 Task: Open a new theme Ion template save the file as almanacsecond.pptxand insert 'date and time', and also insert  'slide no'and add the chart , lineselect the entire text, apply animation appear
Action: Mouse moved to (763, 165)
Screenshot: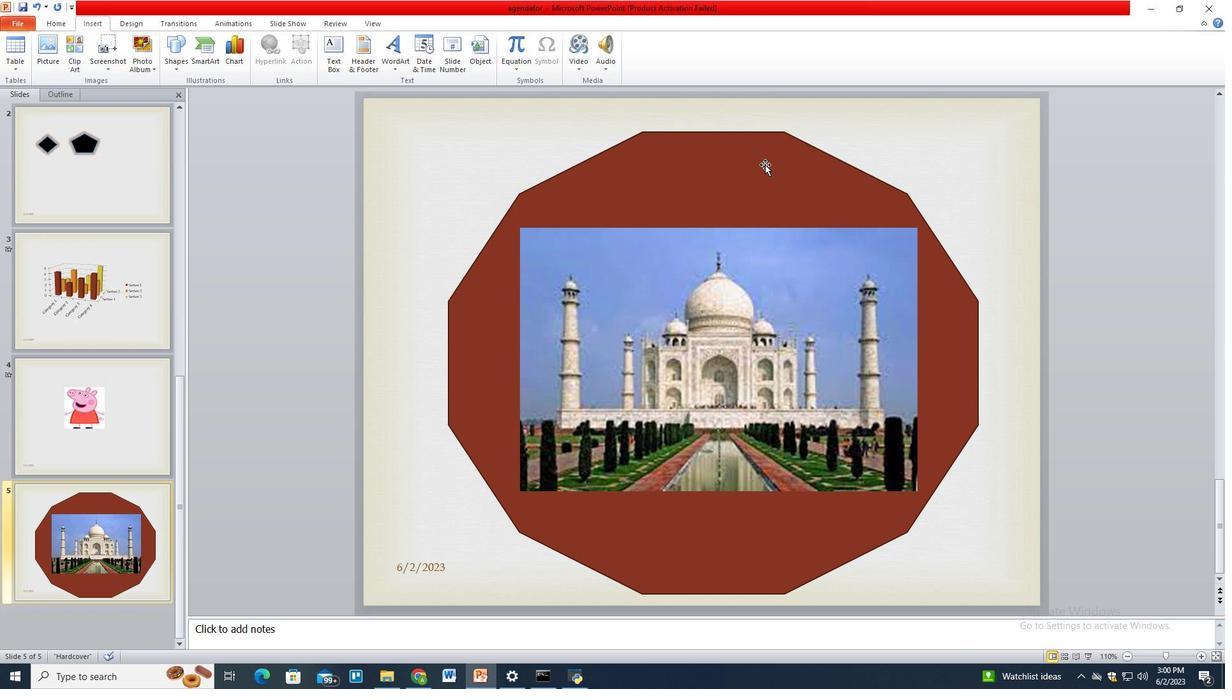 
Action: Key pressed ctrl+N
Screenshot: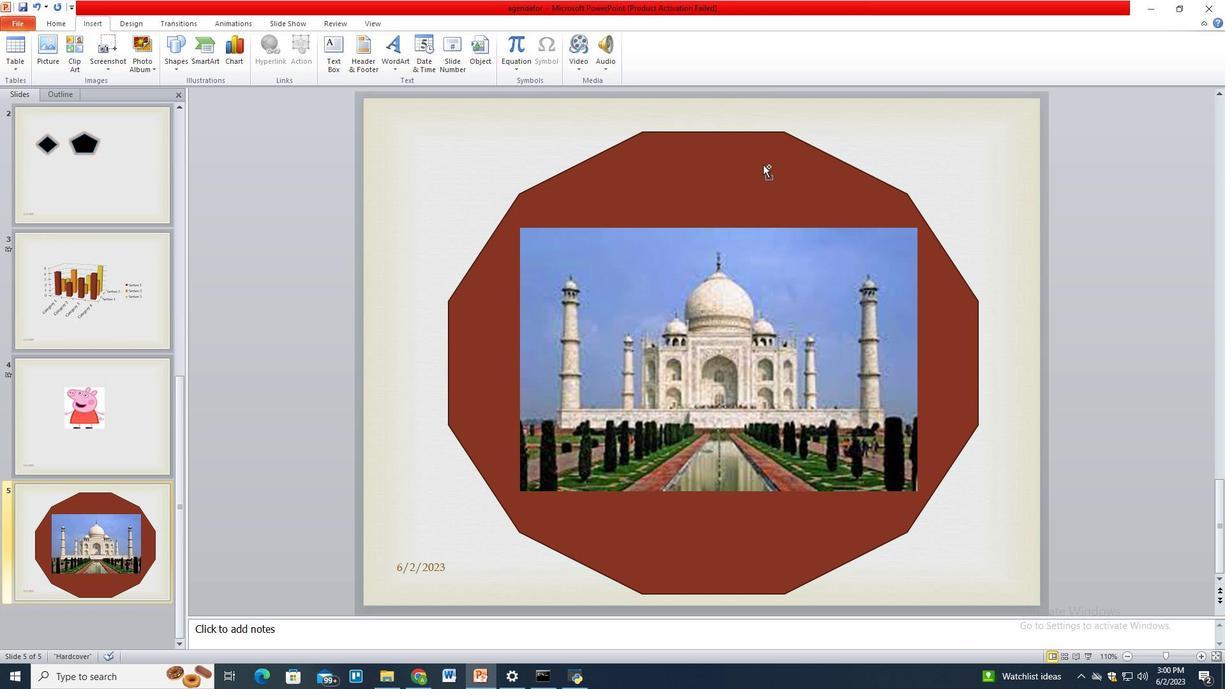 
Action: Mouse moved to (22, 21)
Screenshot: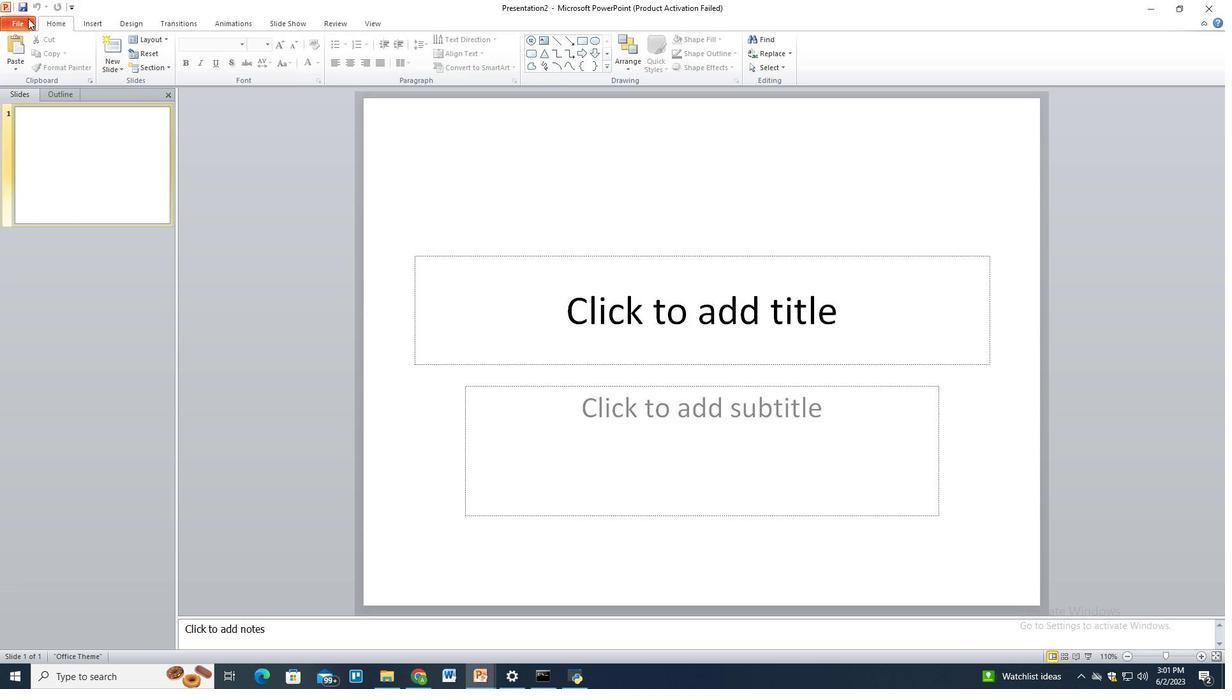 
Action: Mouse pressed left at (22, 21)
Screenshot: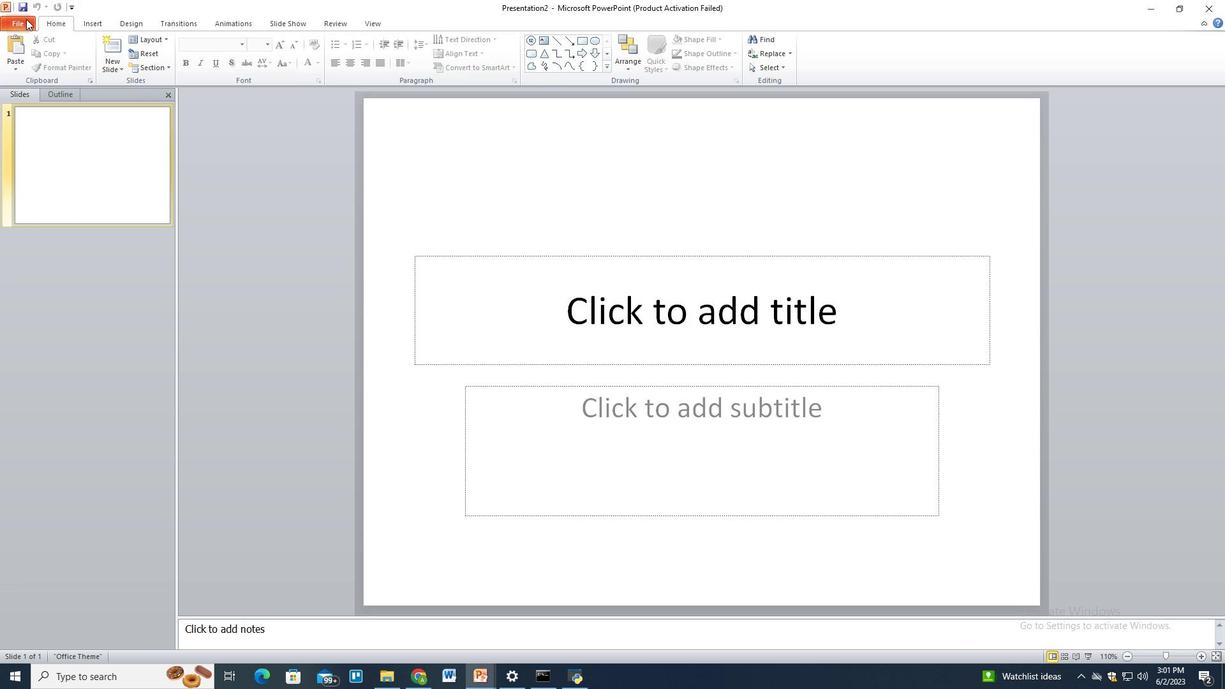 
Action: Mouse moved to (26, 164)
Screenshot: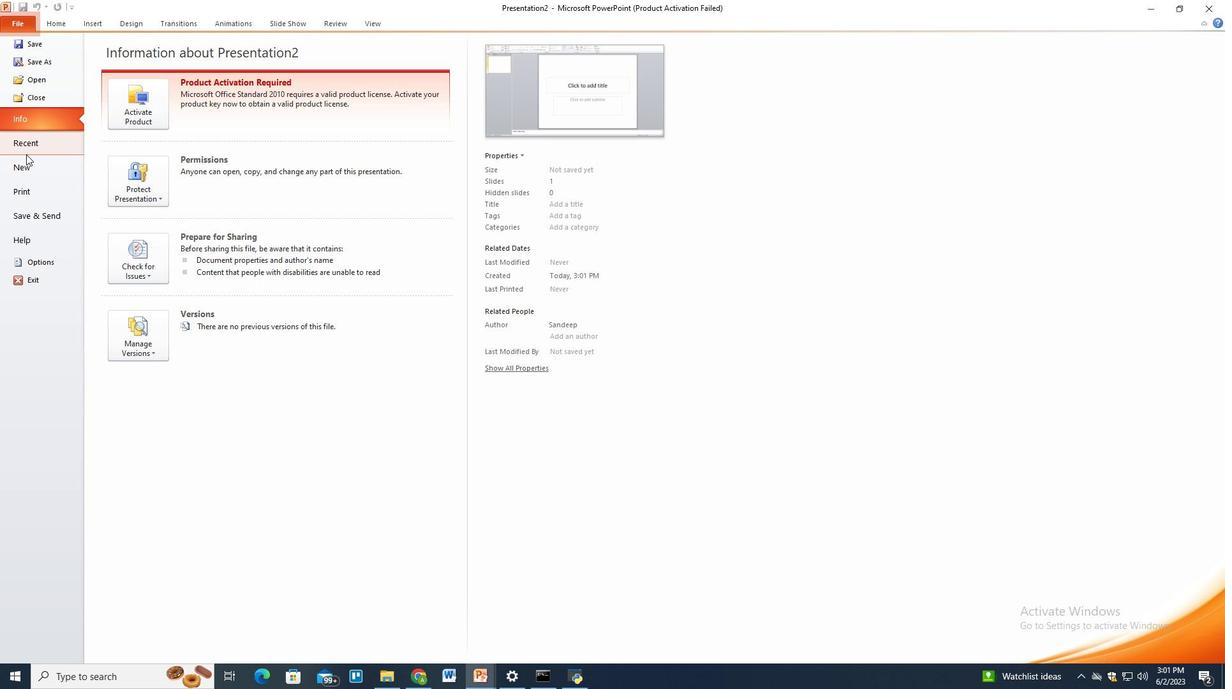 
Action: Mouse pressed left at (26, 164)
Screenshot: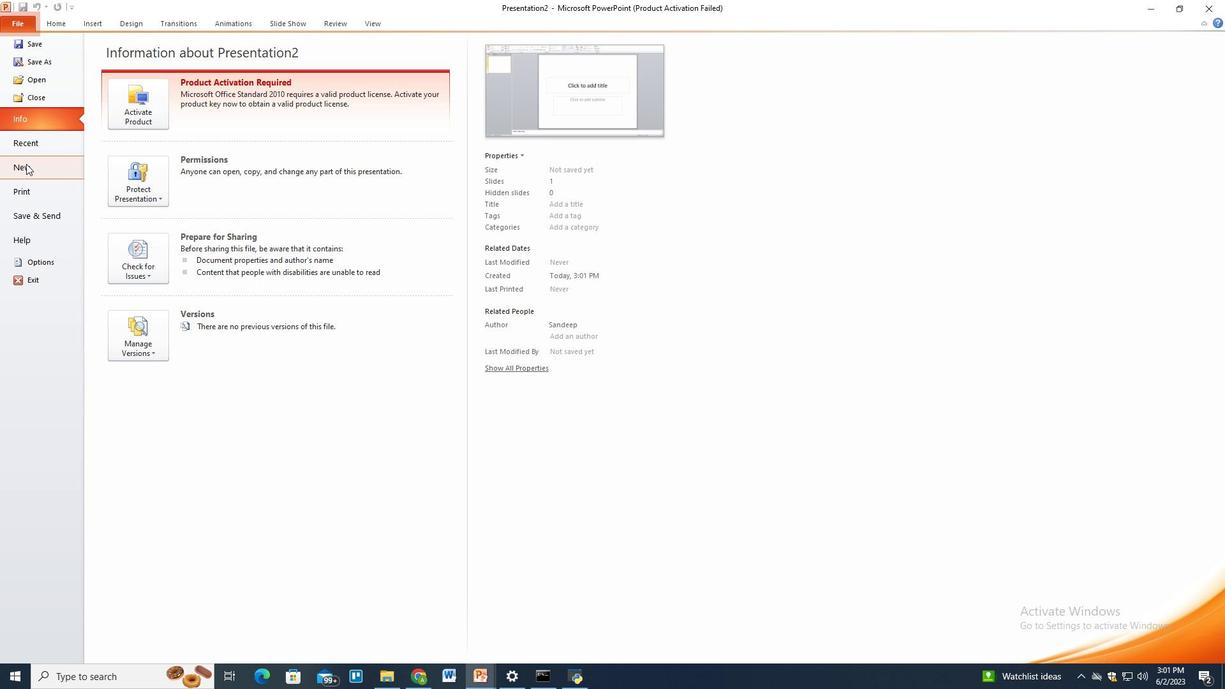 
Action: Mouse moved to (225, 141)
Screenshot: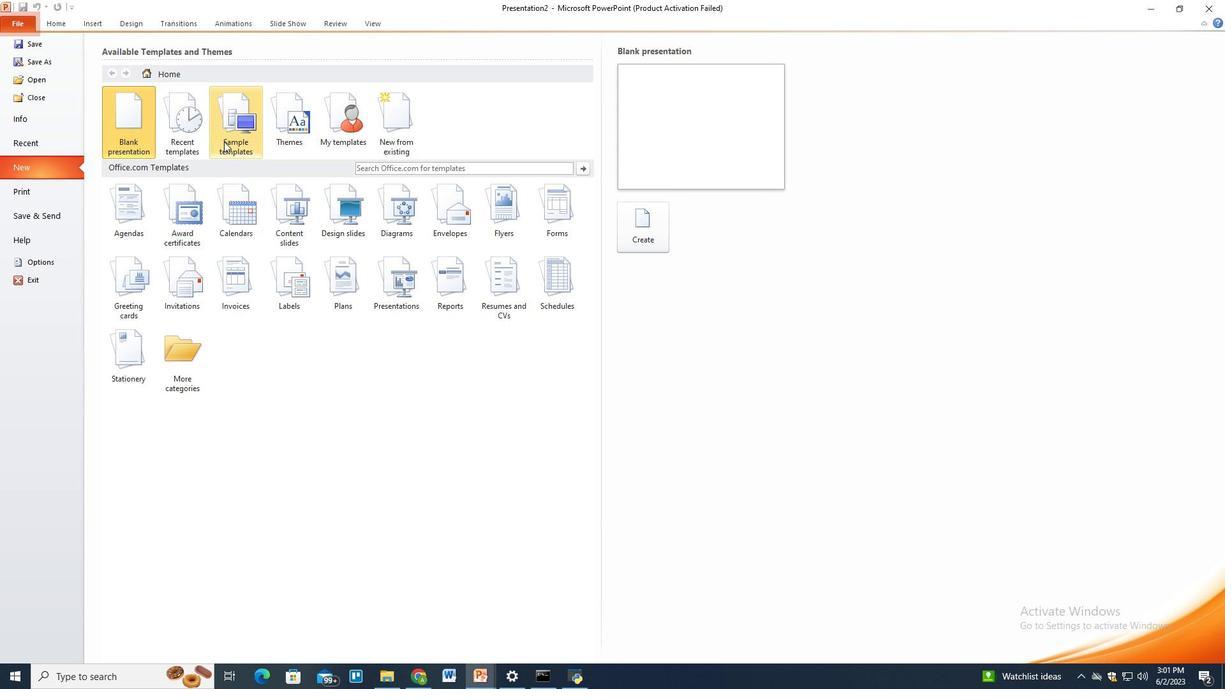 
Action: Mouse pressed left at (225, 141)
Screenshot: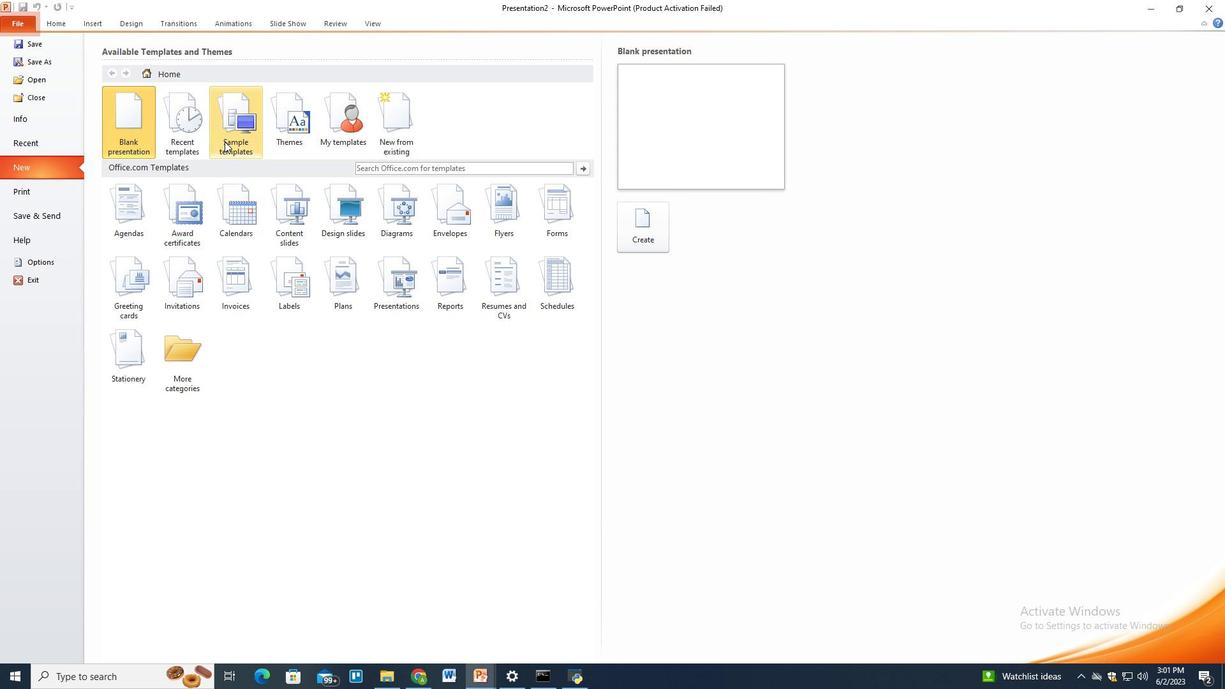 
Action: Mouse moved to (520, 180)
Screenshot: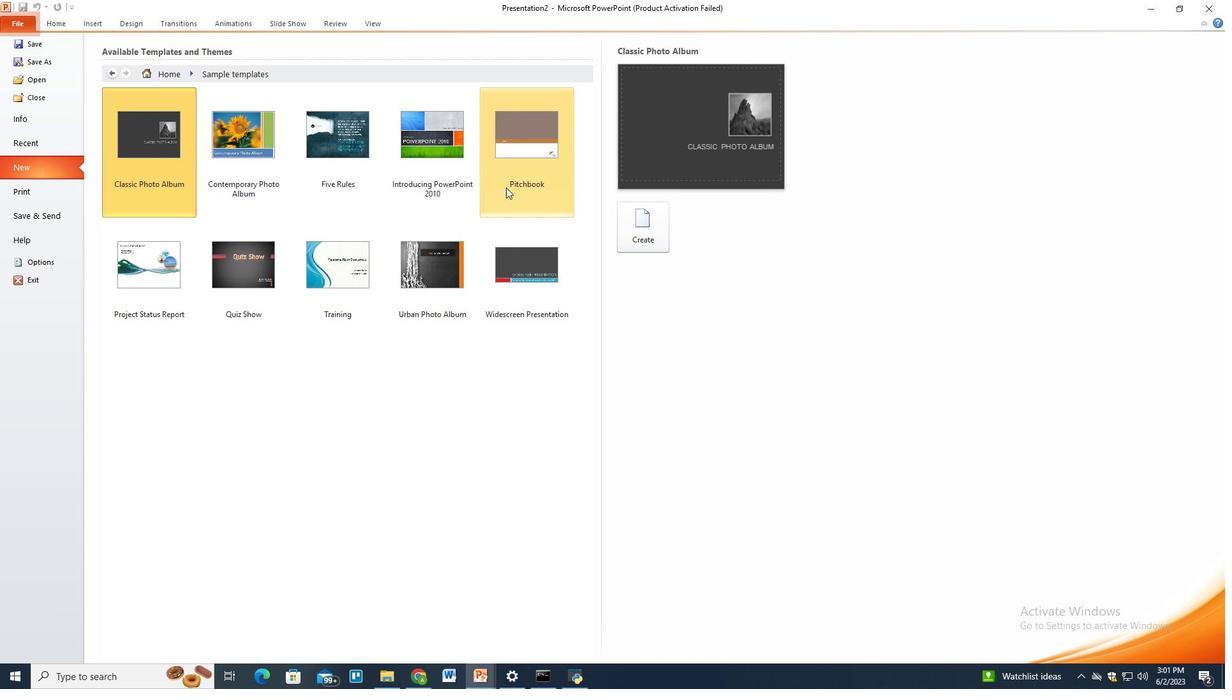 
Action: Mouse pressed left at (520, 180)
Screenshot: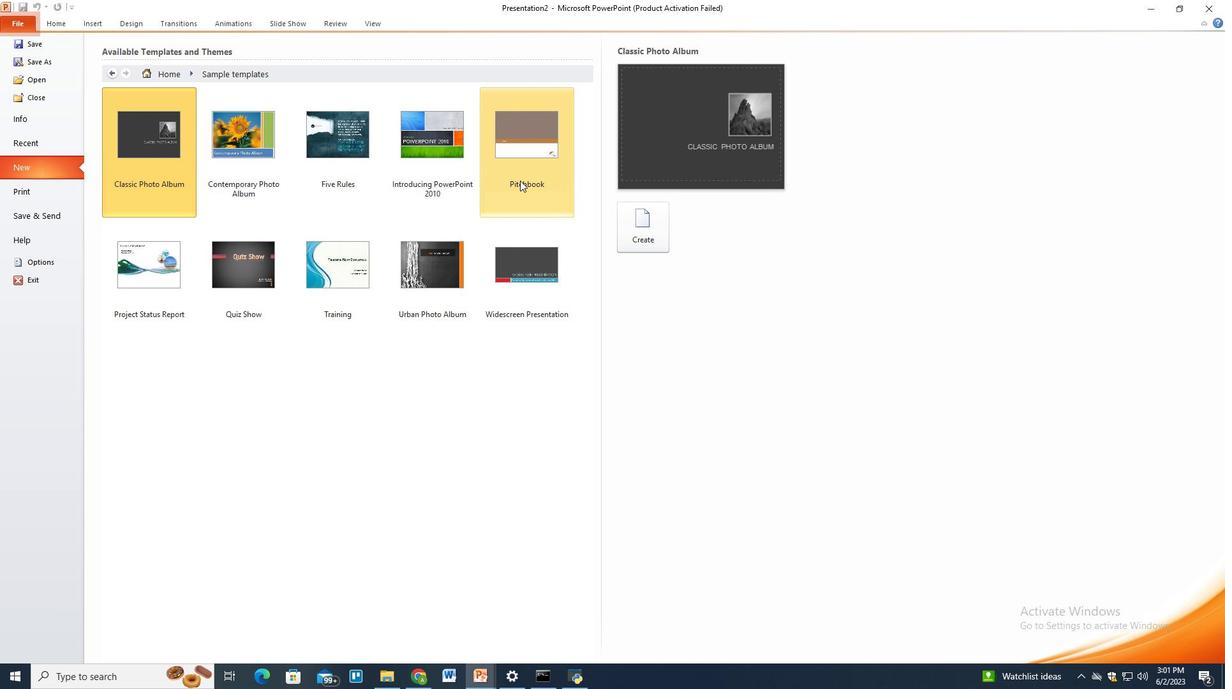 
Action: Mouse moved to (639, 225)
Screenshot: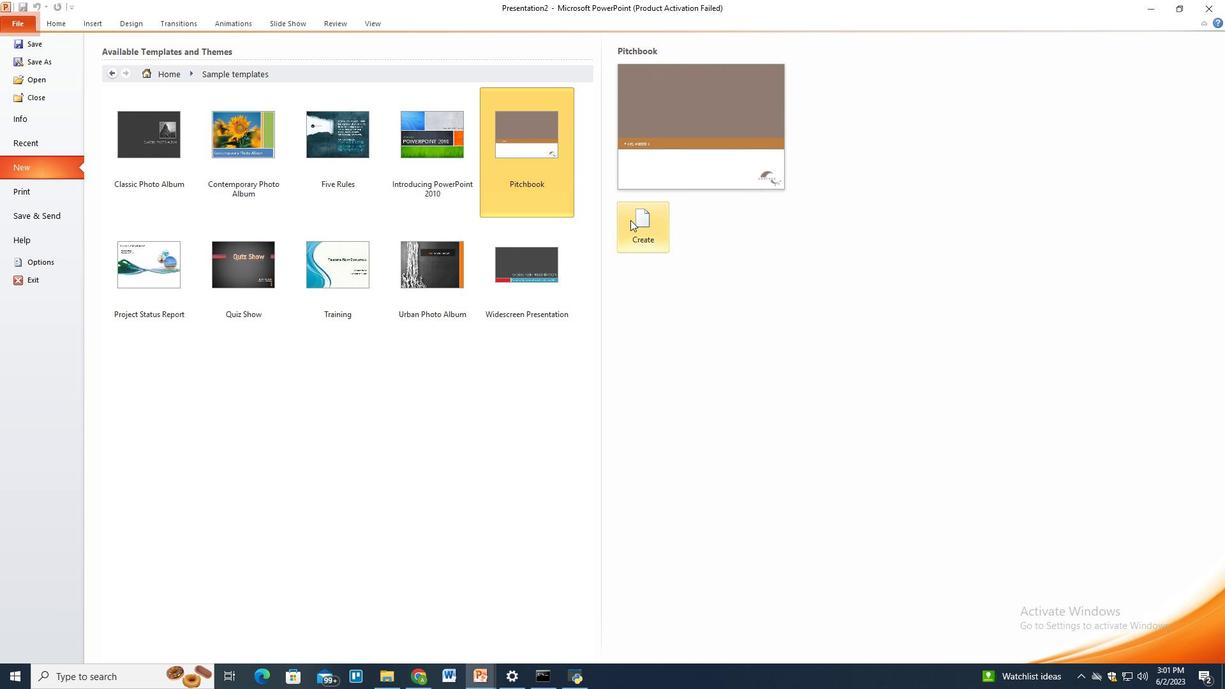 
Action: Mouse pressed left at (639, 225)
Screenshot: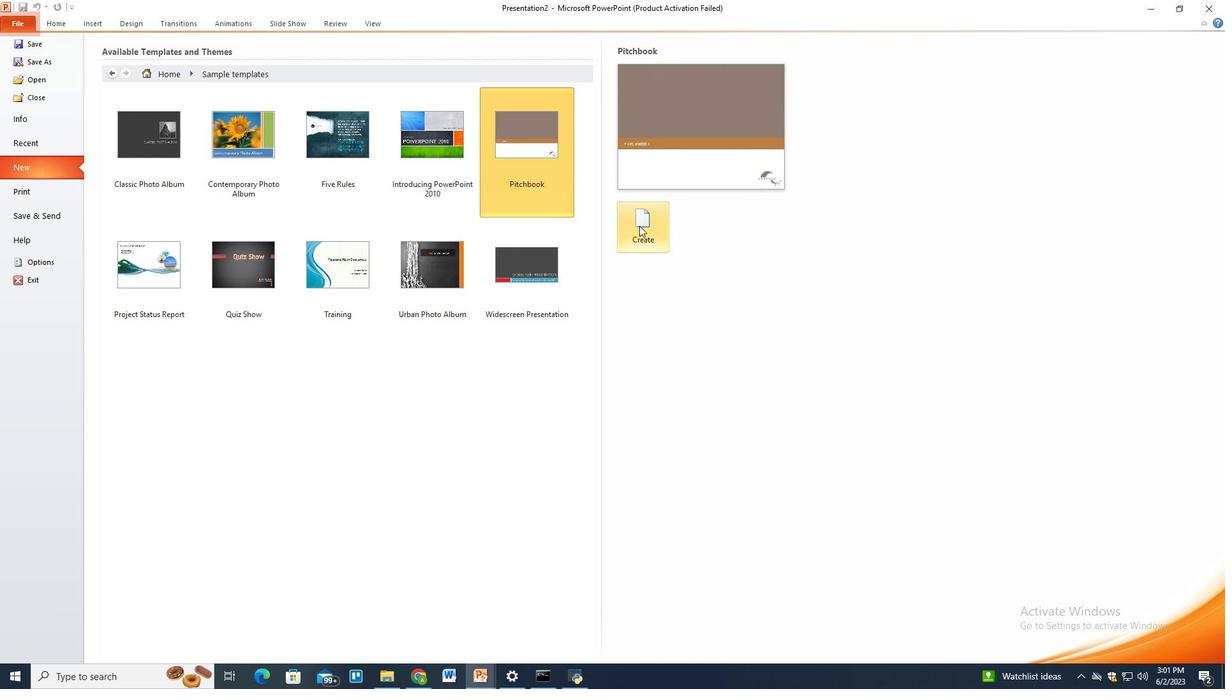 
Action: Mouse moved to (476, 245)
Screenshot: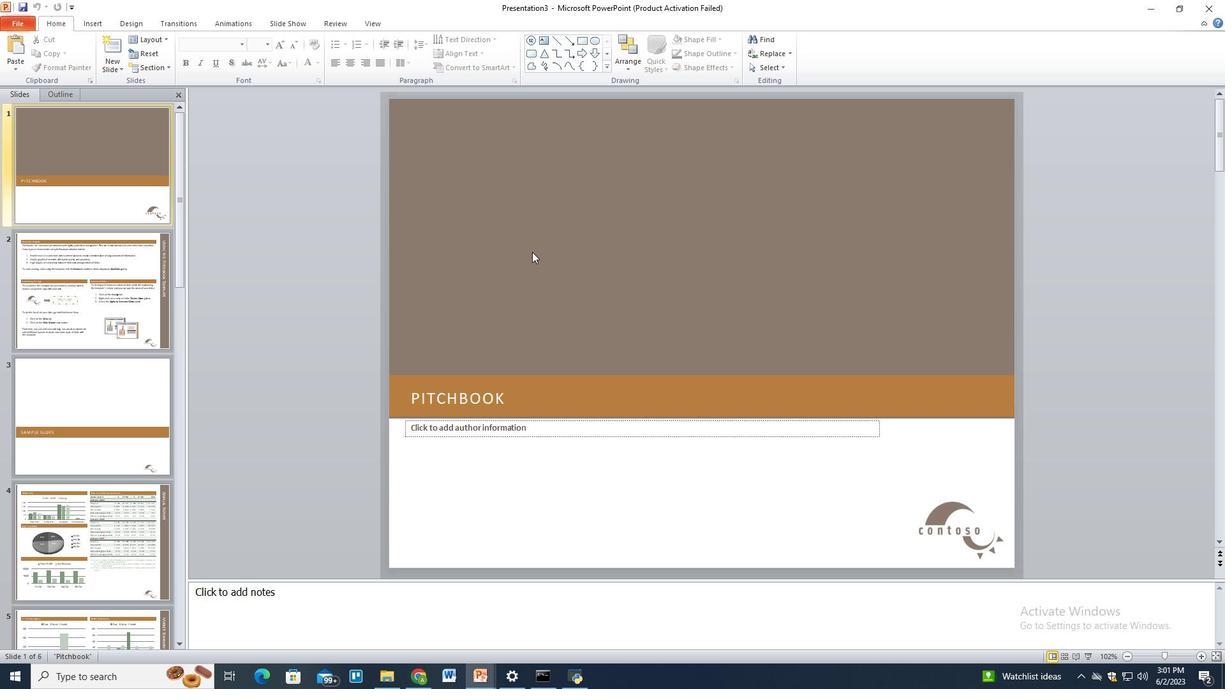 
Action: Key pressed ctrl+Salmanacsecond.ppts<Key.backspace>x<Key.enter>
Screenshot: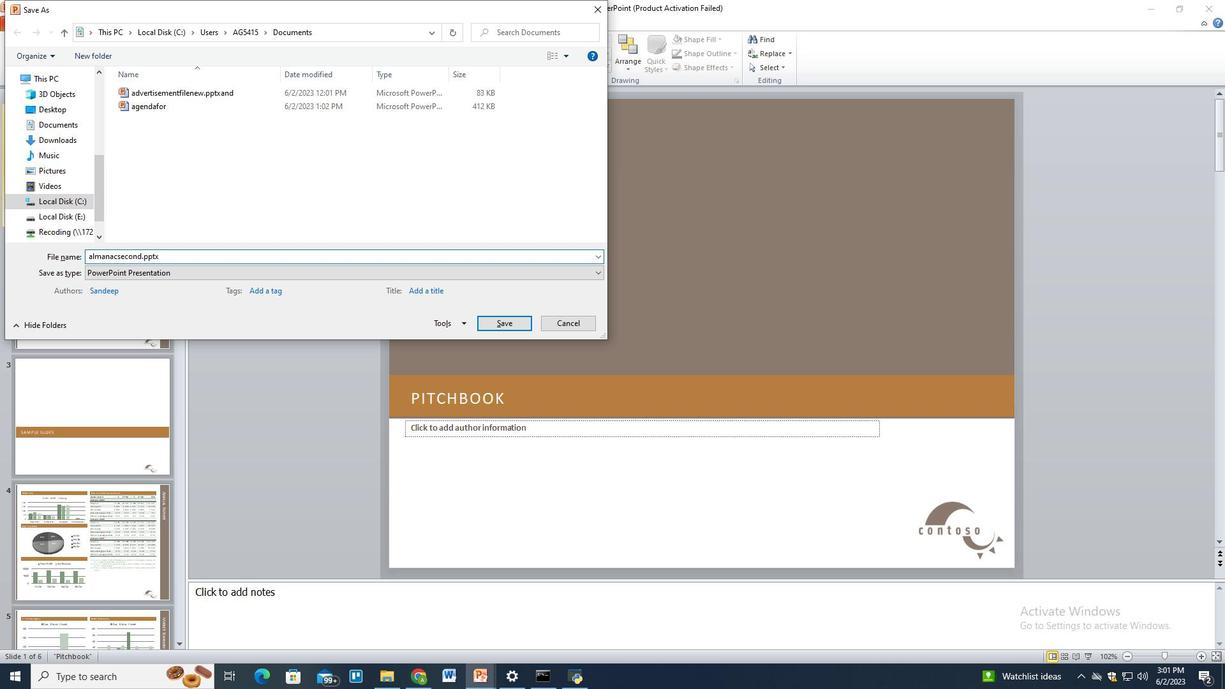 
Action: Mouse moved to (476, 231)
Screenshot: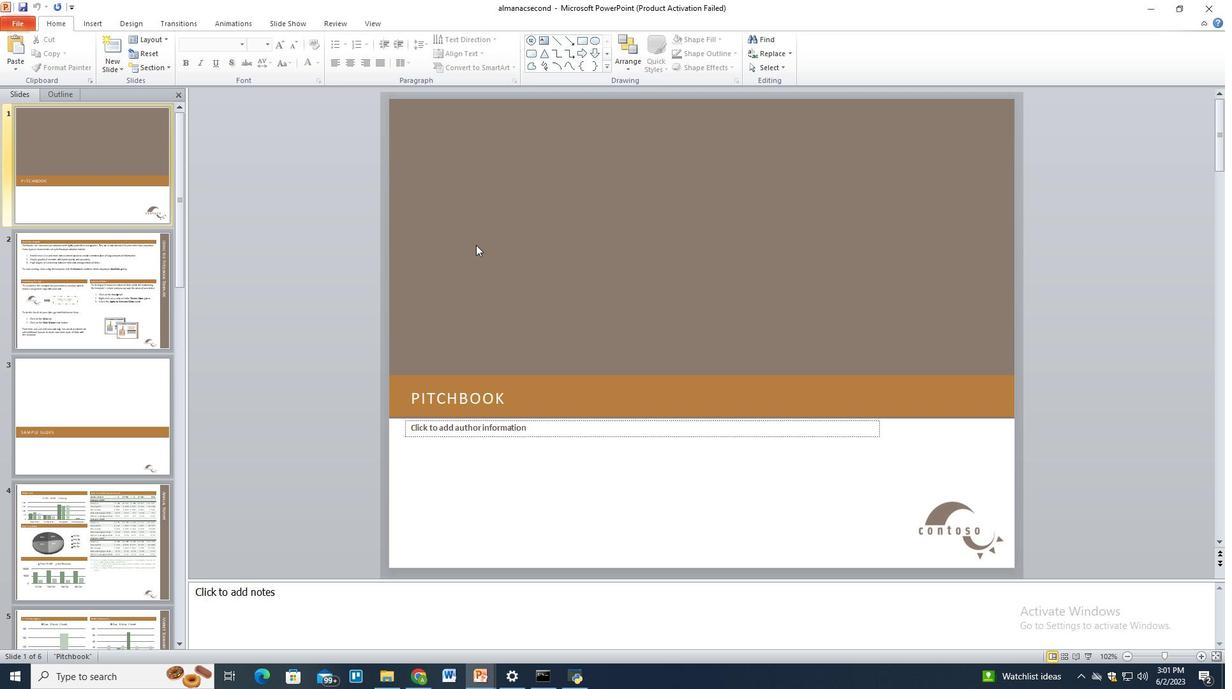 
Action: Mouse pressed left at (476, 231)
Screenshot: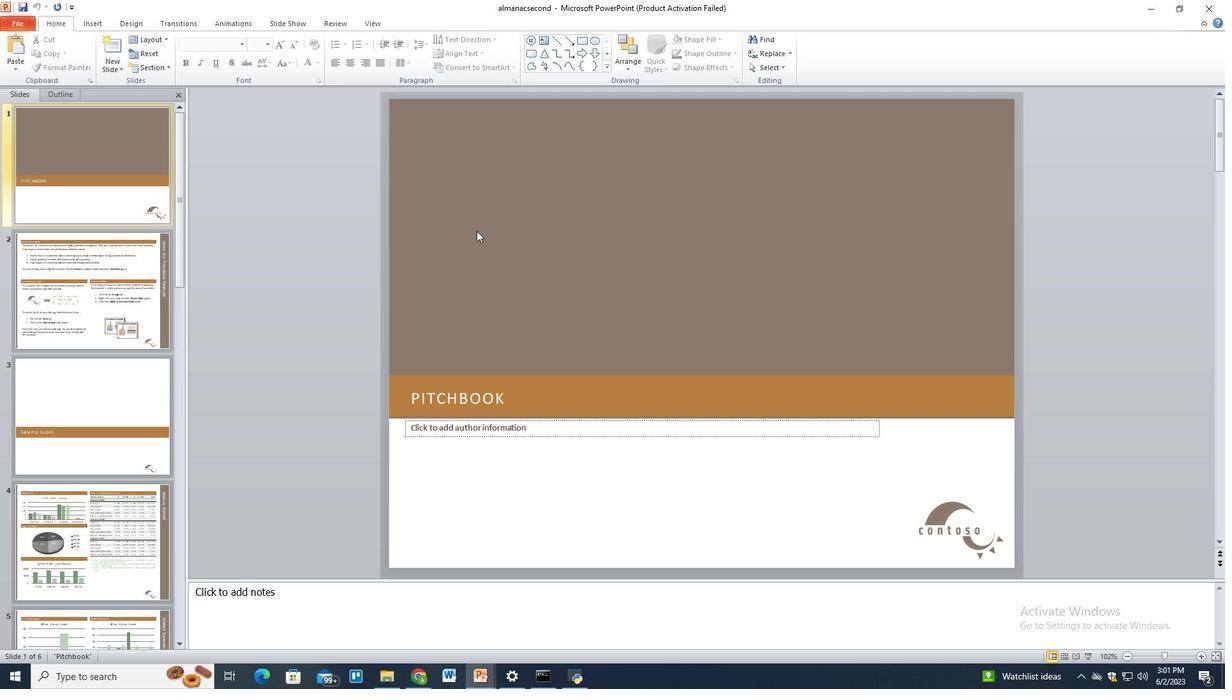
Action: Mouse moved to (100, 21)
Screenshot: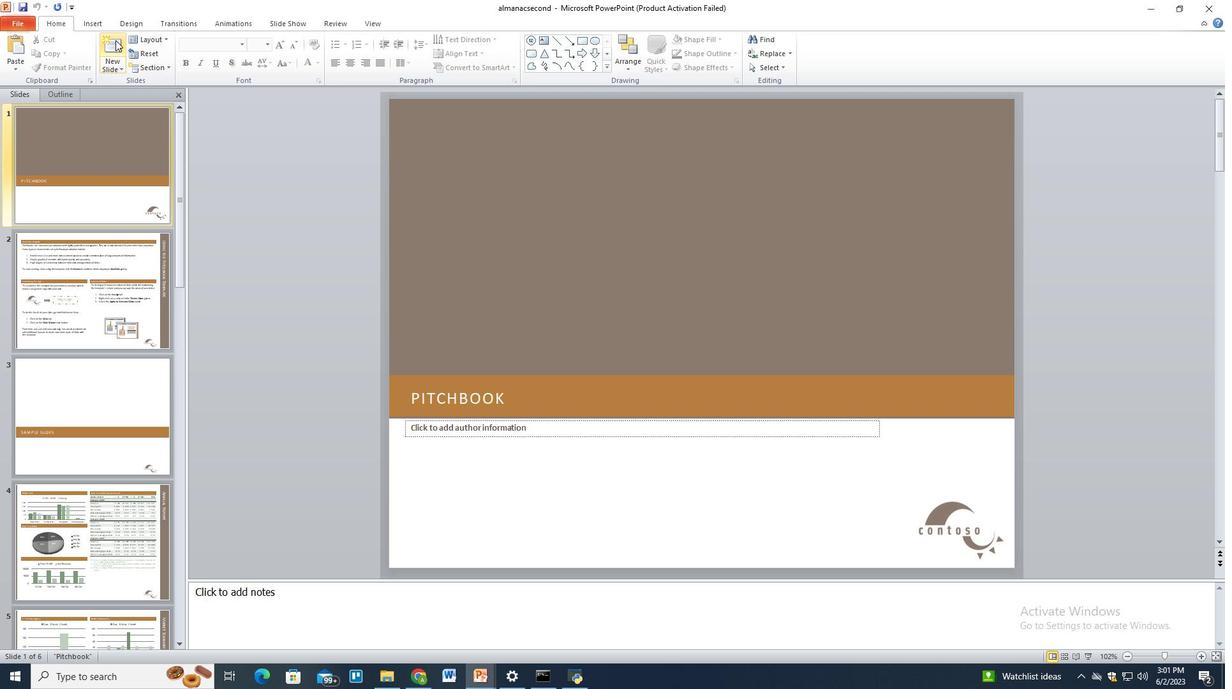 
Action: Mouse pressed left at (100, 21)
Screenshot: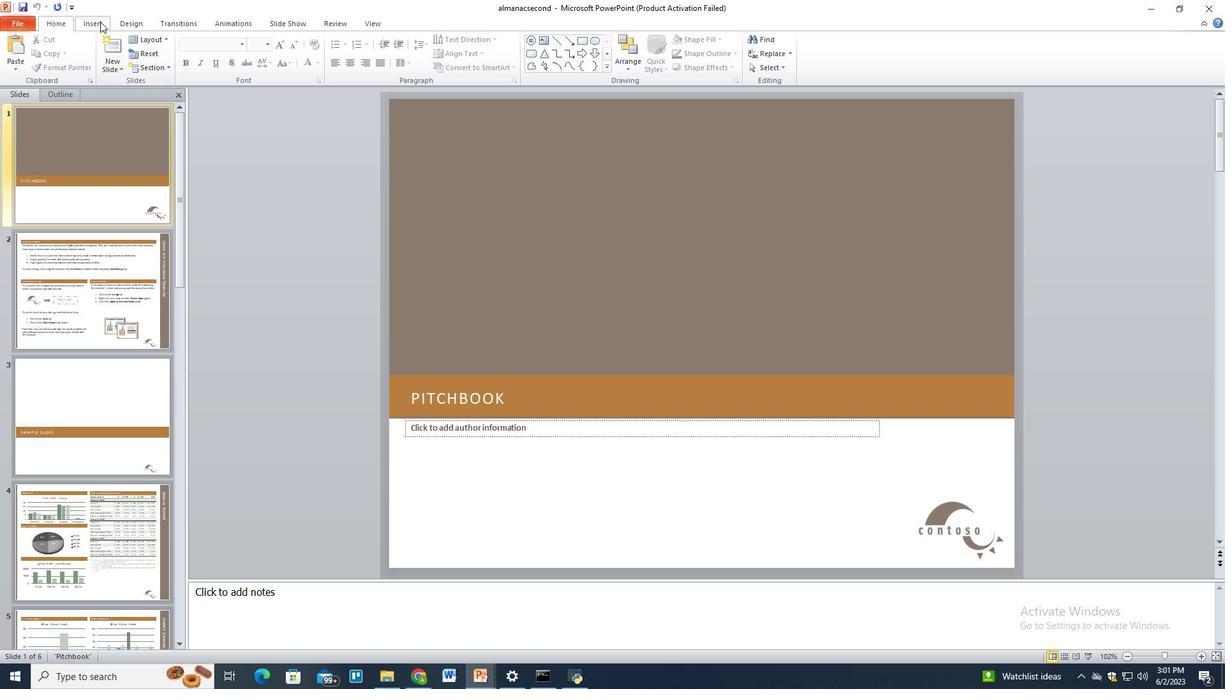 
Action: Mouse moved to (424, 55)
Screenshot: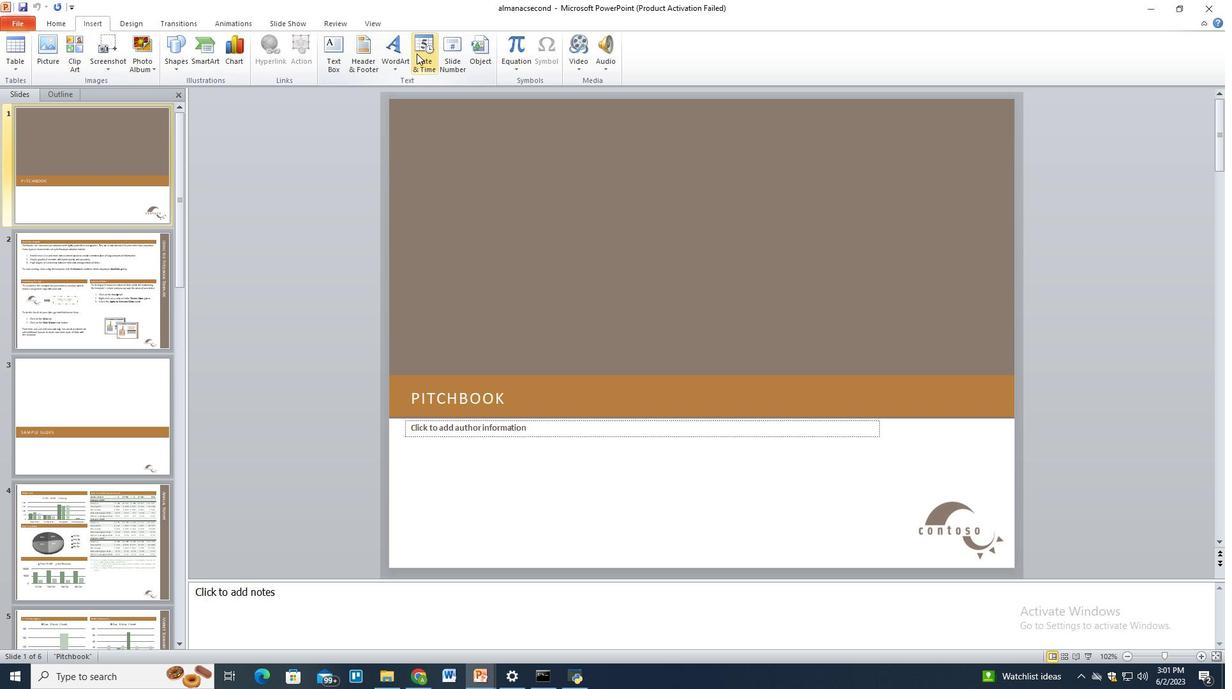 
Action: Mouse pressed left at (424, 55)
Screenshot: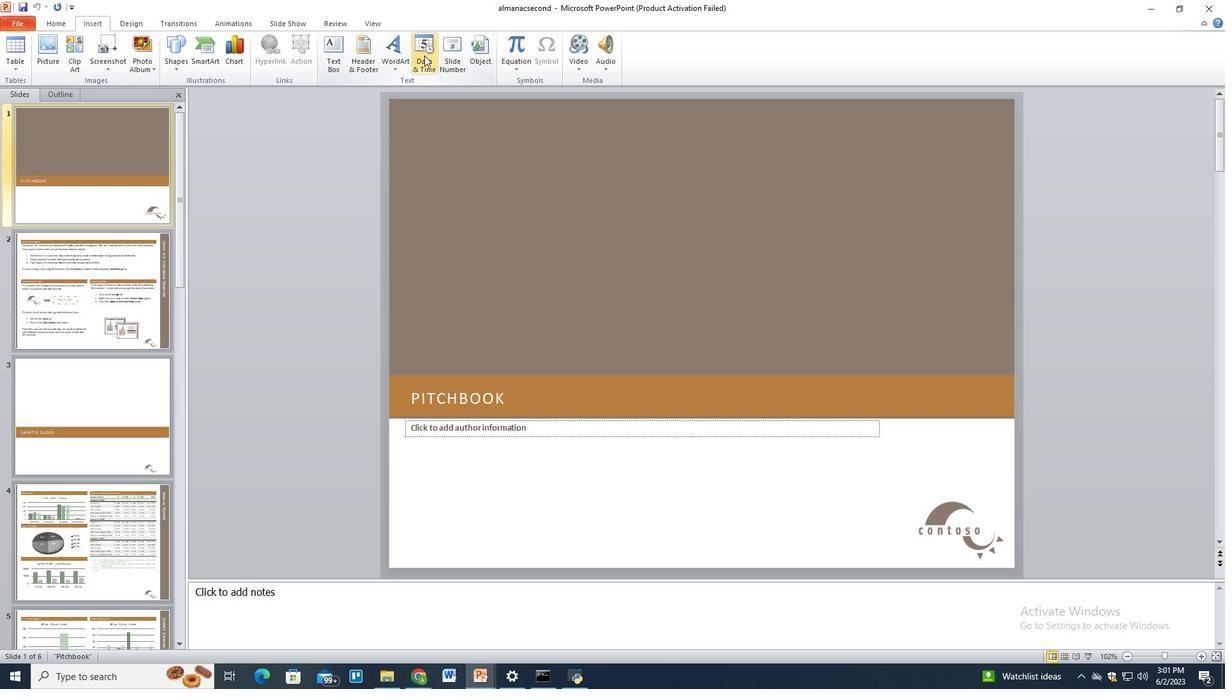 
Action: Mouse moved to (210, 262)
Screenshot: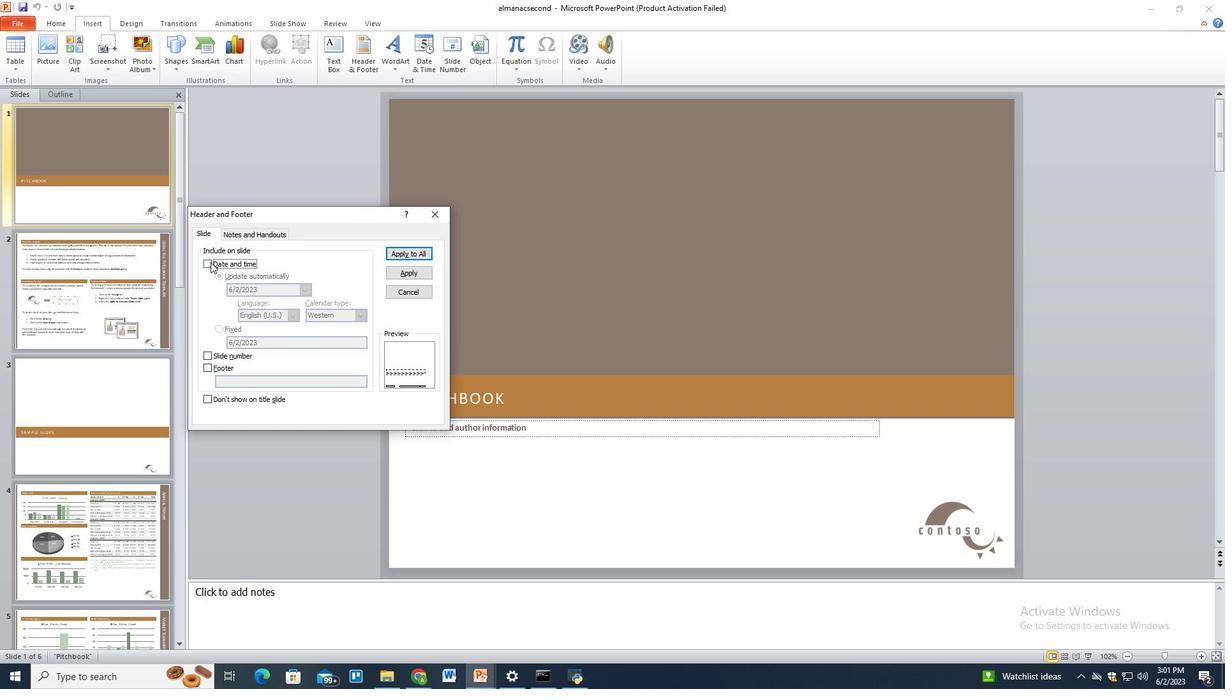 
Action: Mouse pressed left at (210, 262)
Screenshot: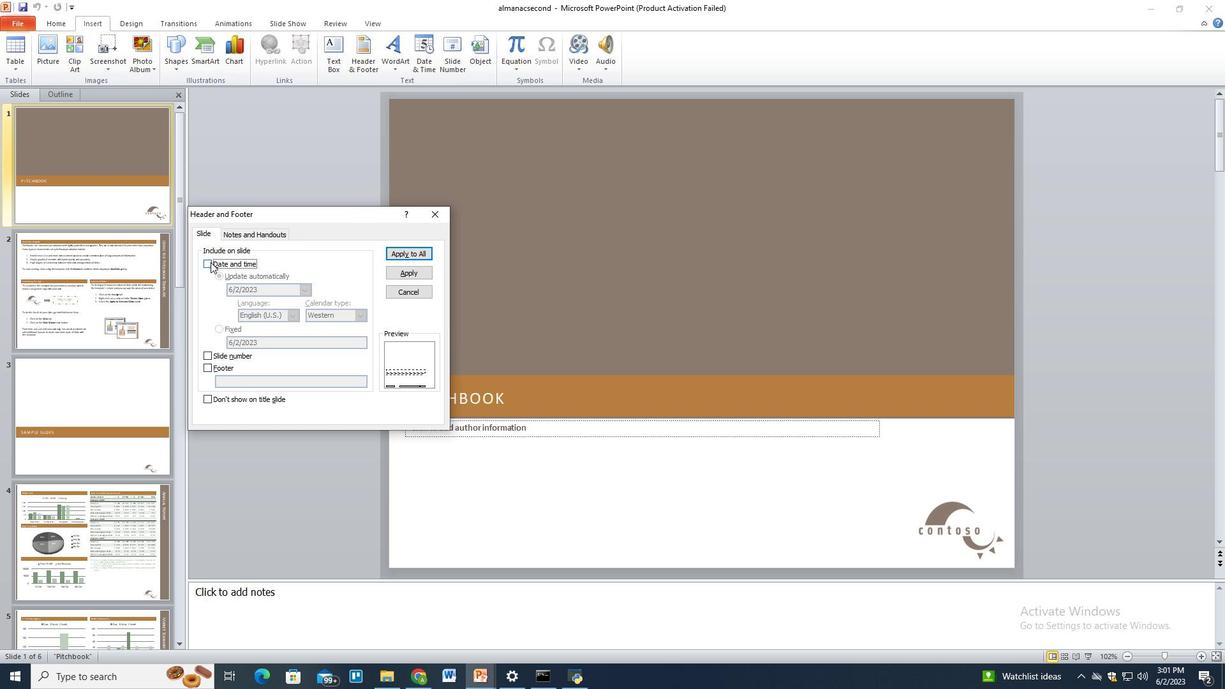 
Action: Mouse moved to (400, 250)
Screenshot: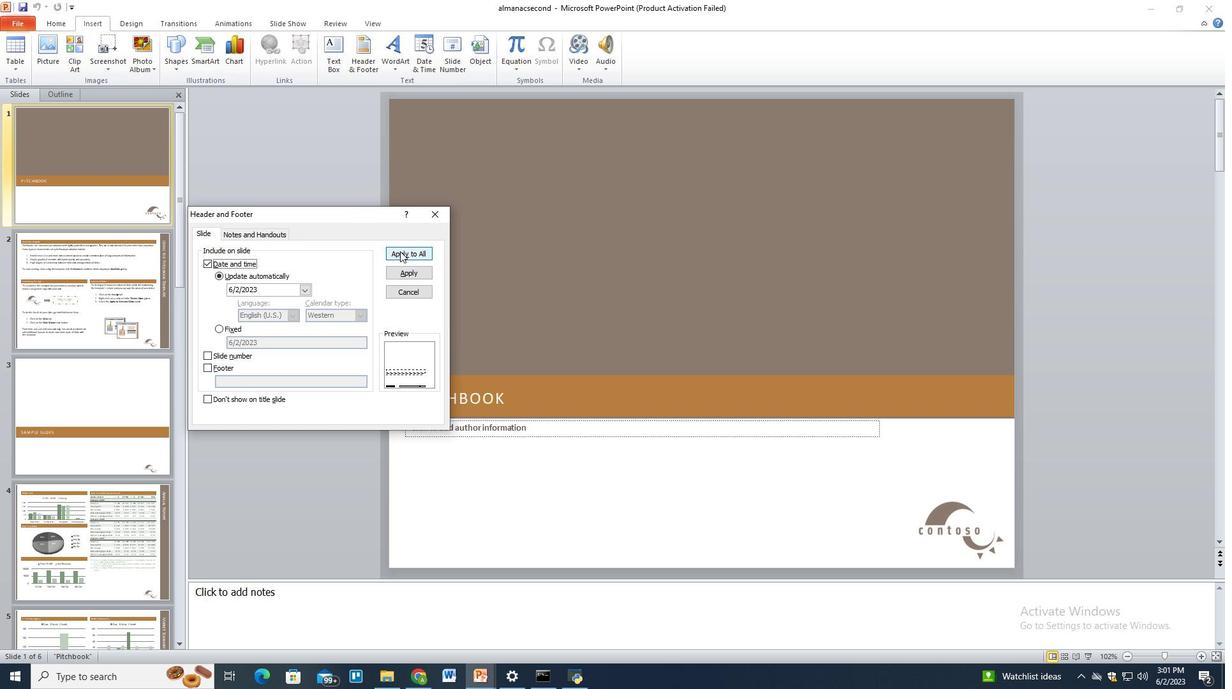 
Action: Mouse pressed left at (400, 250)
Screenshot: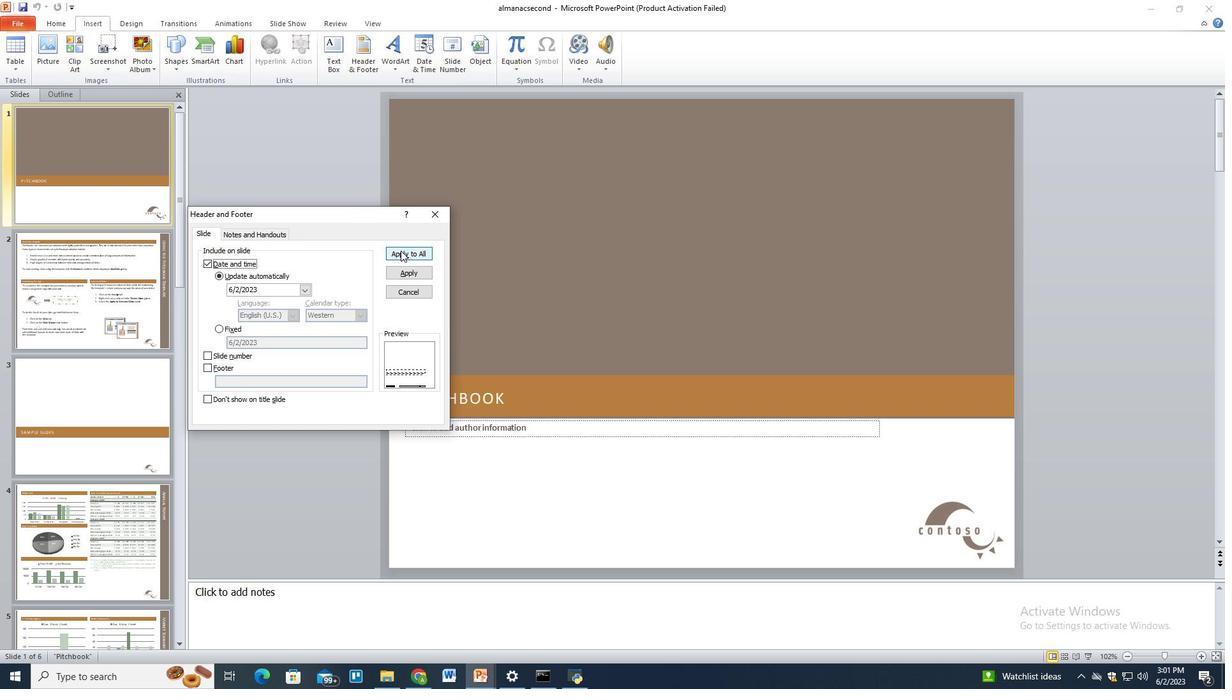 
Action: Mouse moved to (564, 312)
Screenshot: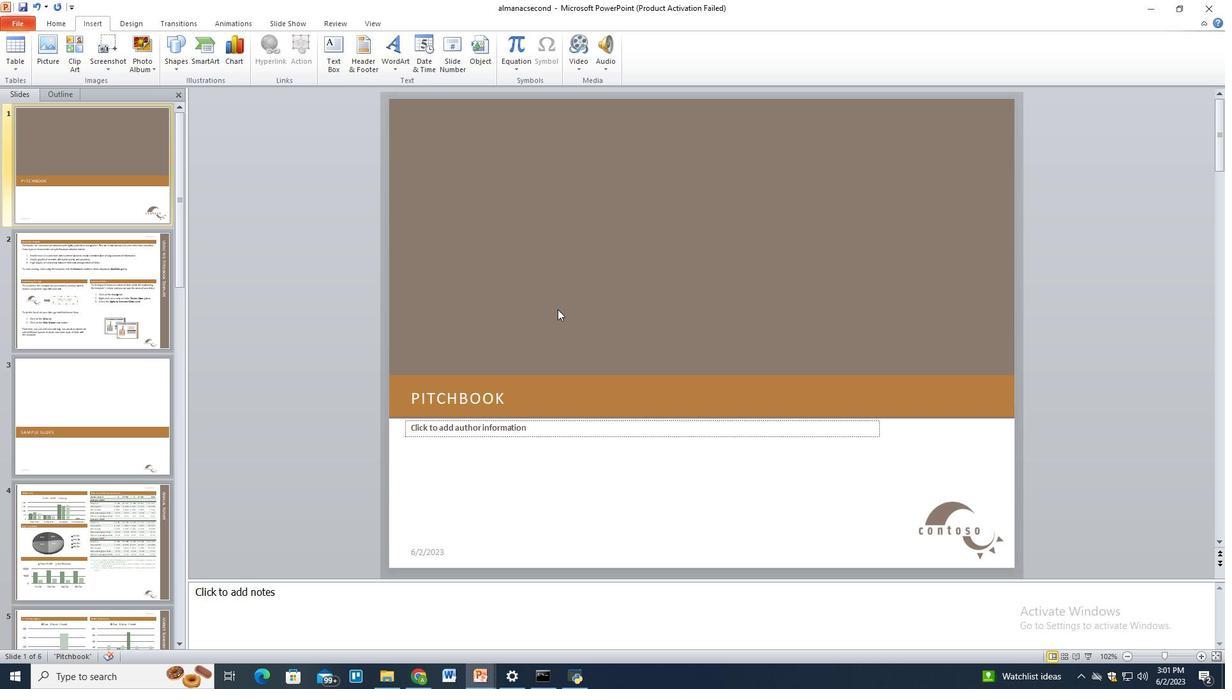 
Action: Mouse scrolled (564, 312) with delta (0, 0)
Screenshot: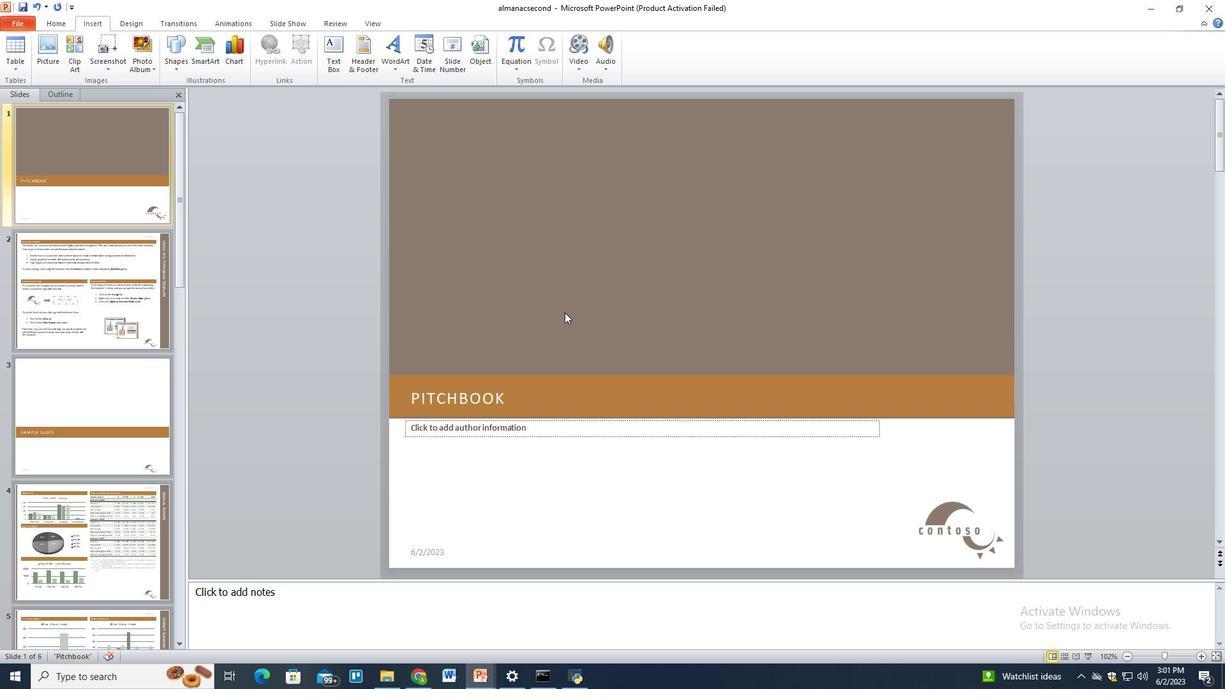 
Action: Mouse scrolled (564, 313) with delta (0, 0)
Screenshot: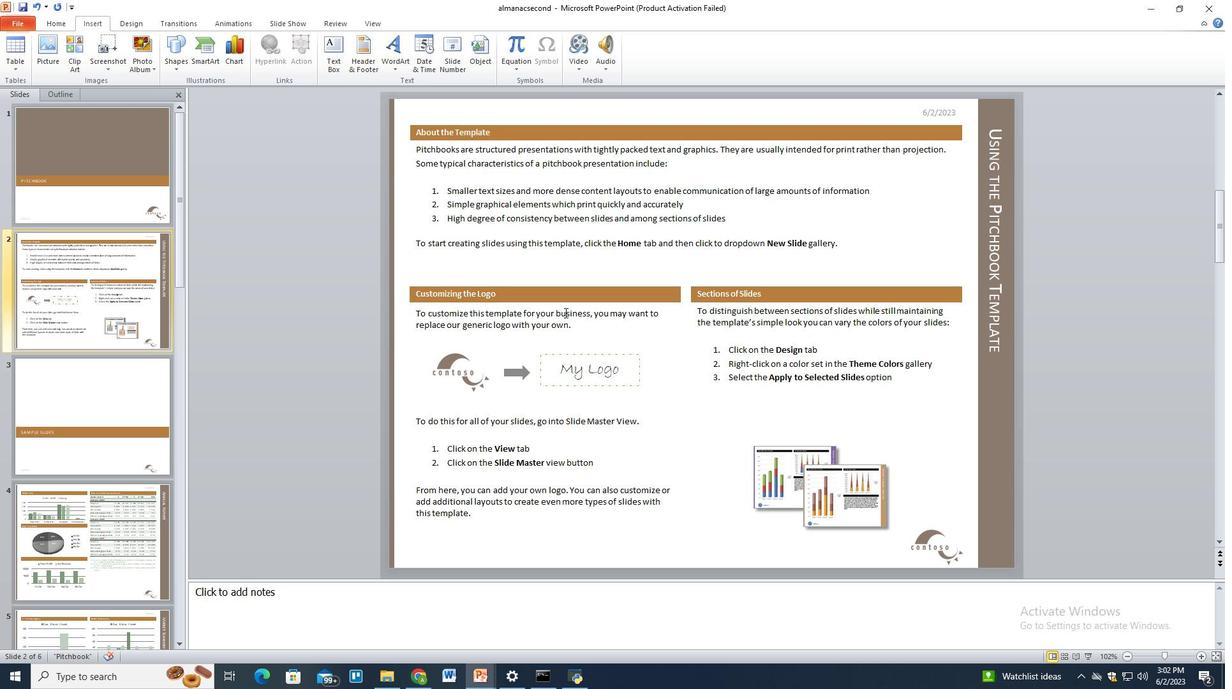 
Action: Mouse scrolled (564, 313) with delta (0, 0)
Screenshot: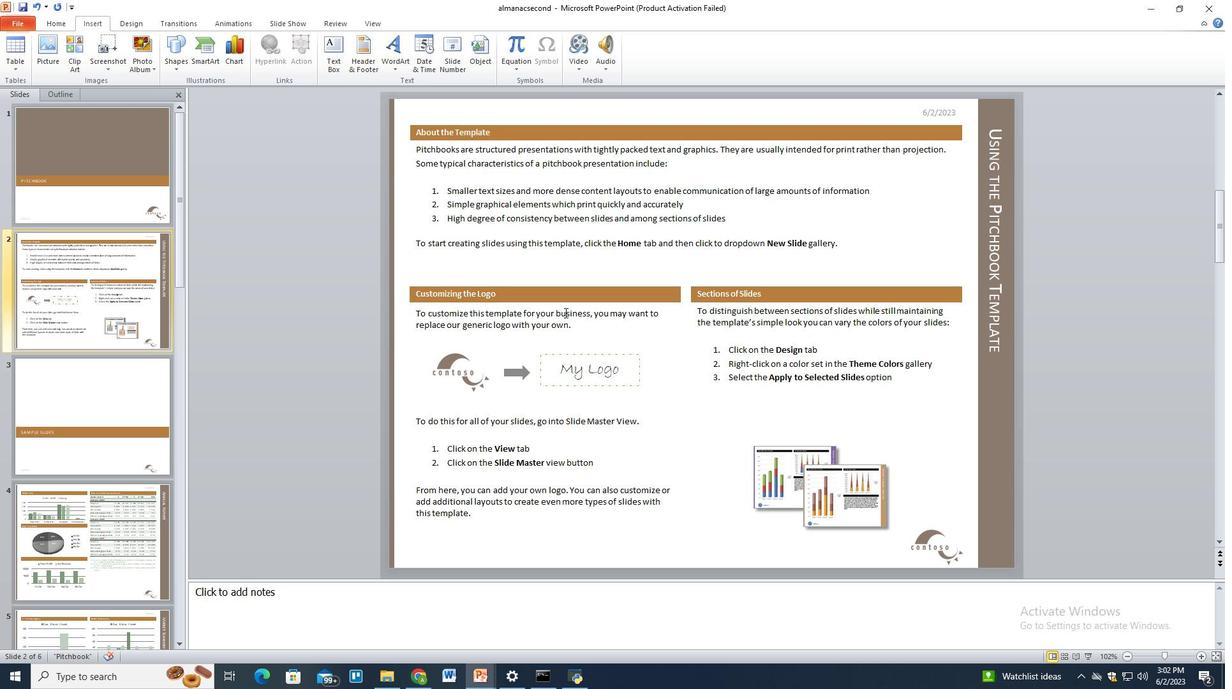 
Action: Mouse scrolled (564, 313) with delta (0, 0)
Screenshot: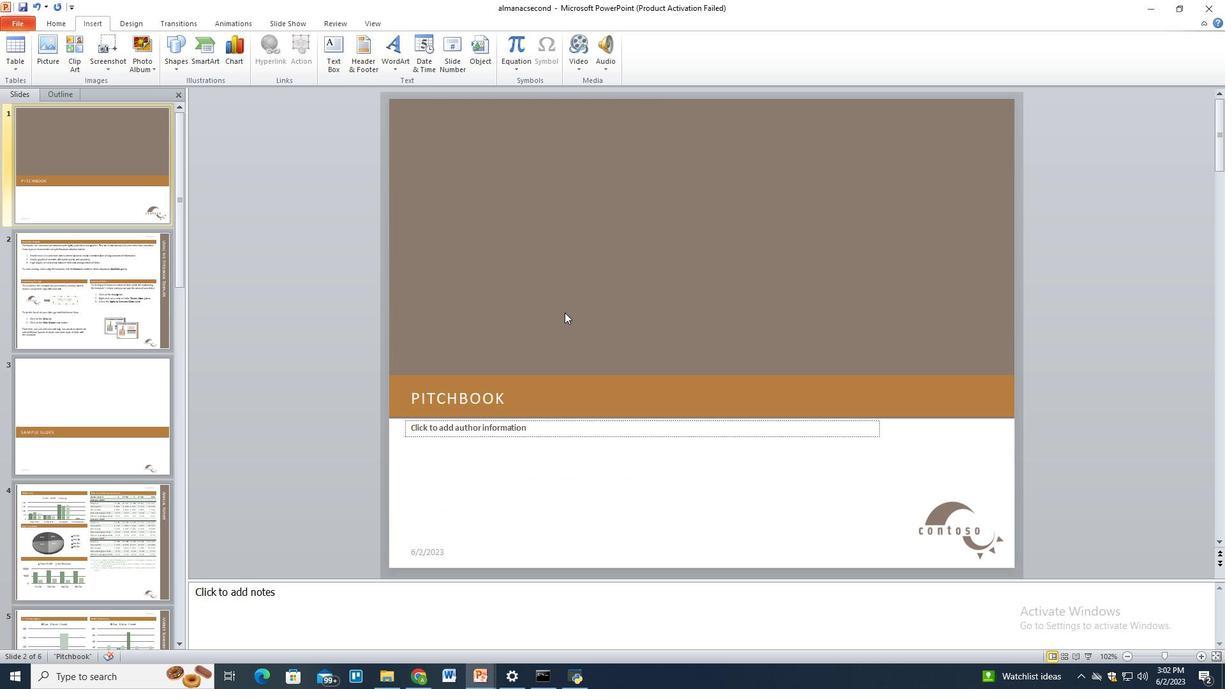
Action: Mouse scrolled (564, 313) with delta (0, 0)
Screenshot: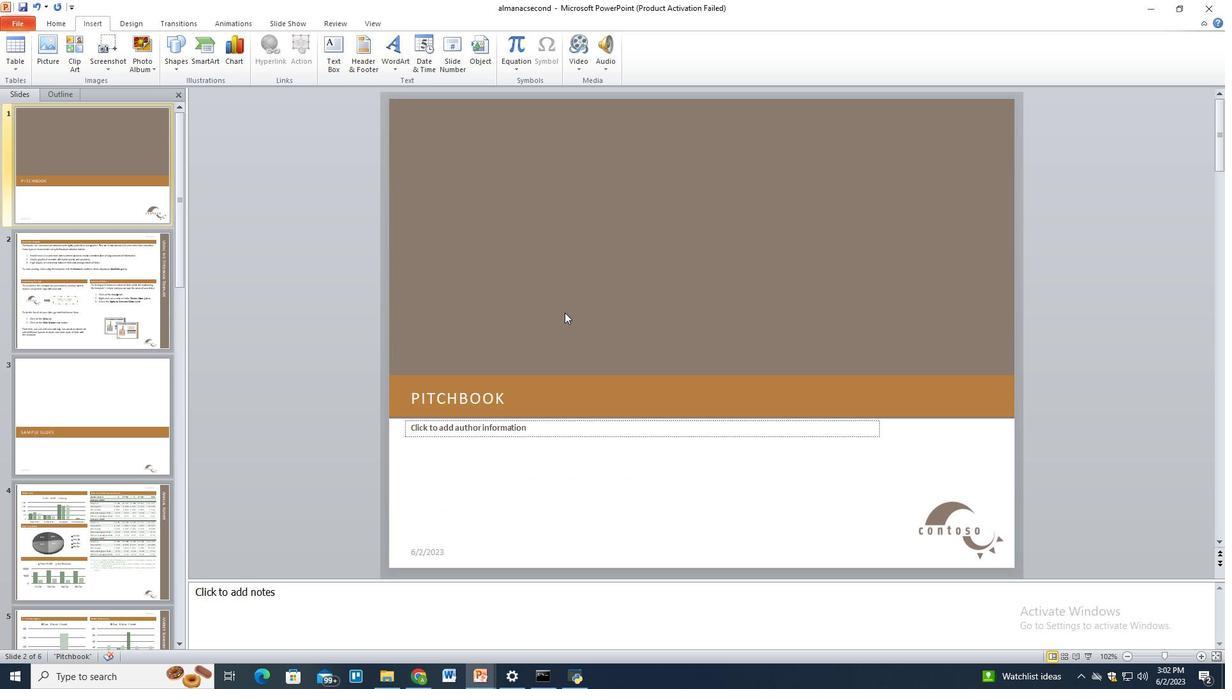 
Action: Mouse moved to (550, 361)
Screenshot: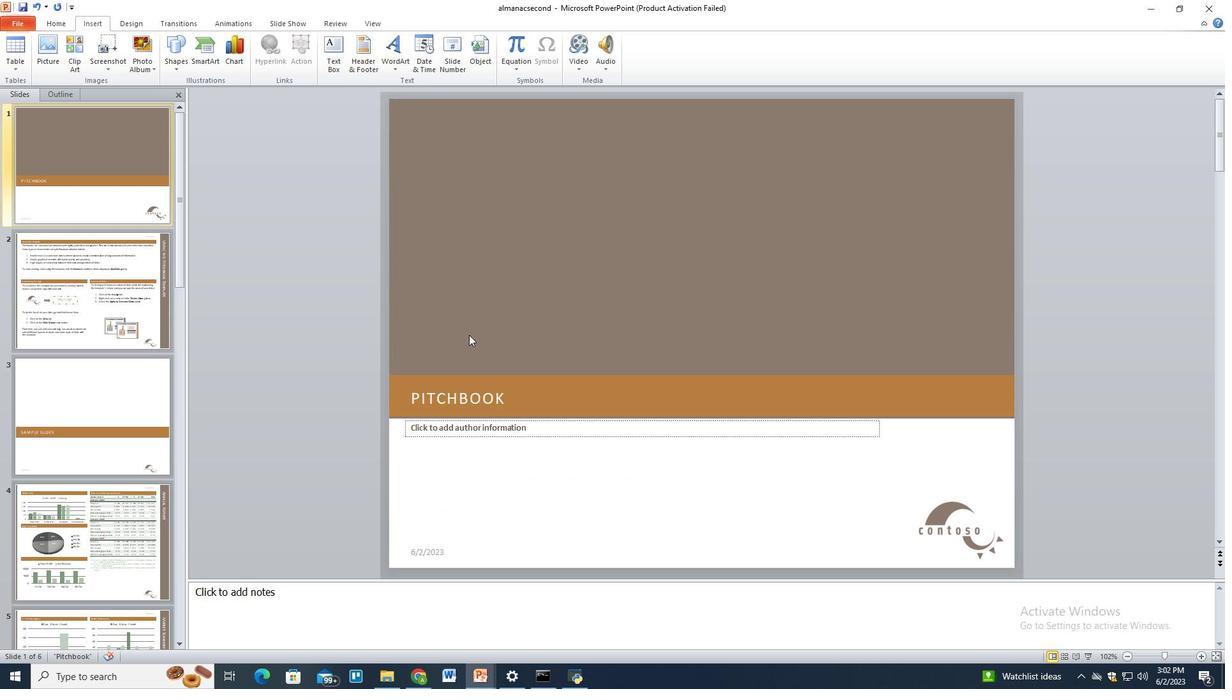 
Action: Mouse scrolled (550, 360) with delta (0, 0)
Screenshot: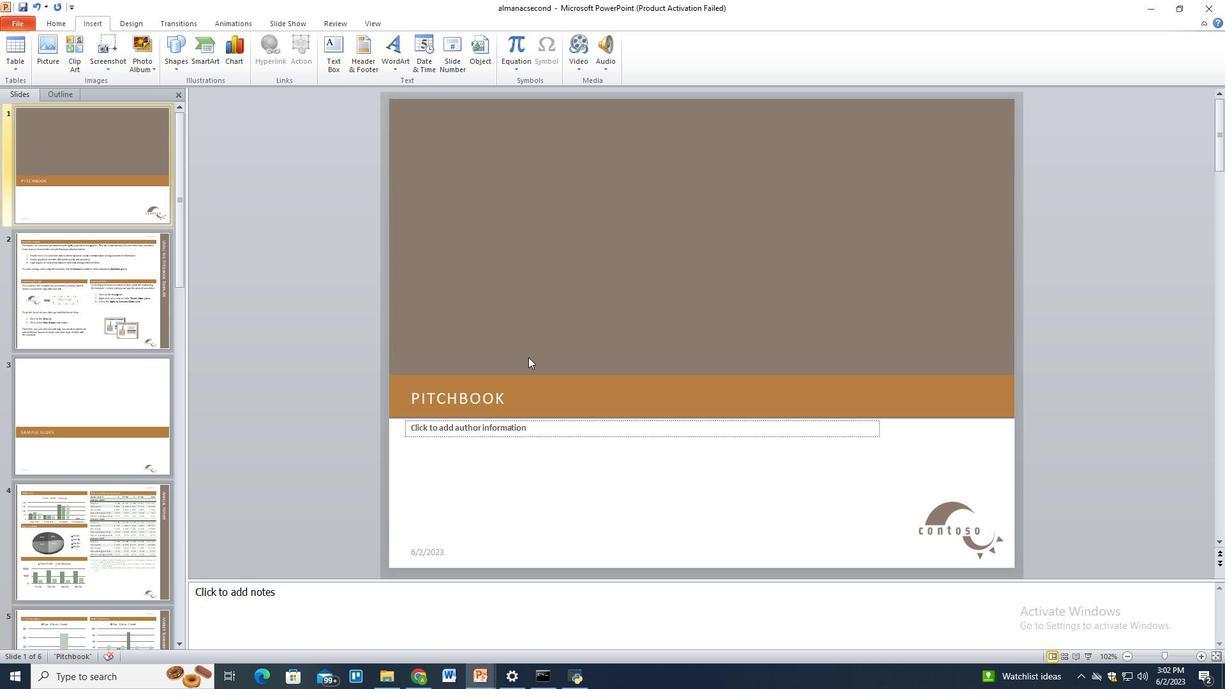 
Action: Mouse scrolled (550, 360) with delta (0, 0)
Screenshot: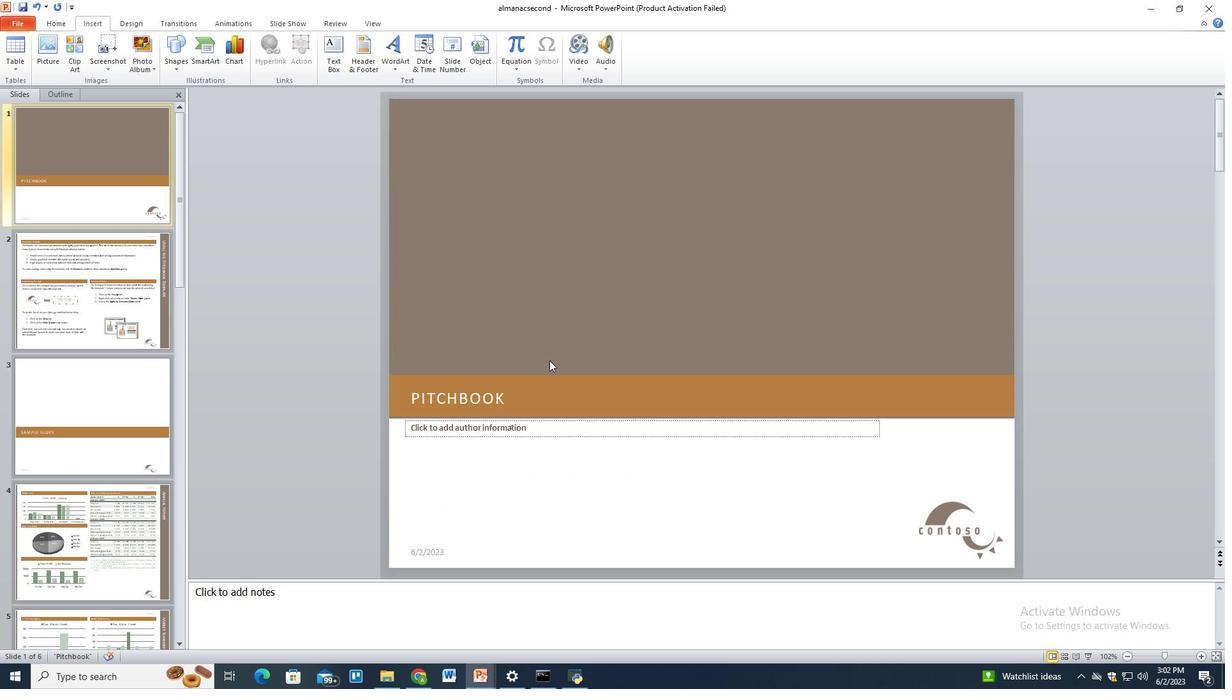 
Action: Mouse scrolled (550, 360) with delta (0, 0)
Screenshot: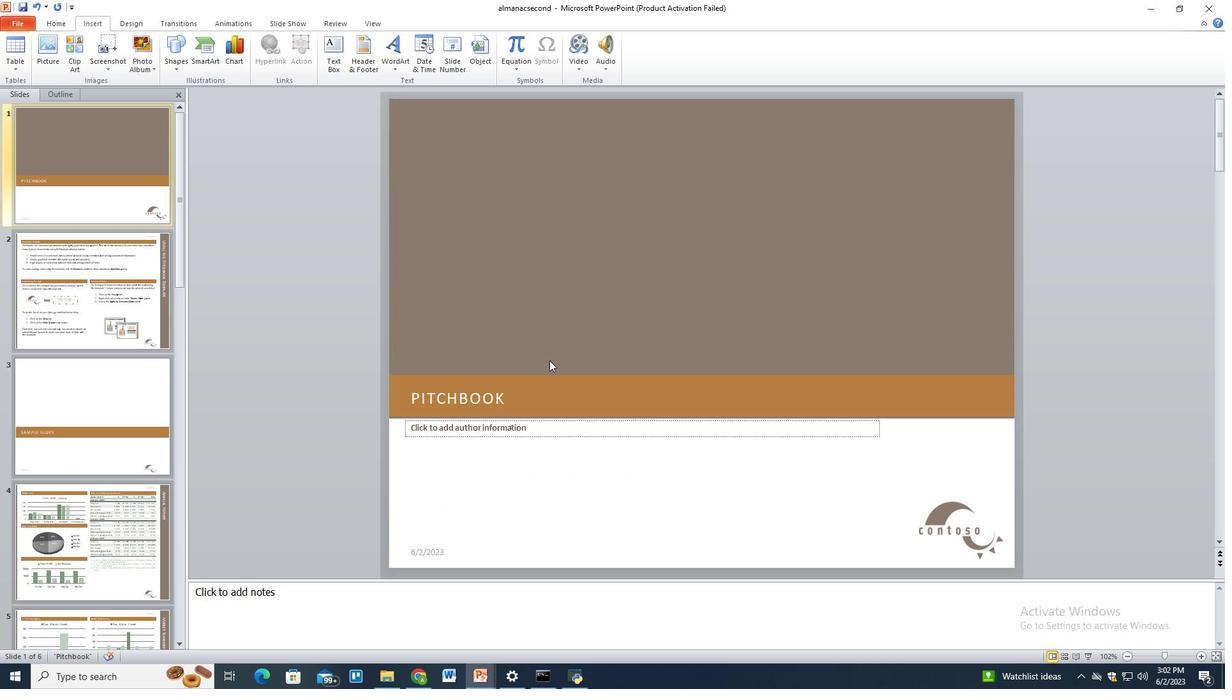
Action: Mouse scrolled (550, 360) with delta (0, 0)
Screenshot: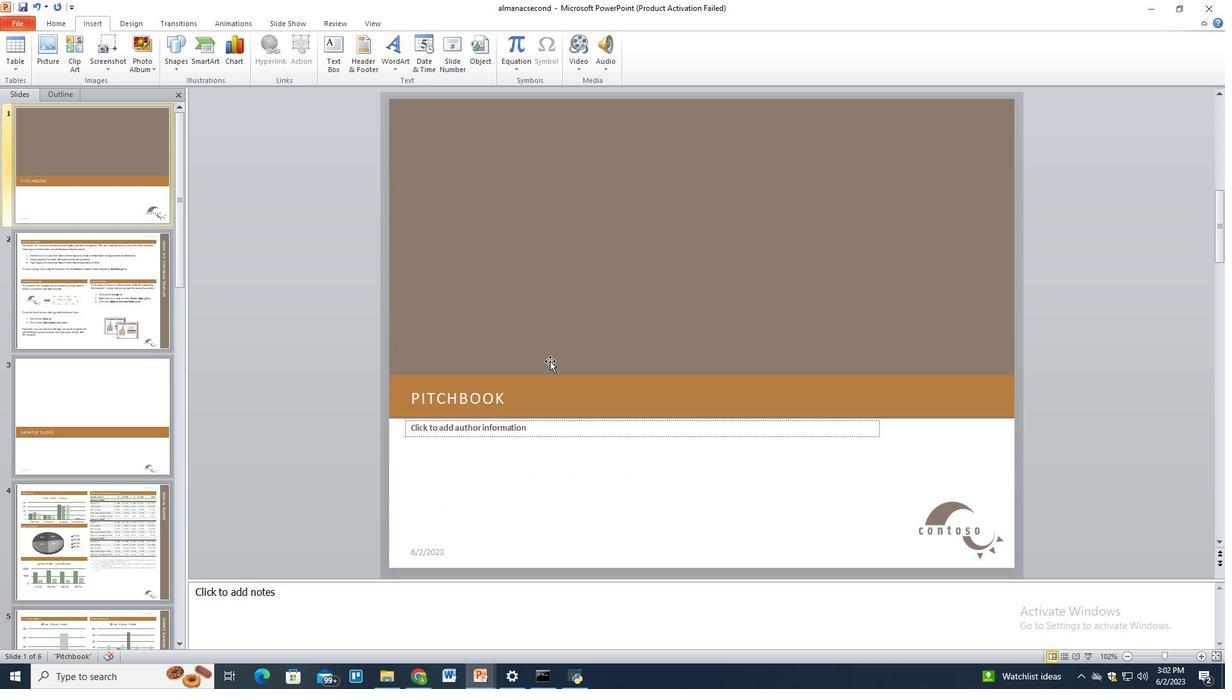 
Action: Mouse scrolled (550, 361) with delta (0, 0)
Screenshot: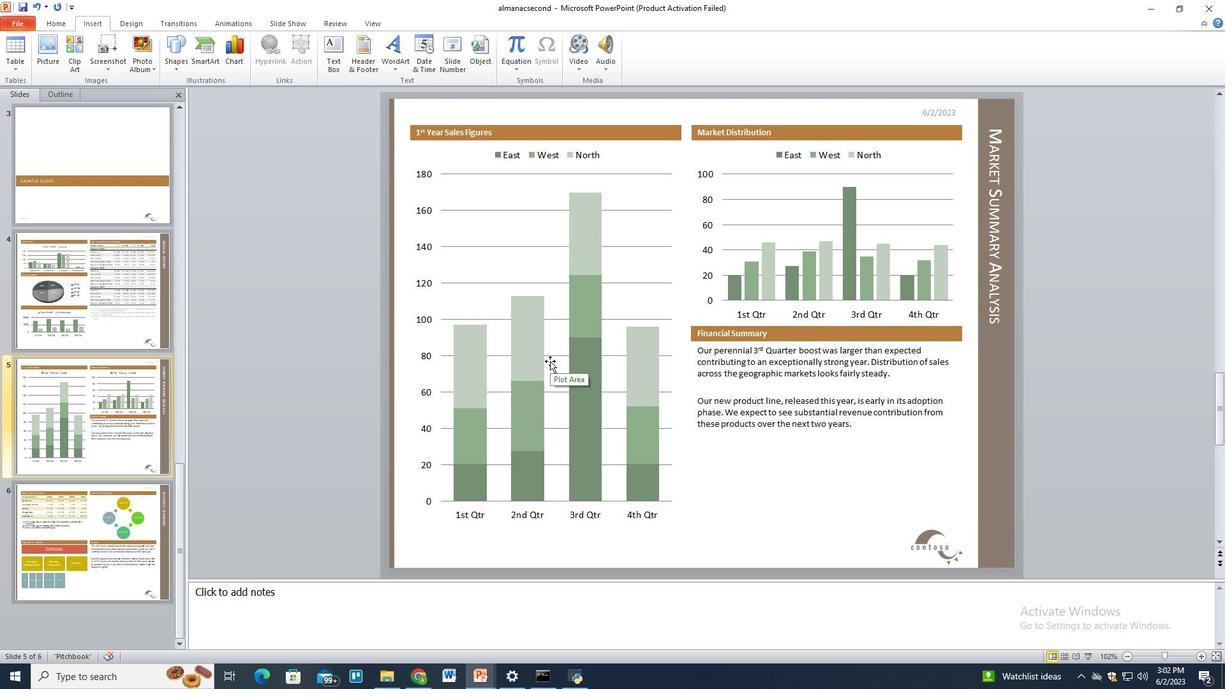 
Action: Mouse scrolled (550, 361) with delta (0, 0)
Screenshot: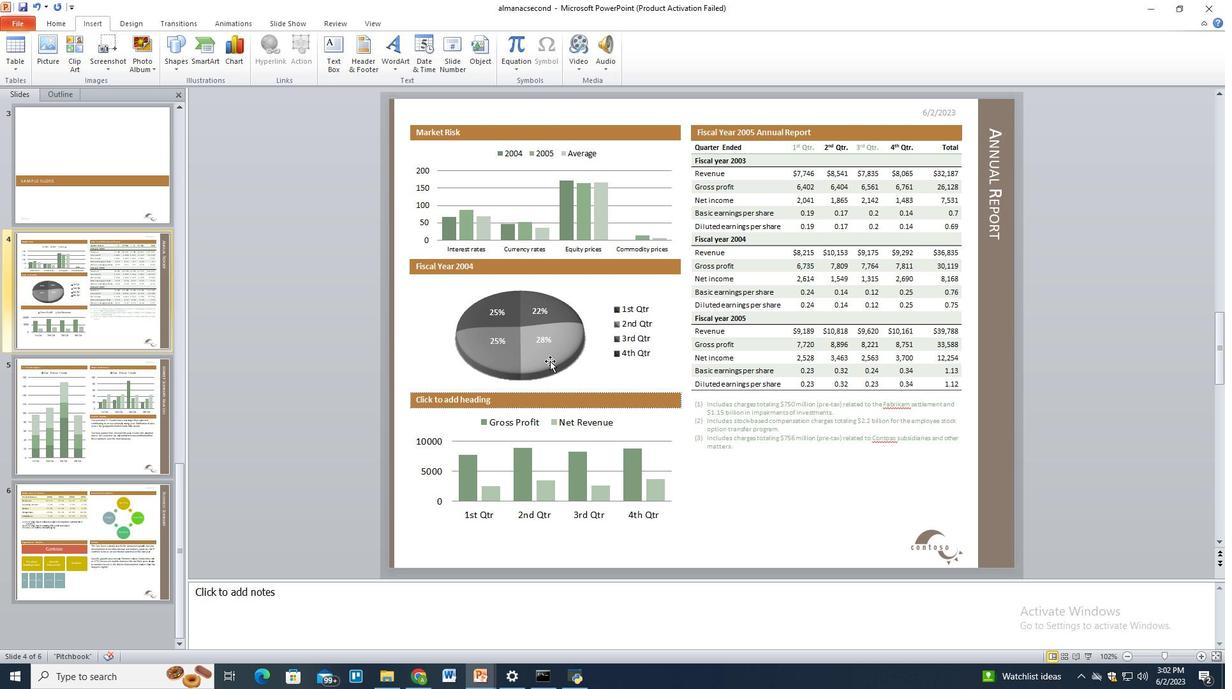 
Action: Mouse moved to (564, 340)
Screenshot: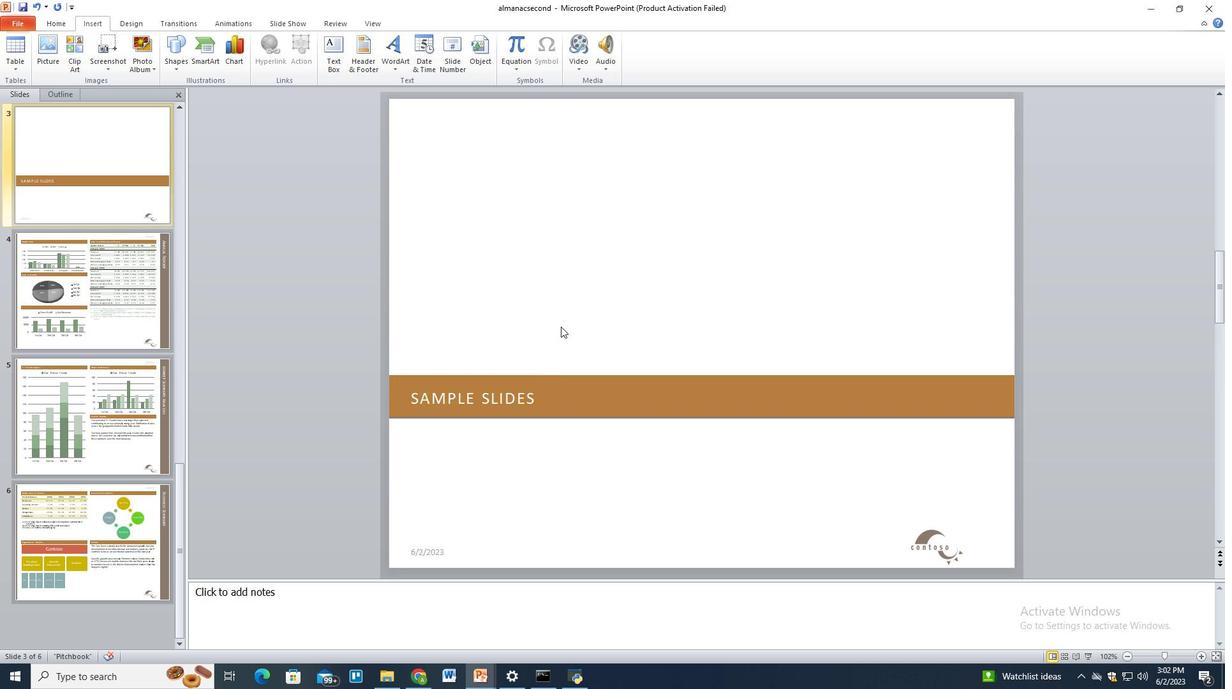 
Action: Mouse scrolled (564, 341) with delta (0, 0)
Screenshot: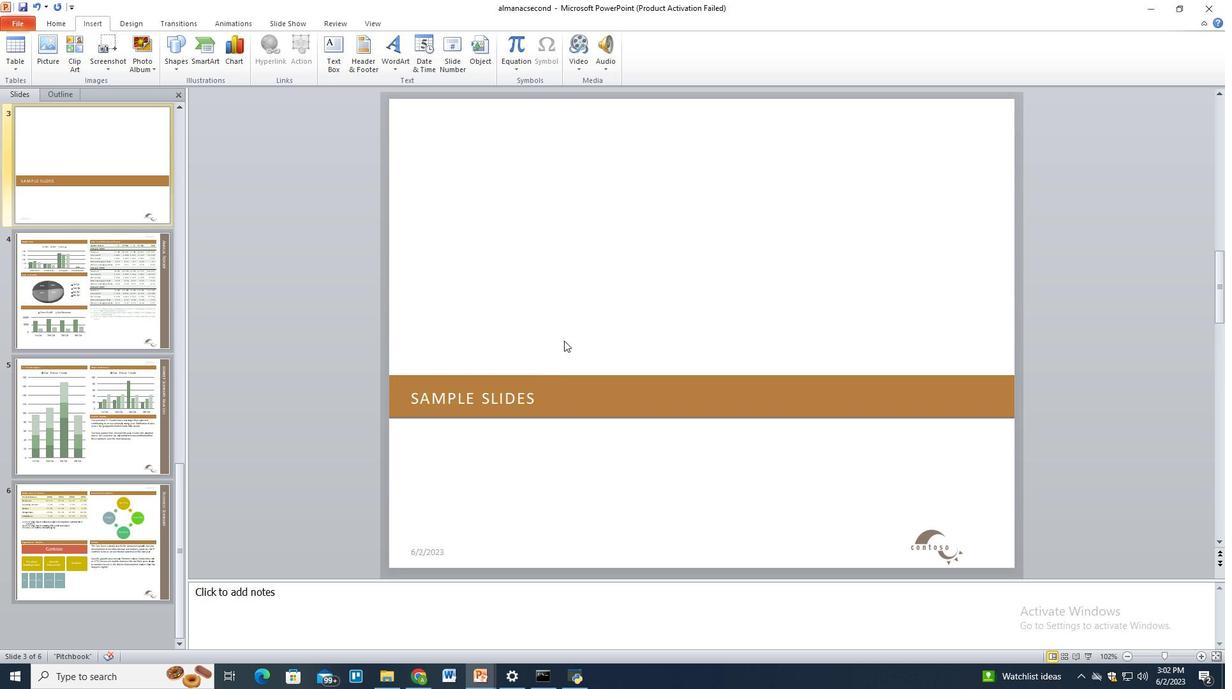 
Action: Mouse scrolled (564, 340) with delta (0, 0)
Screenshot: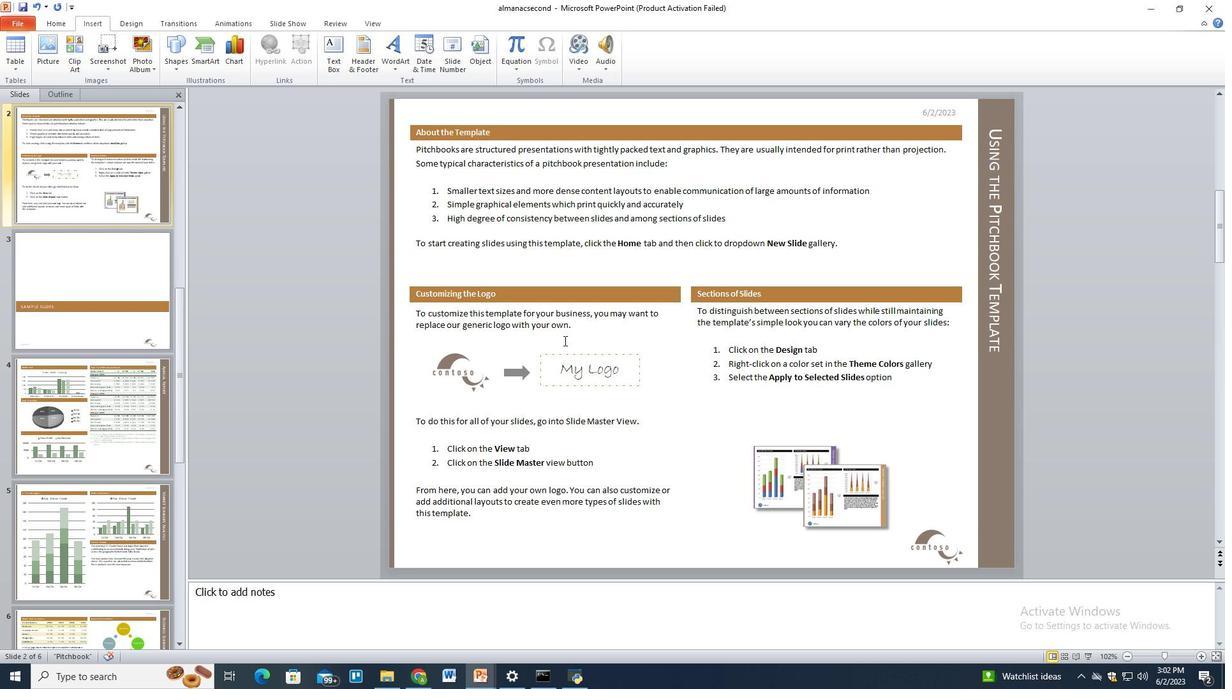 
Action: Mouse moved to (554, 290)
Screenshot: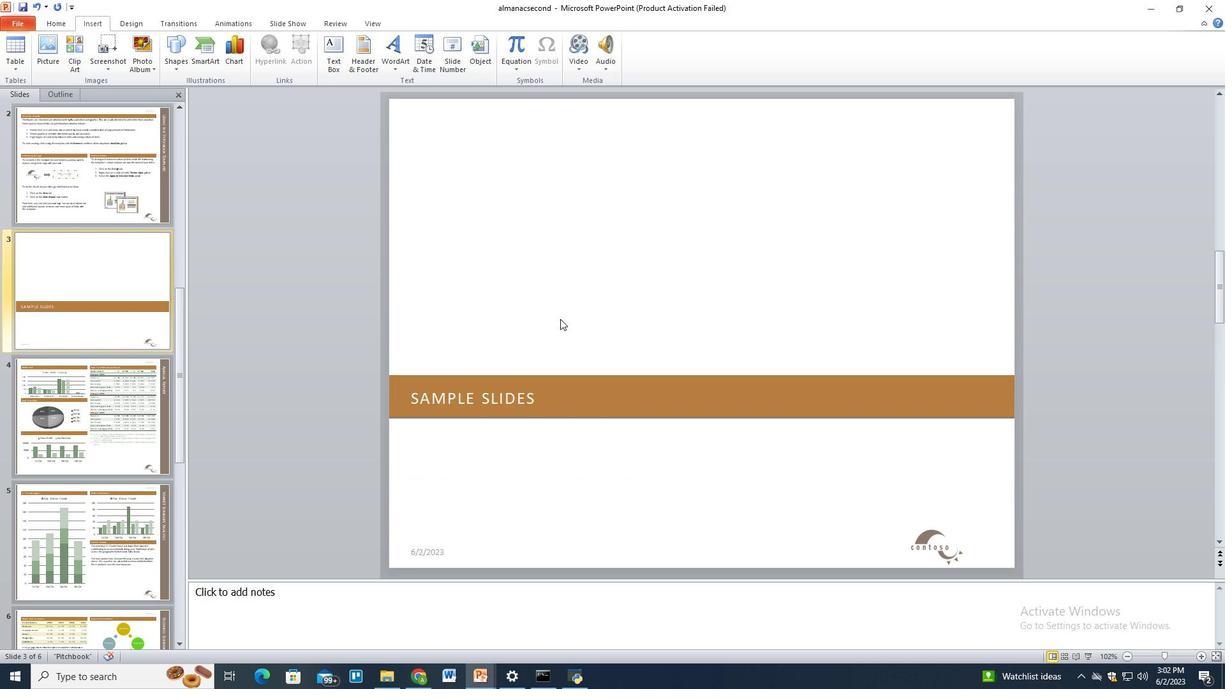 
Action: Mouse pressed left at (554, 290)
Screenshot: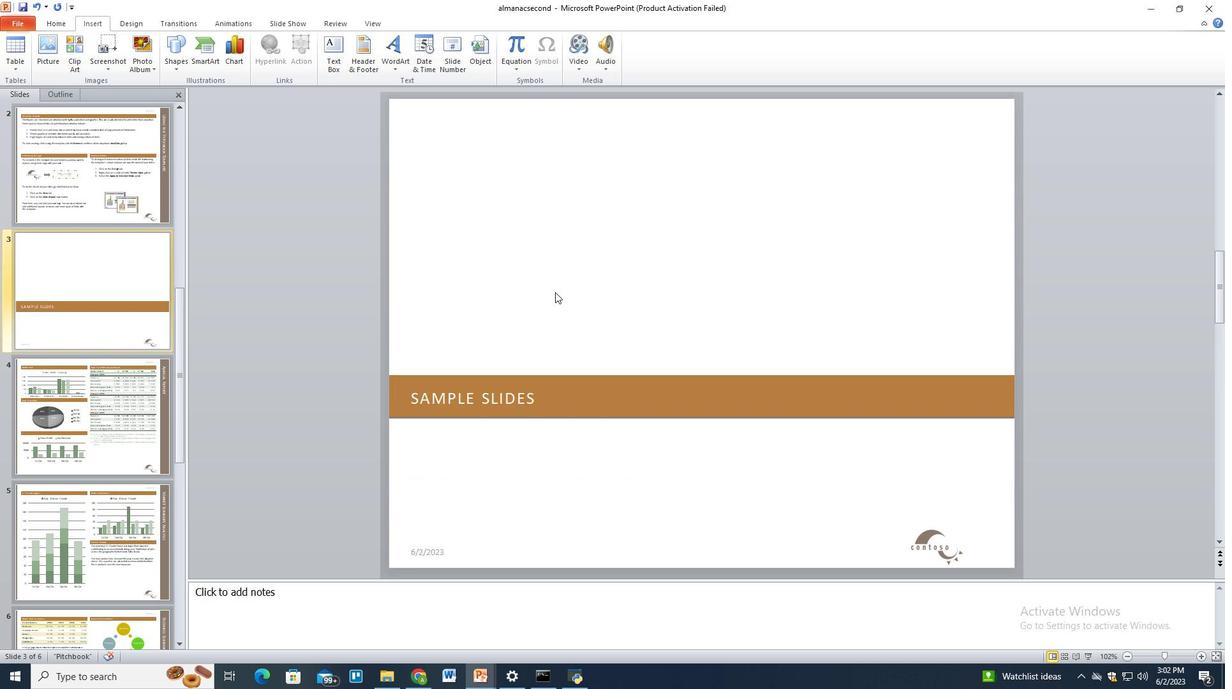 
Action: Mouse moved to (236, 62)
Screenshot: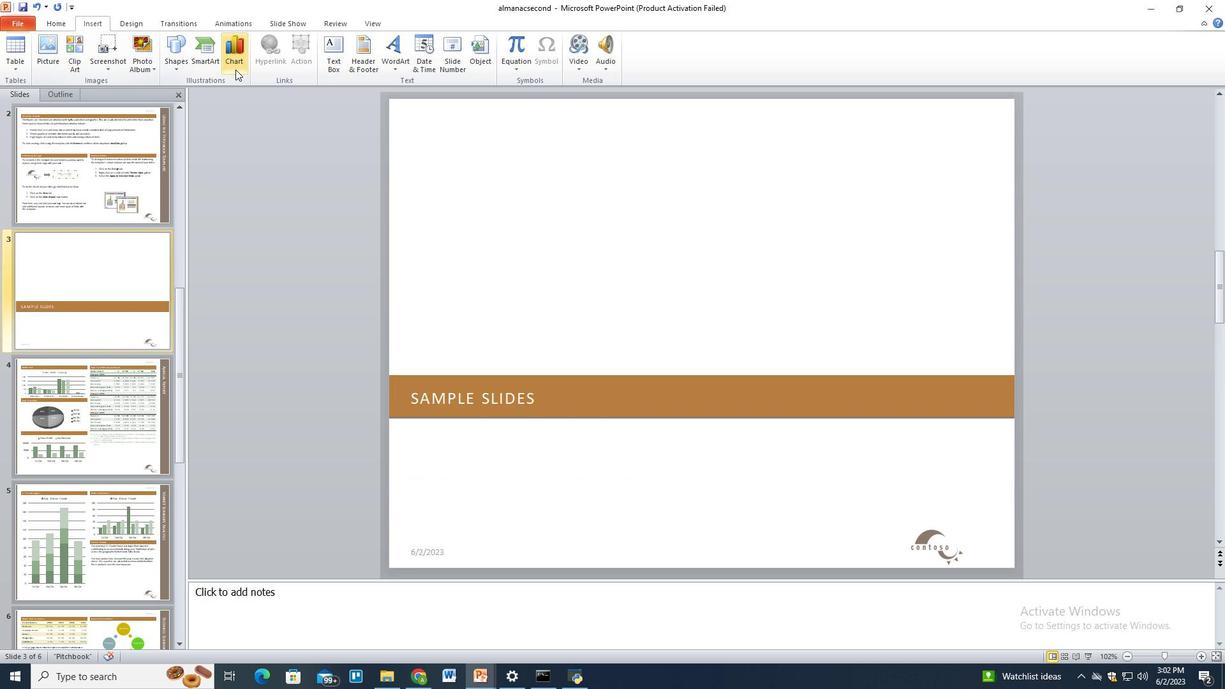 
Action: Mouse pressed left at (236, 62)
Screenshot: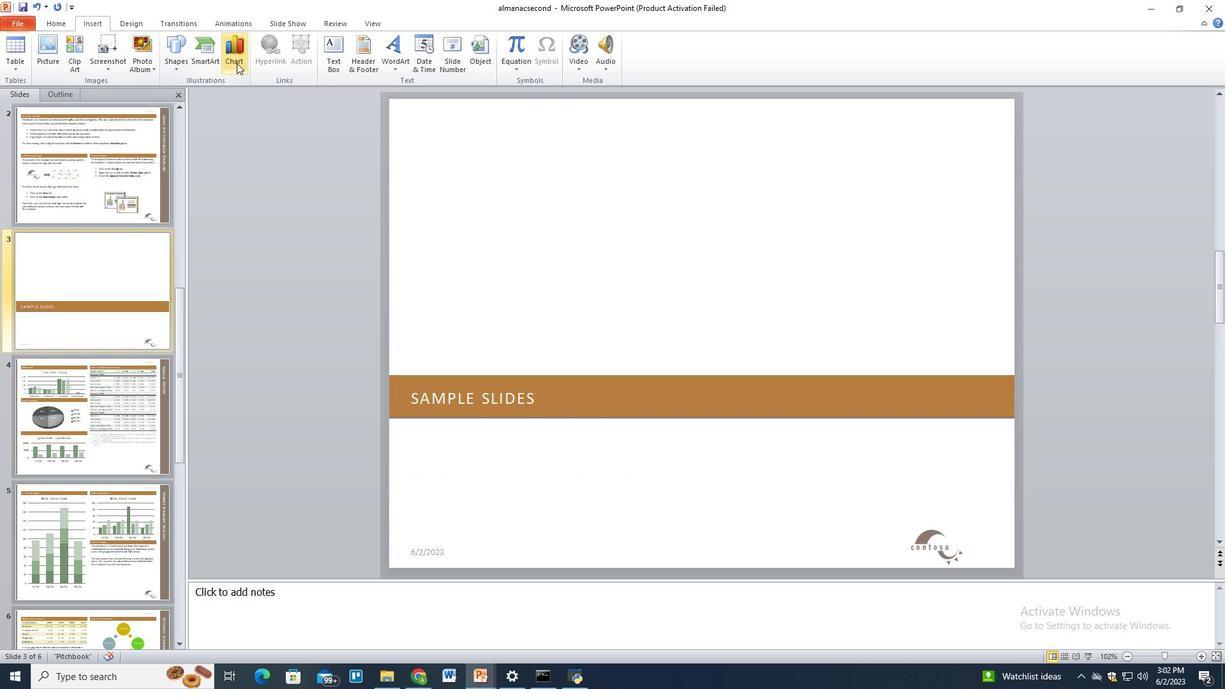 
Action: Mouse moved to (693, 437)
Screenshot: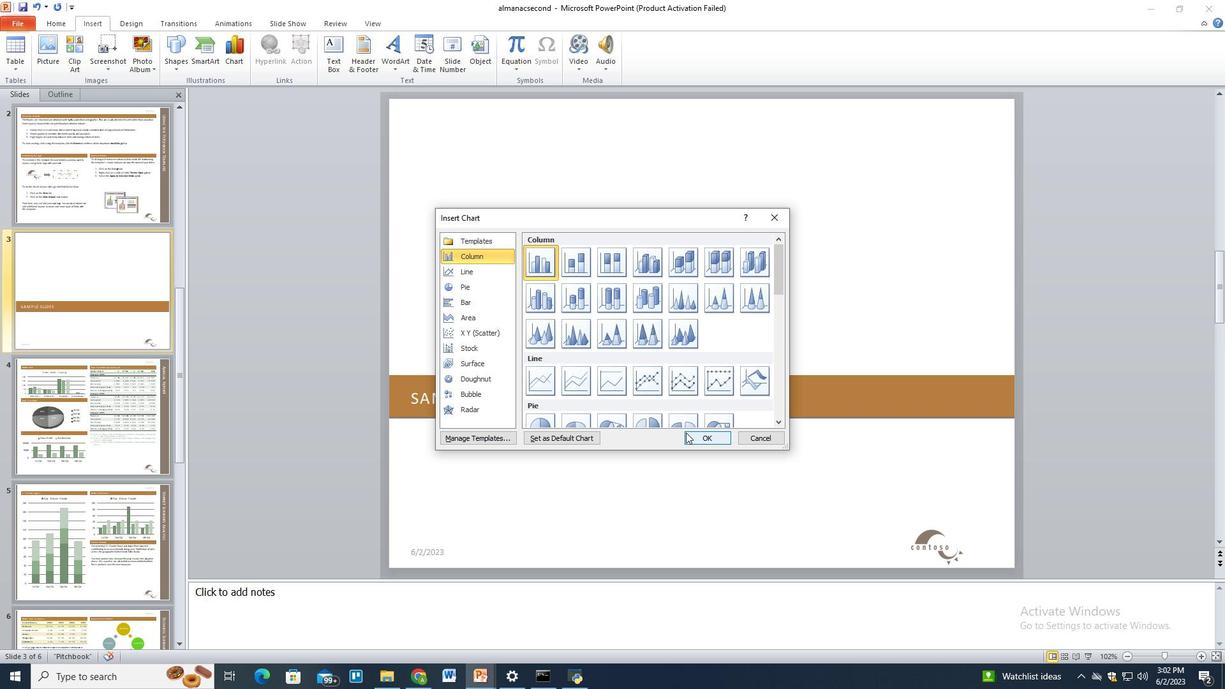 
Action: Mouse pressed left at (693, 437)
Screenshot: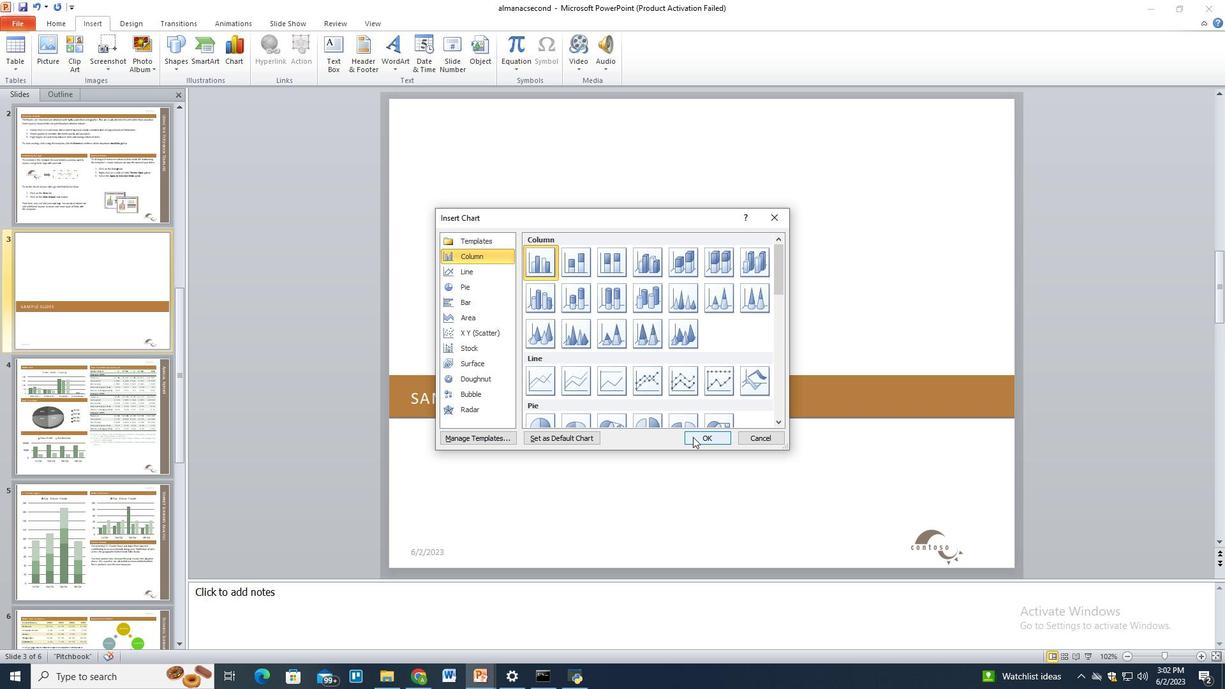 
Action: Mouse moved to (951, 3)
Screenshot: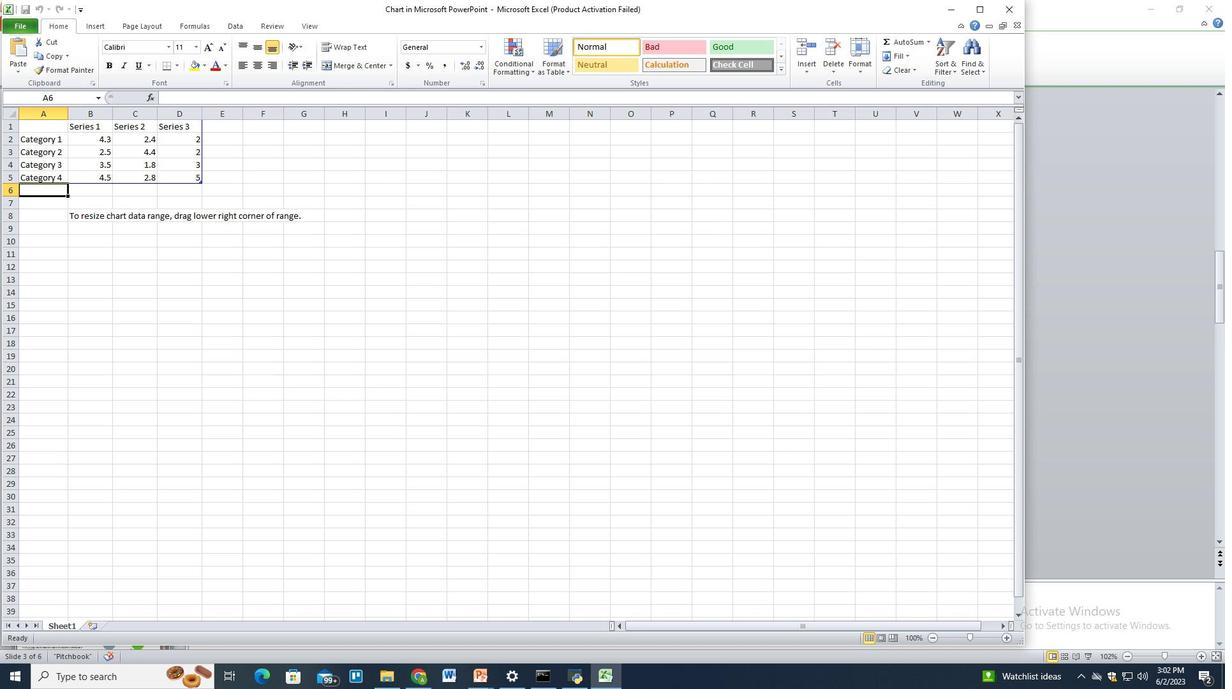 
Action: Mouse pressed left at (951, 3)
Screenshot: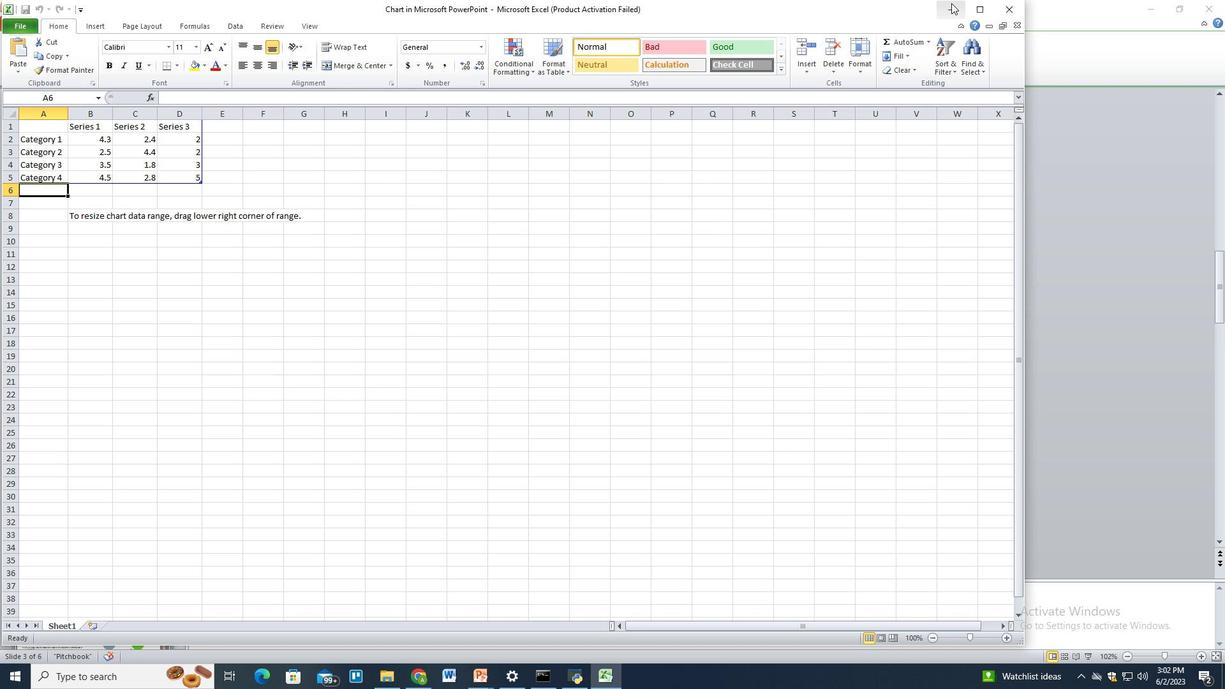 
Action: Mouse moved to (709, 215)
Screenshot: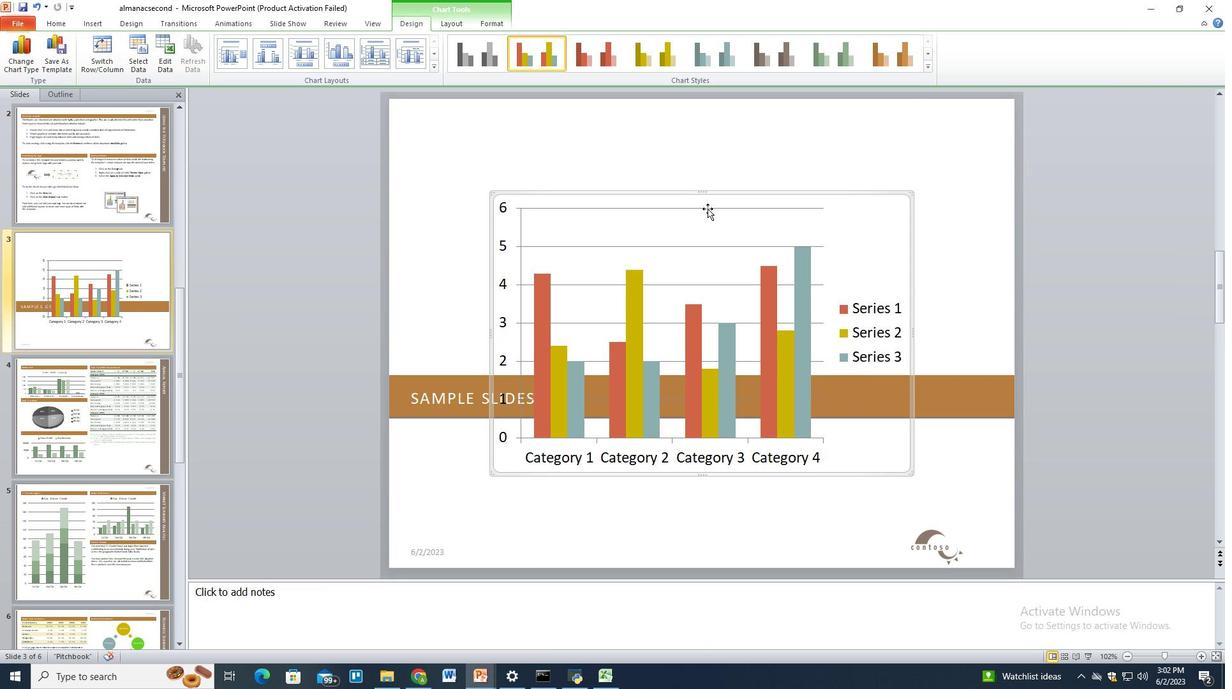 
Action: Mouse pressed left at (709, 215)
Screenshot: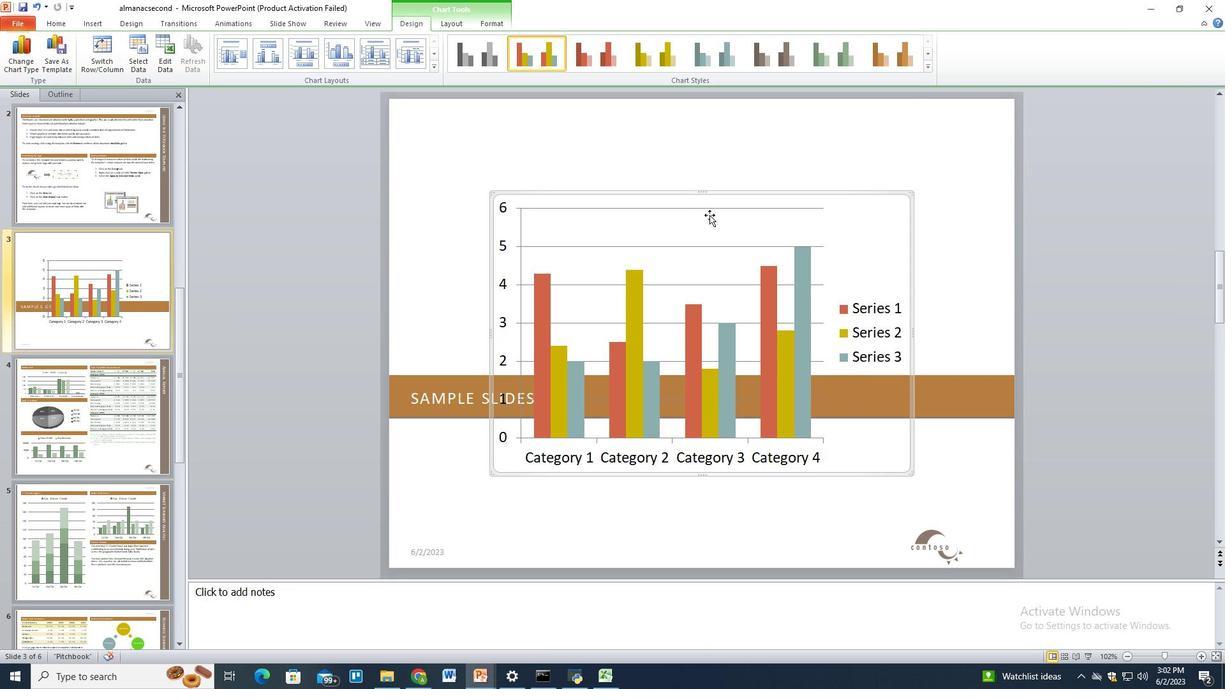 
Action: Mouse moved to (626, 243)
Screenshot: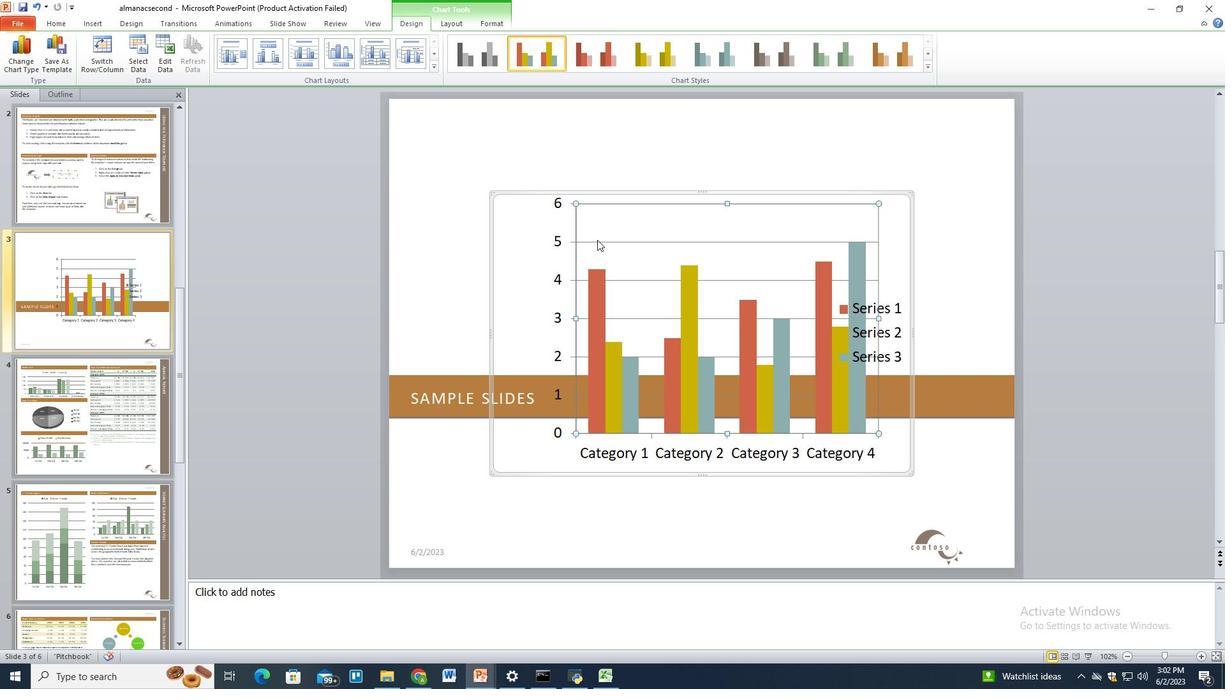 
Action: Mouse pressed left at (626, 243)
Screenshot: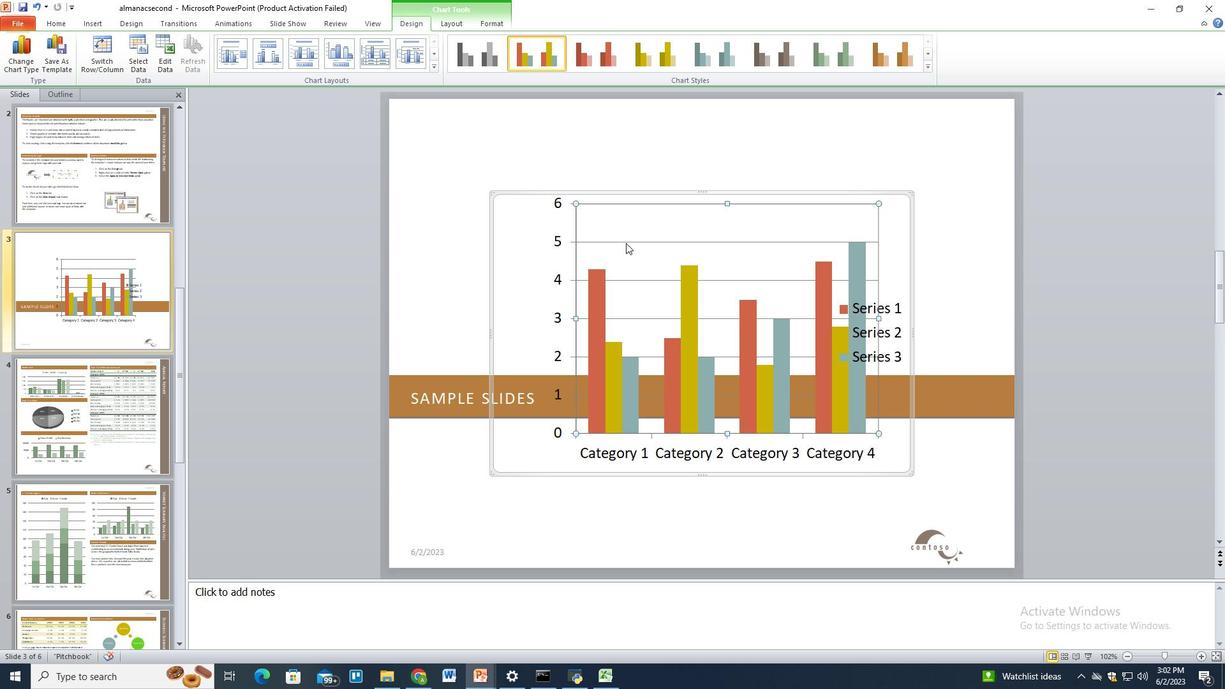 
Action: Mouse moved to (647, 270)
Screenshot: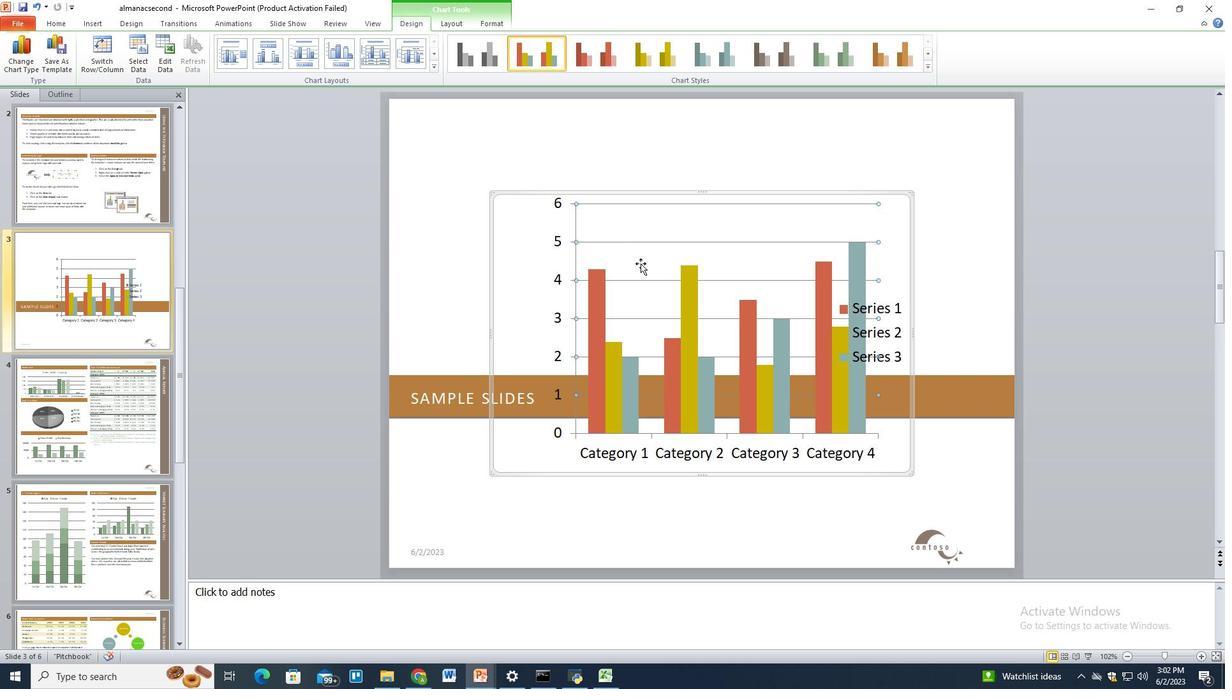 
Action: Mouse pressed left at (647, 270)
Screenshot: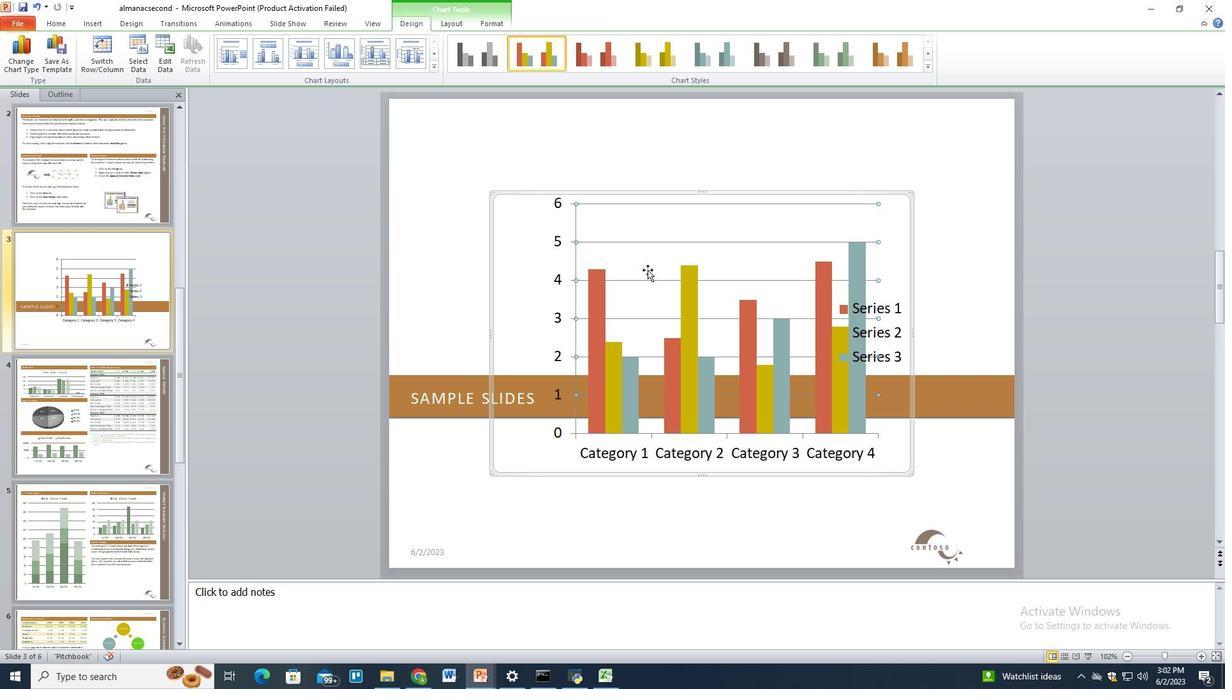 
Action: Mouse moved to (660, 282)
Screenshot: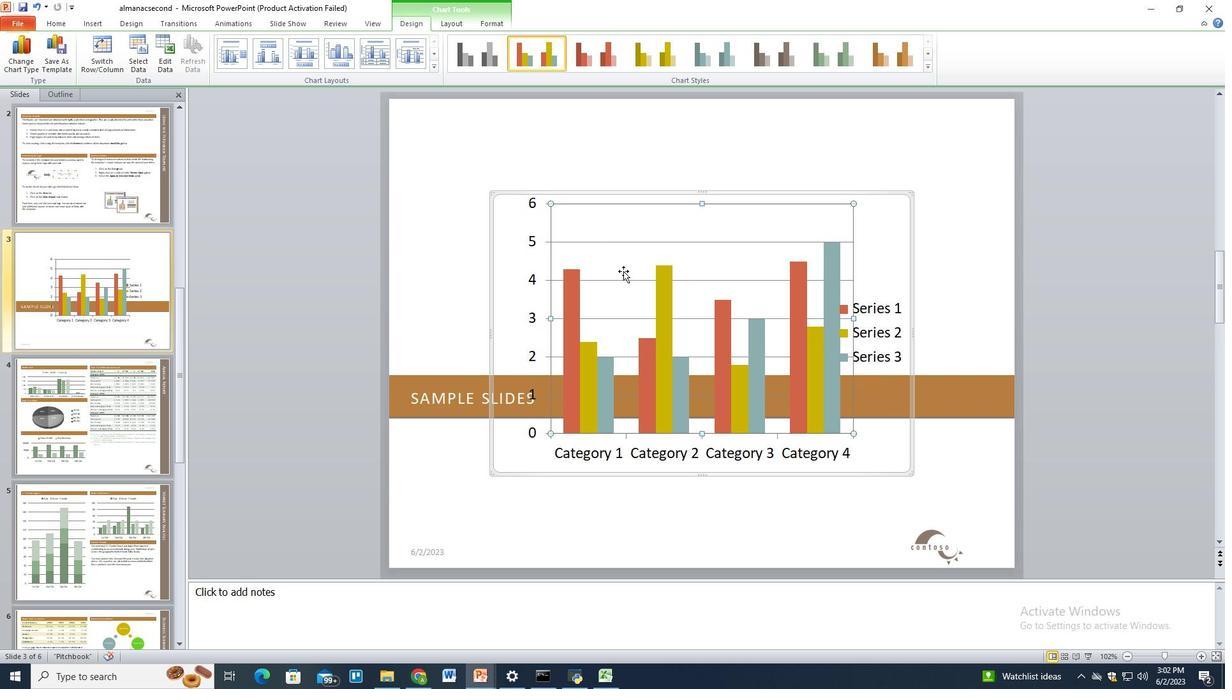 
Action: Mouse pressed left at (660, 282)
Screenshot: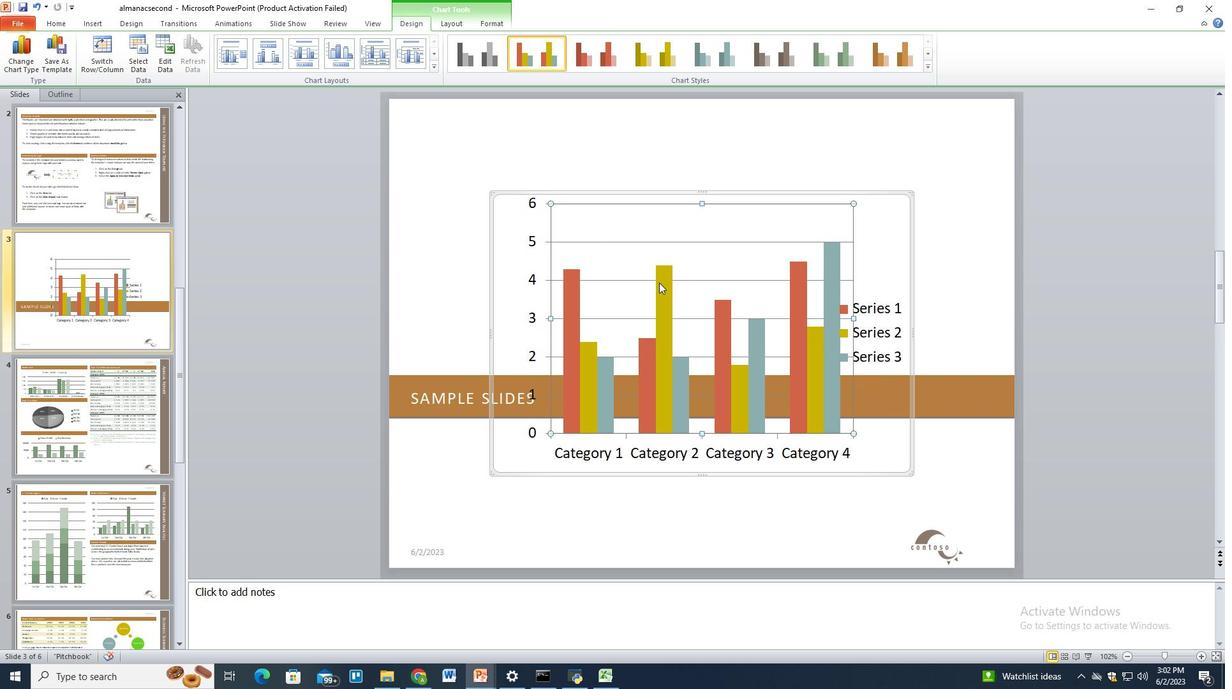 
Action: Mouse moved to (575, 144)
Screenshot: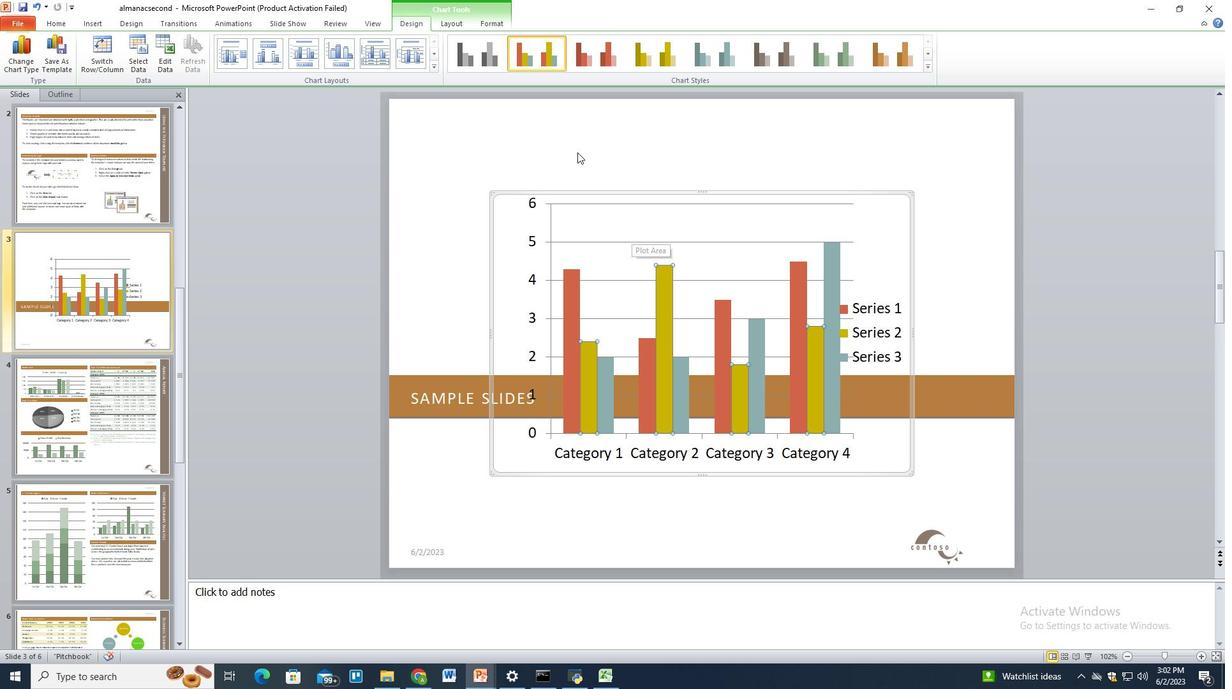 
Action: Mouse pressed left at (575, 144)
Screenshot: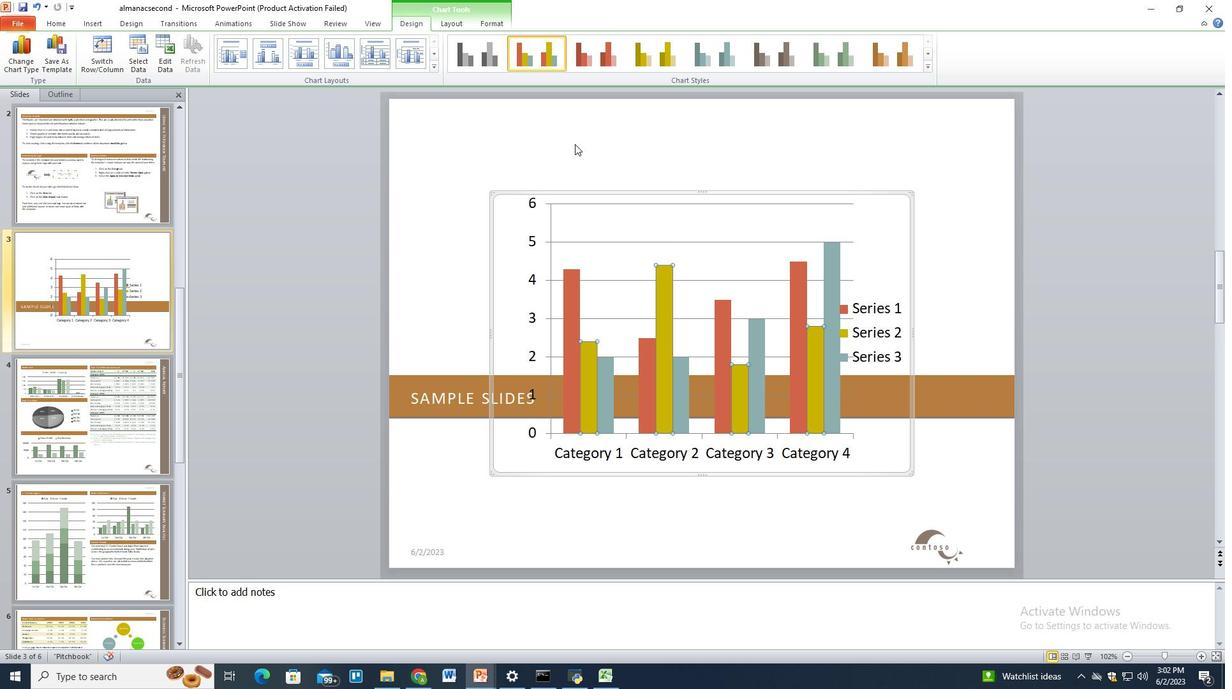 
Action: Mouse moved to (598, 322)
Screenshot: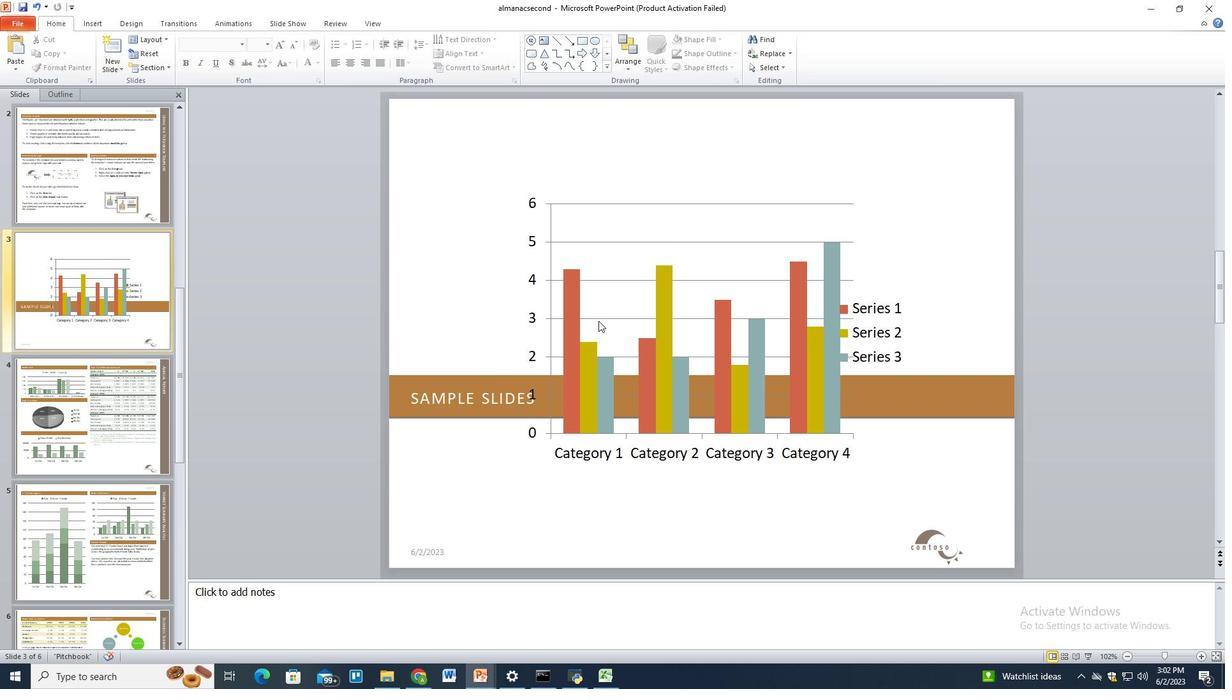 
Action: Key pressed ctrl+A
Screenshot: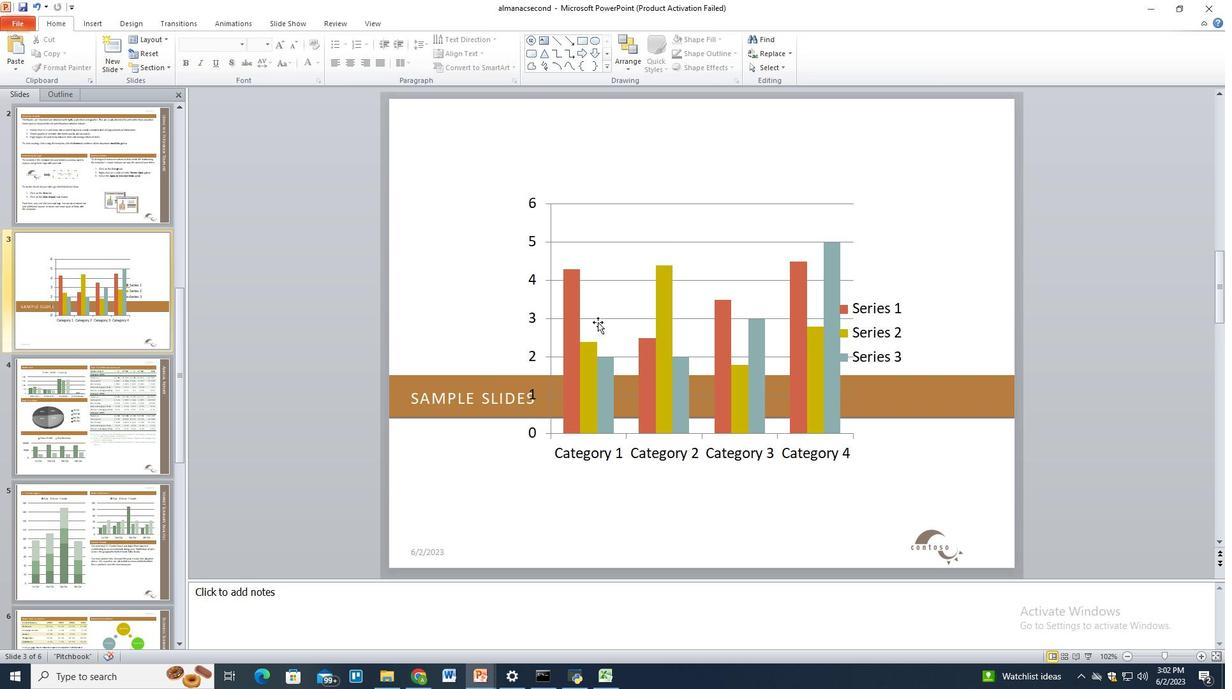 
Action: Mouse moved to (633, 520)
Screenshot: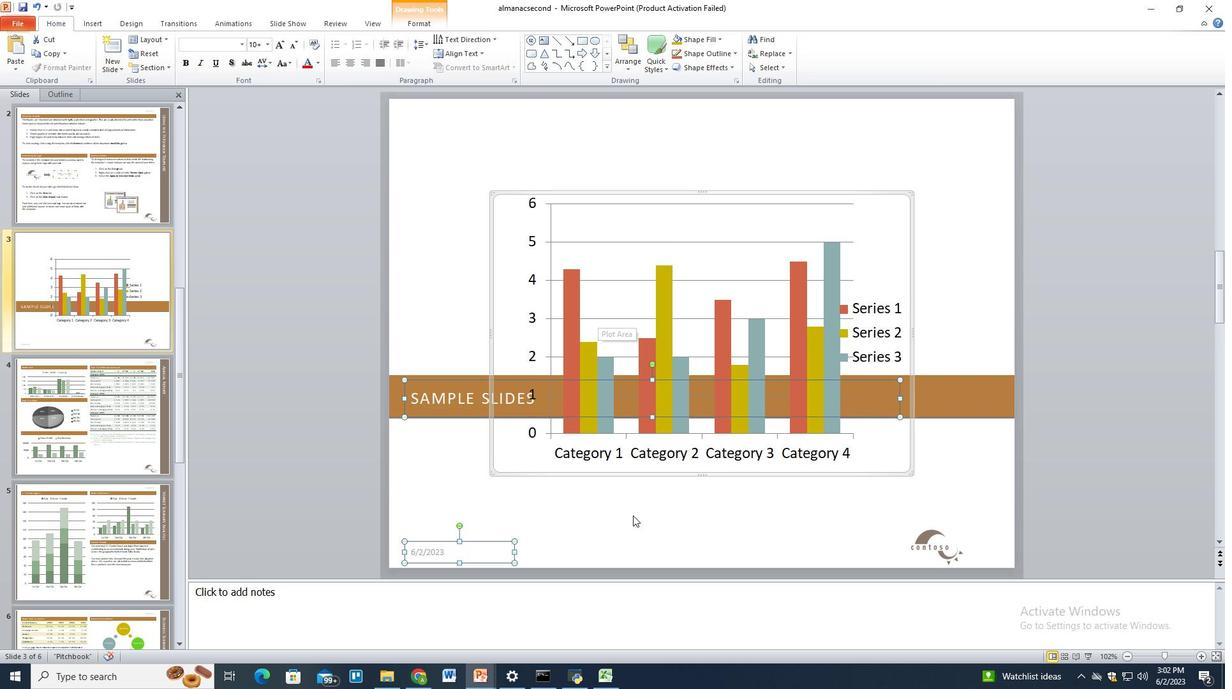 
Action: Mouse pressed left at (633, 520)
Screenshot: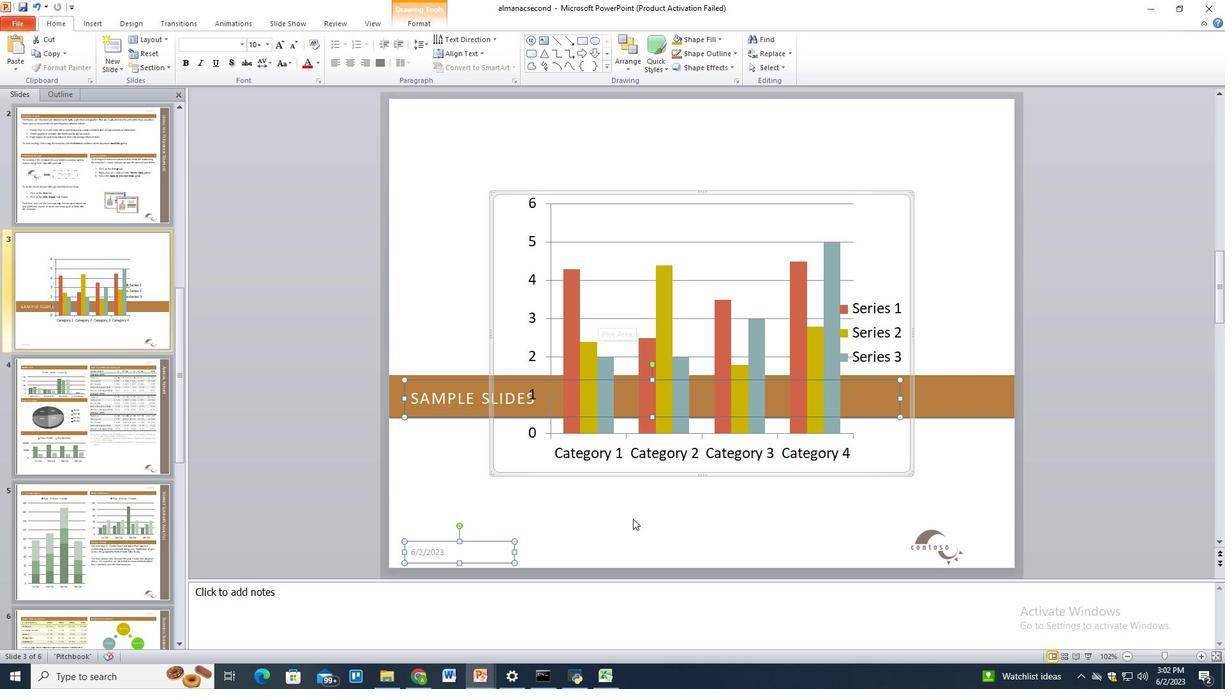 
Action: Mouse moved to (633, 500)
Screenshot: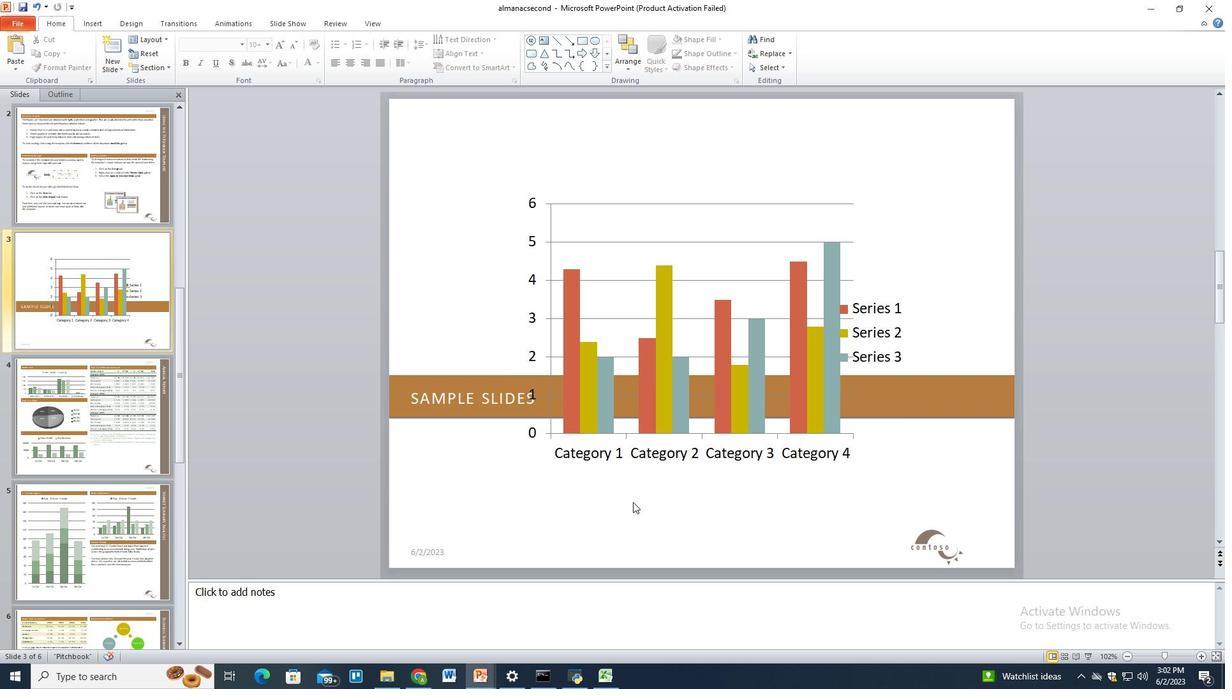 
Action: Mouse scrolled (633, 501) with delta (0, 0)
Screenshot: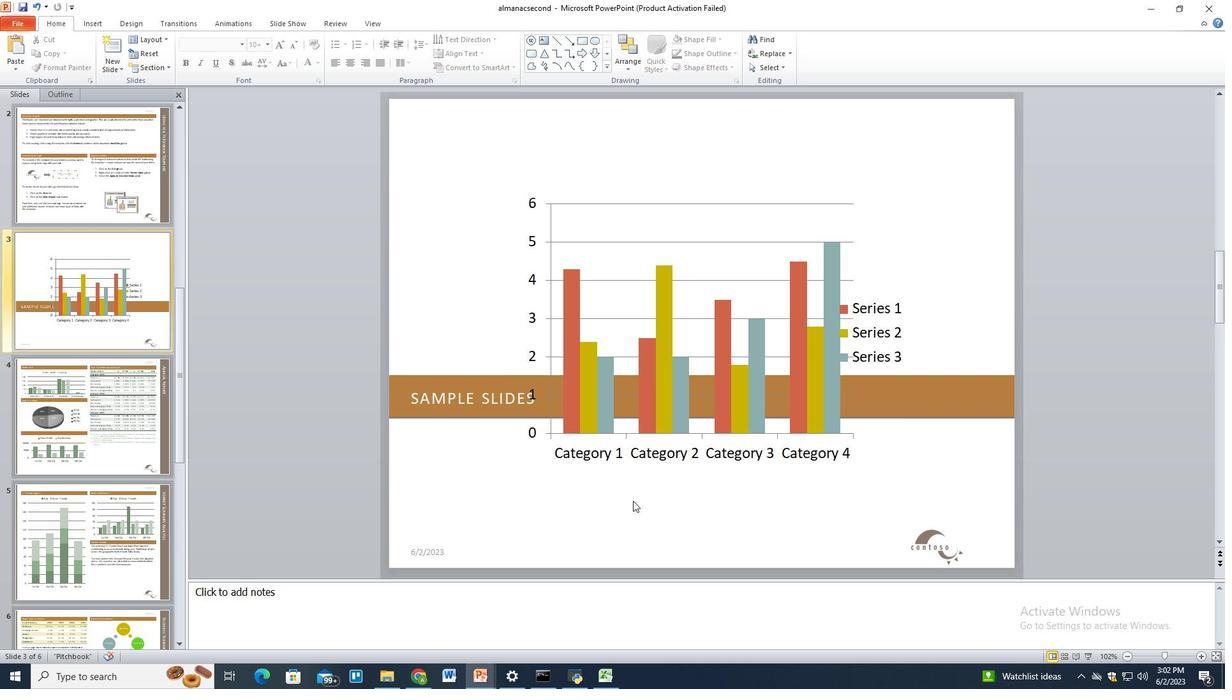 
Action: Mouse scrolled (633, 501) with delta (0, 0)
Screenshot: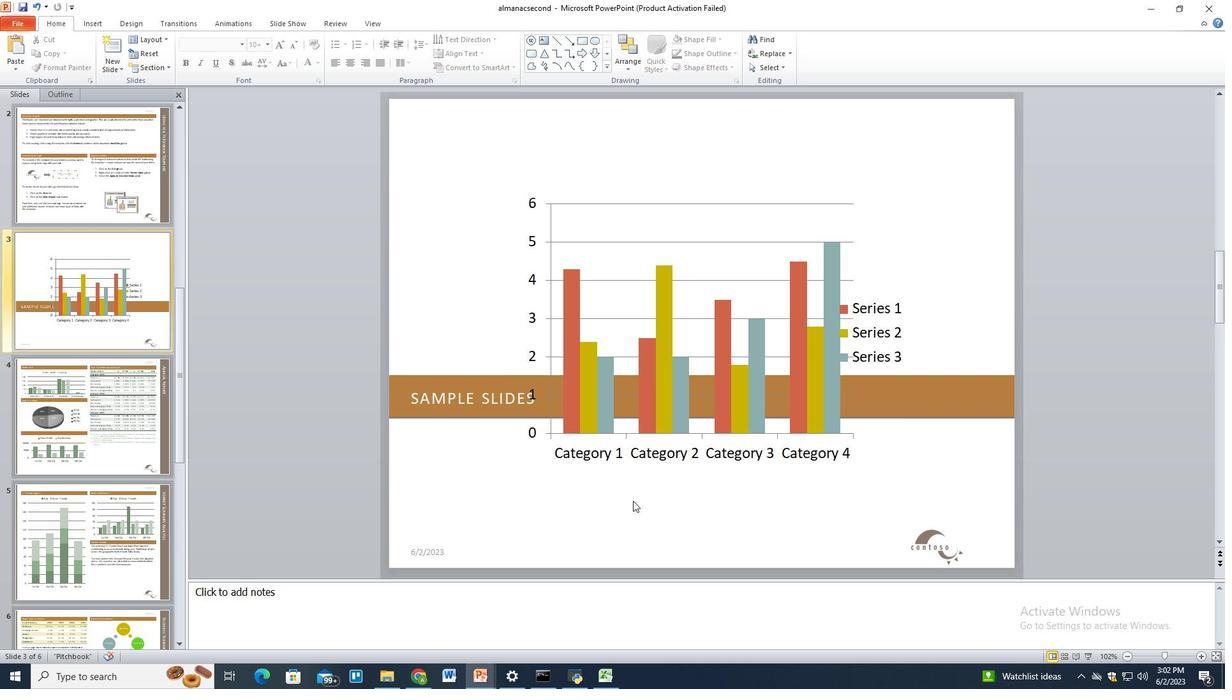 
Action: Mouse scrolled (633, 501) with delta (0, 0)
Screenshot: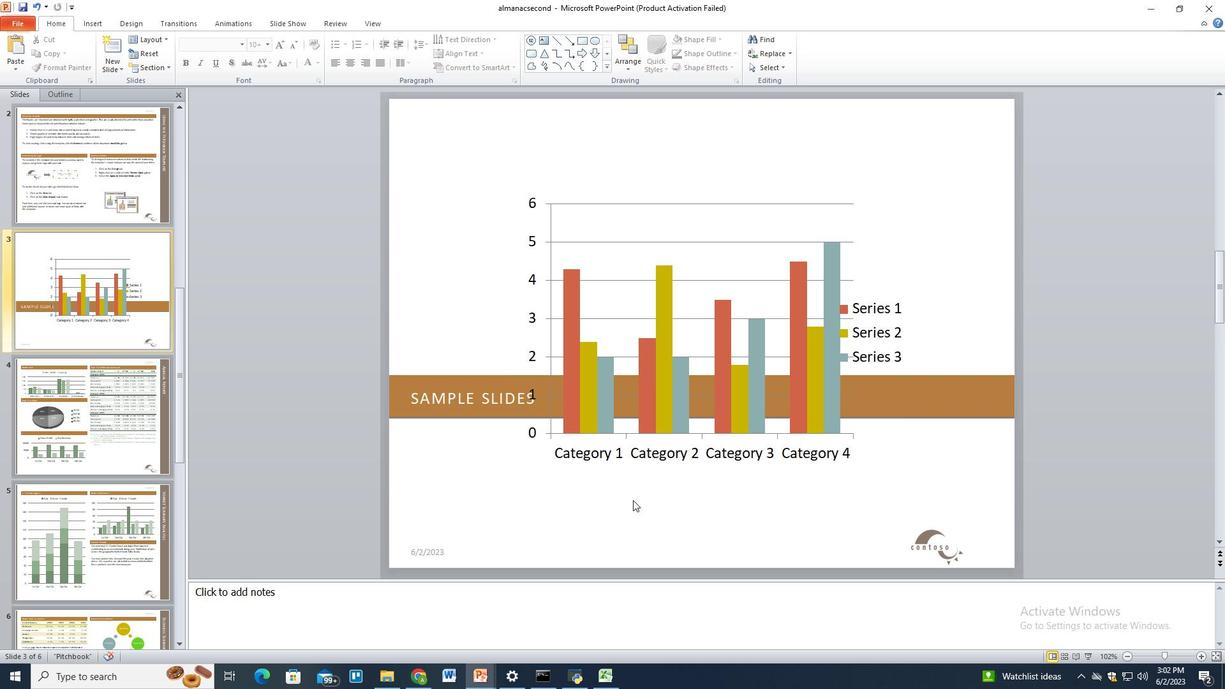 
Action: Mouse scrolled (633, 501) with delta (0, 0)
Screenshot: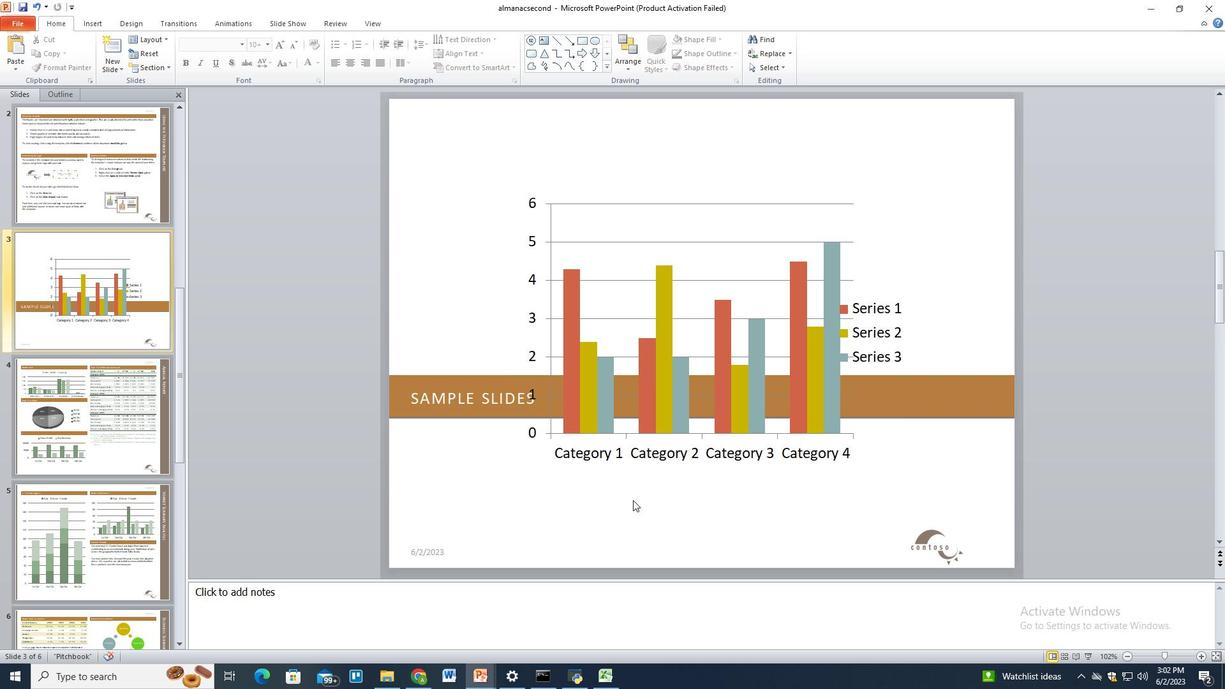 
Action: Mouse scrolled (633, 501) with delta (0, 0)
Screenshot: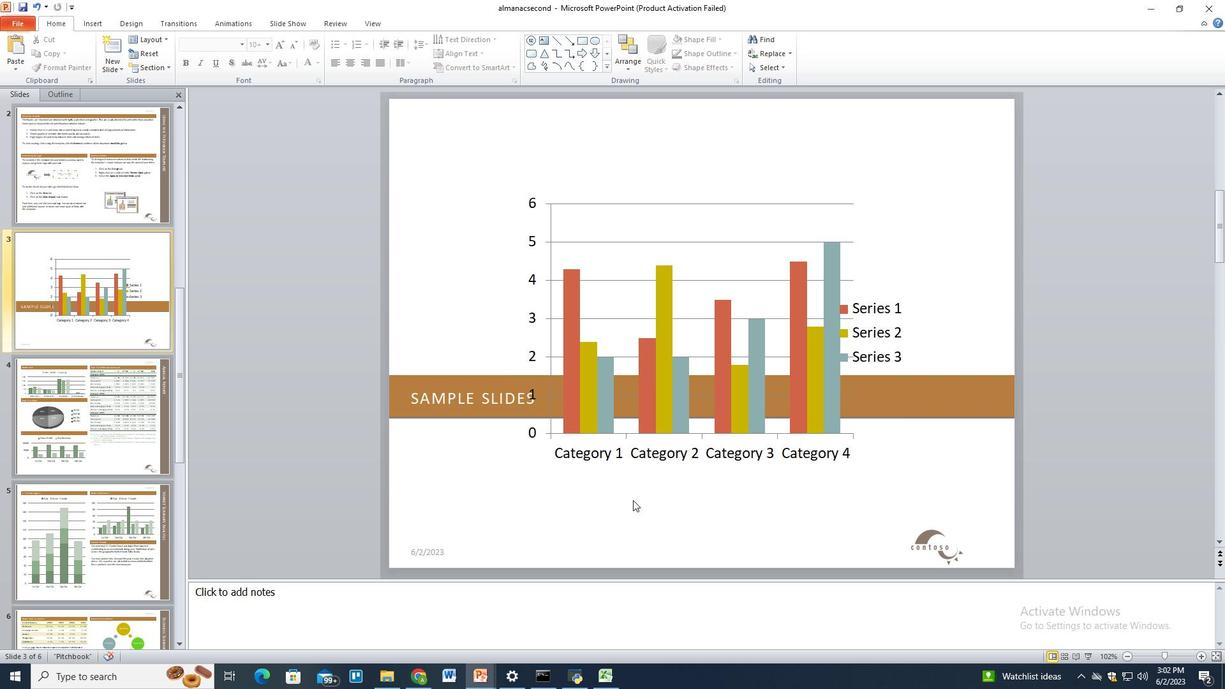 
Action: Mouse scrolled (633, 499) with delta (0, 0)
Screenshot: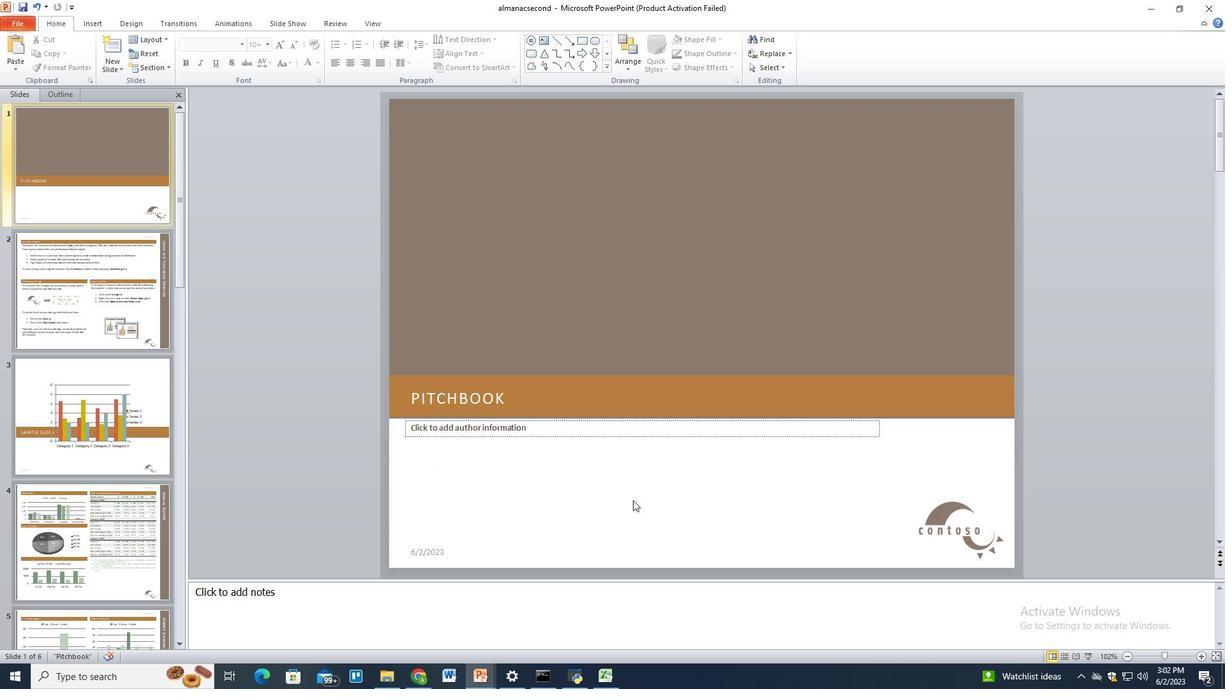 
Action: Mouse scrolled (633, 499) with delta (0, 0)
Screenshot: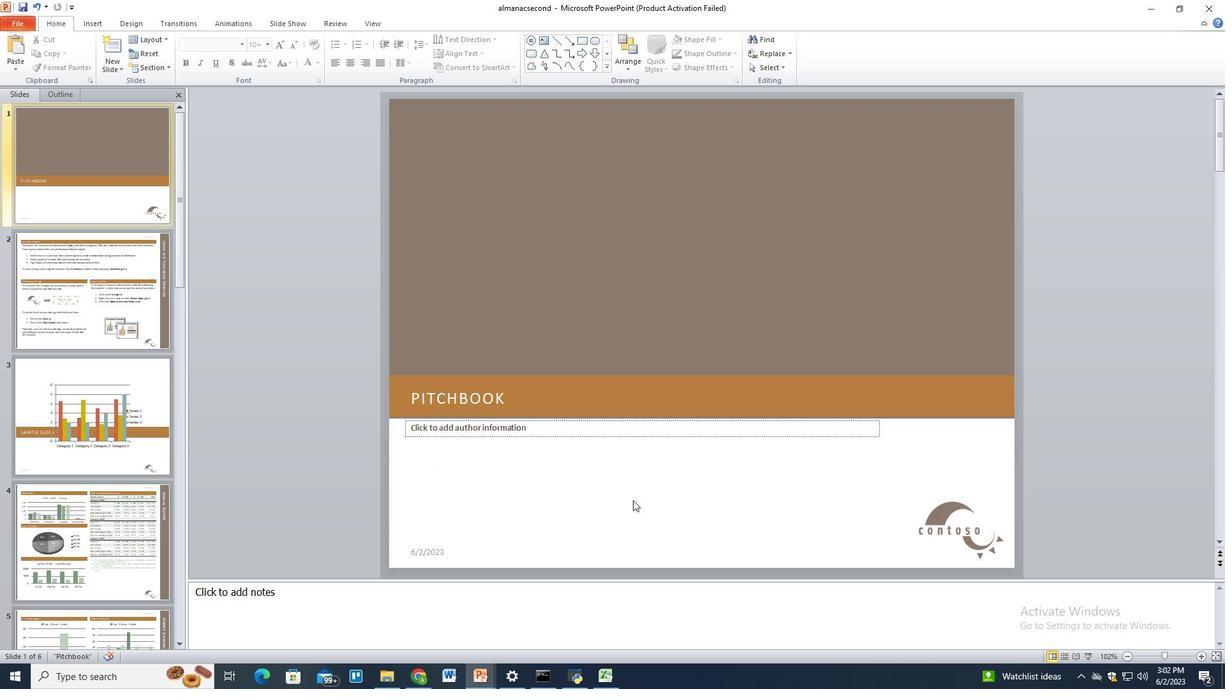 
Action: Mouse scrolled (633, 499) with delta (0, 0)
Screenshot: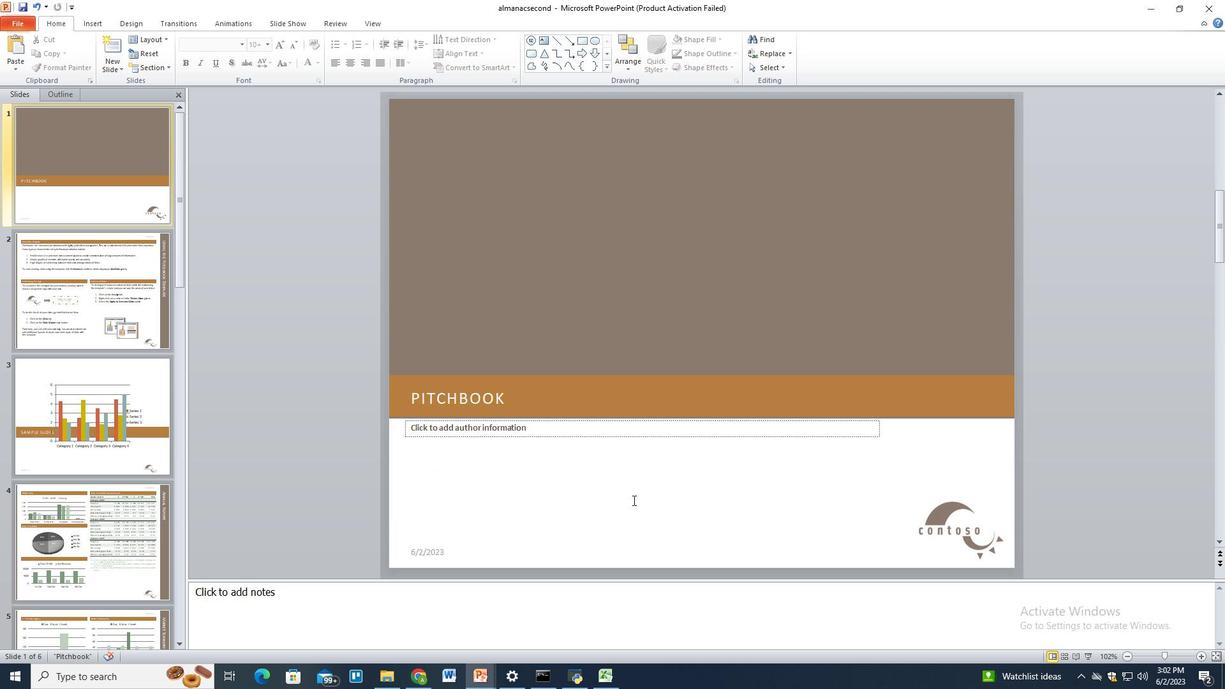 
Action: Mouse scrolled (633, 499) with delta (0, 0)
Screenshot: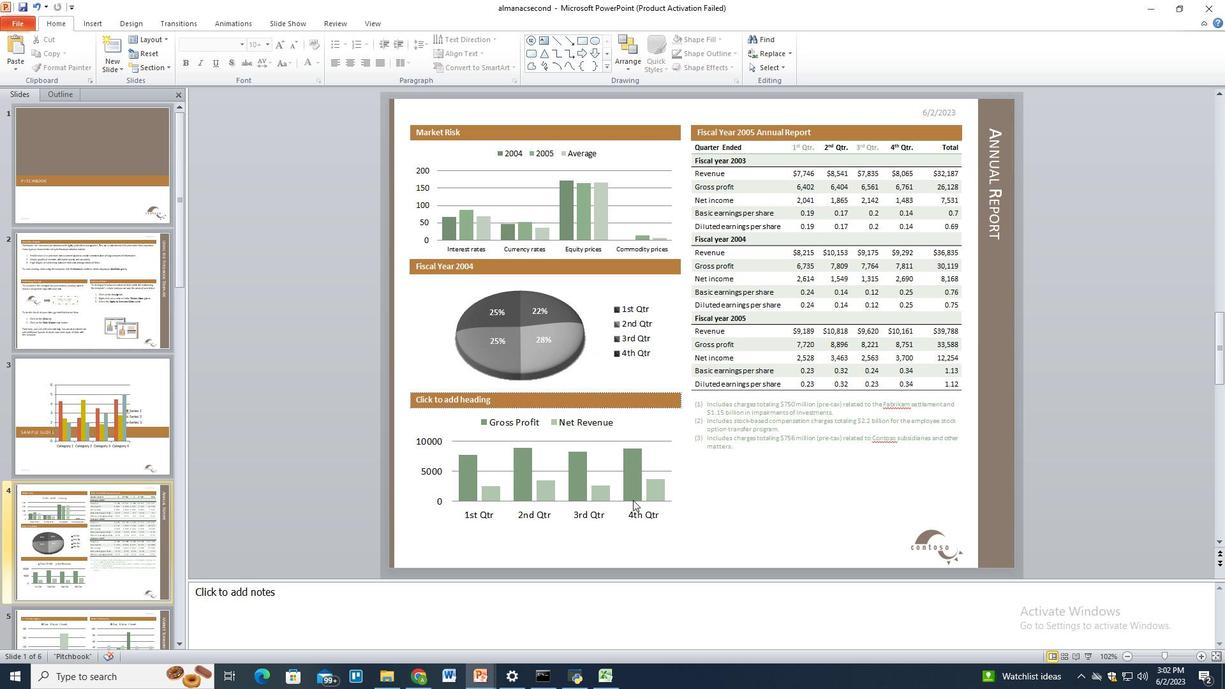 
Action: Mouse scrolled (633, 499) with delta (0, 0)
Screenshot: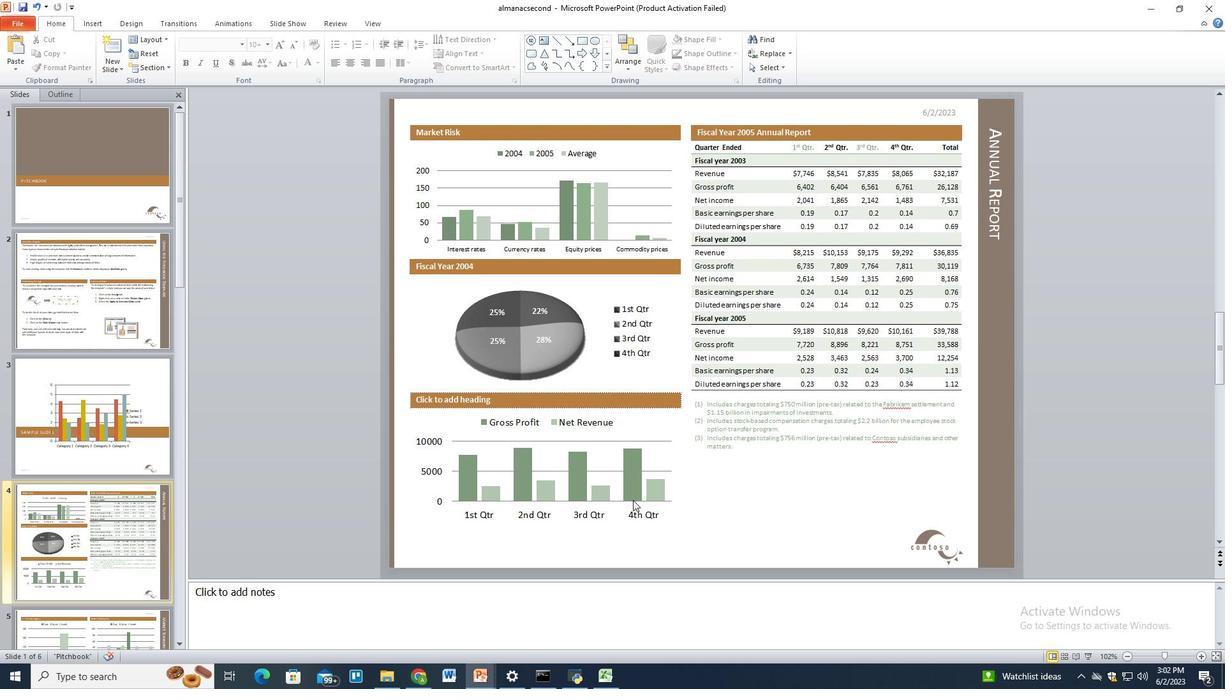
Action: Mouse scrolled (633, 499) with delta (0, 0)
Screenshot: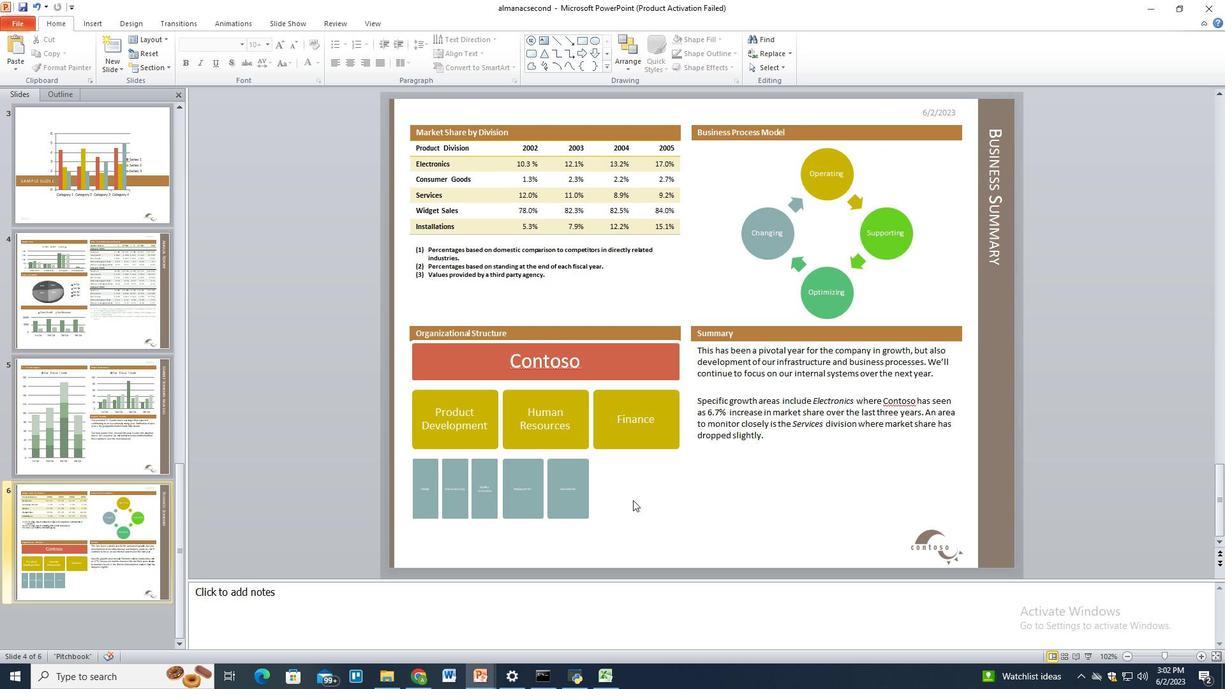 
Action: Mouse scrolled (633, 501) with delta (0, 0)
Screenshot: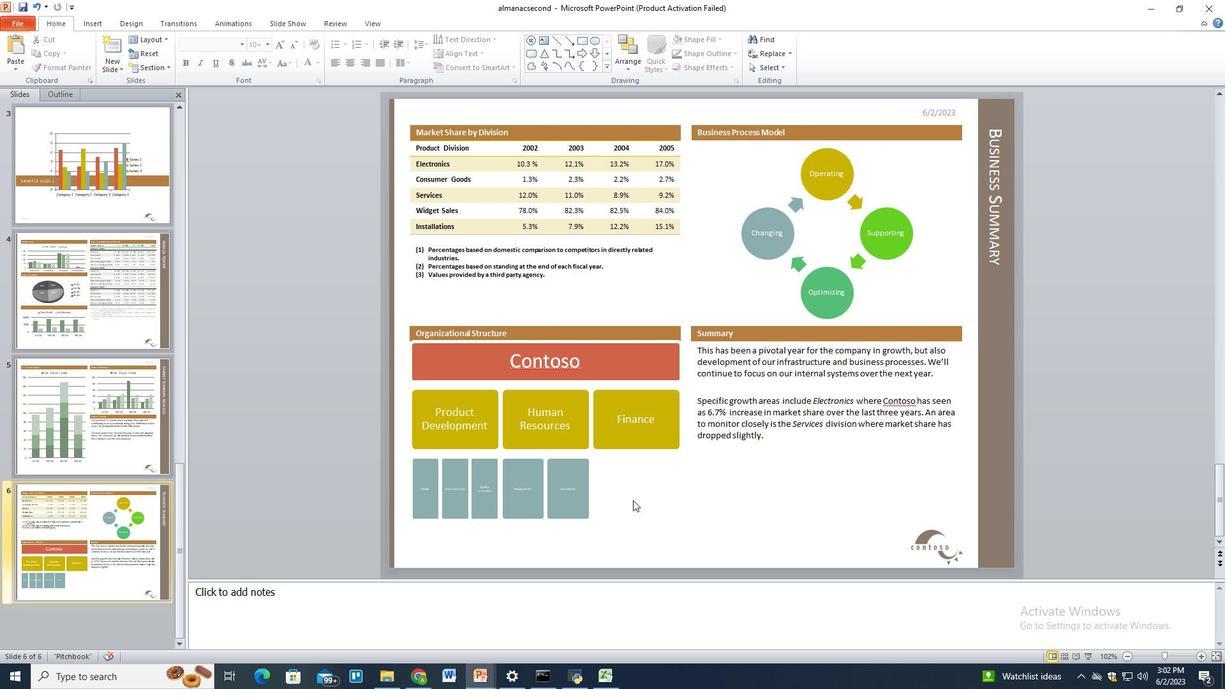 
Action: Mouse scrolled (633, 501) with delta (0, 0)
Screenshot: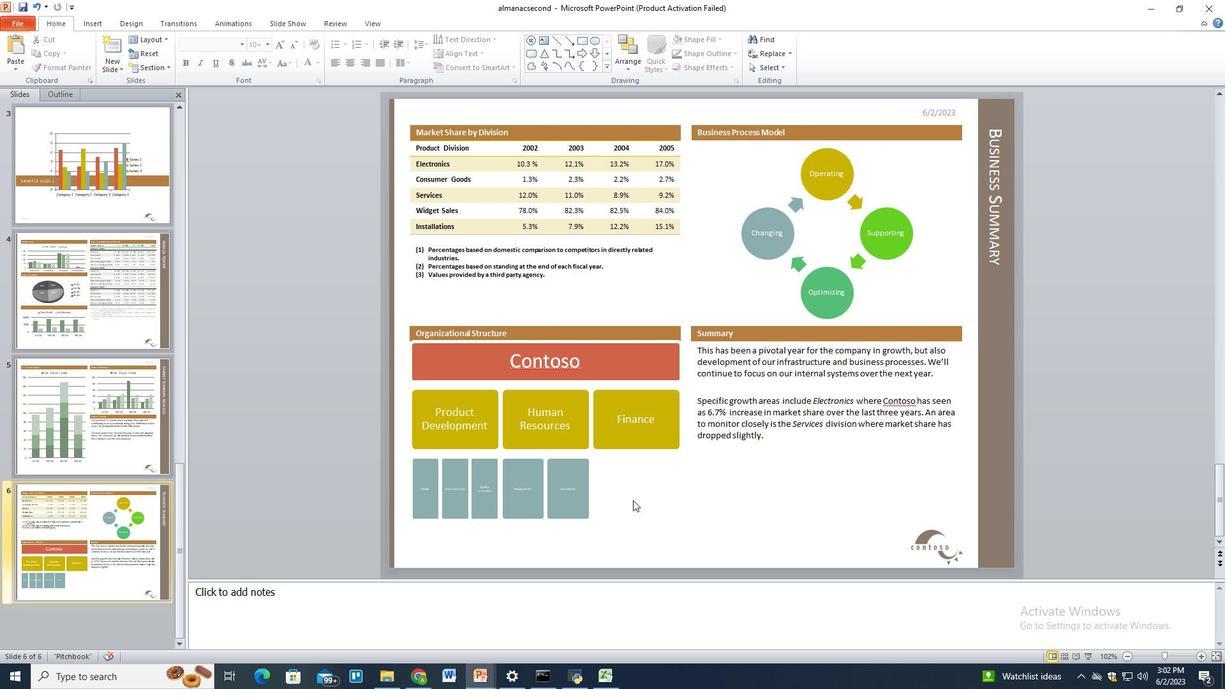
Action: Mouse scrolled (633, 501) with delta (0, 0)
Screenshot: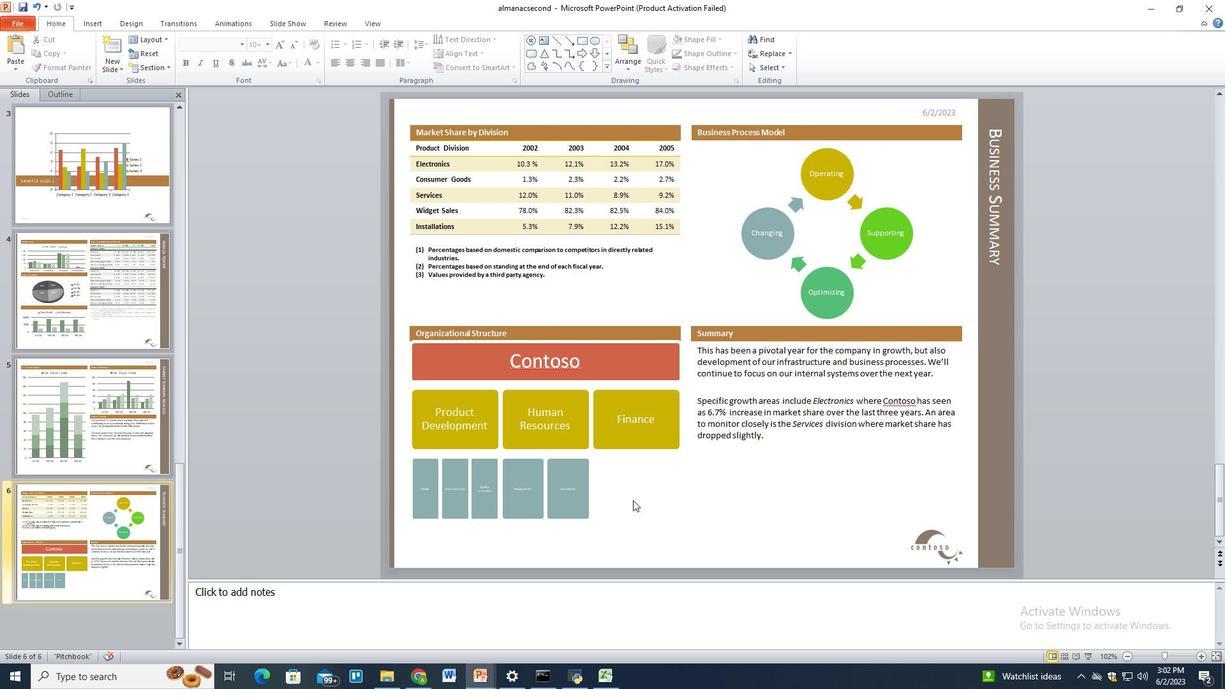 
Action: Mouse scrolled (633, 501) with delta (0, 0)
Screenshot: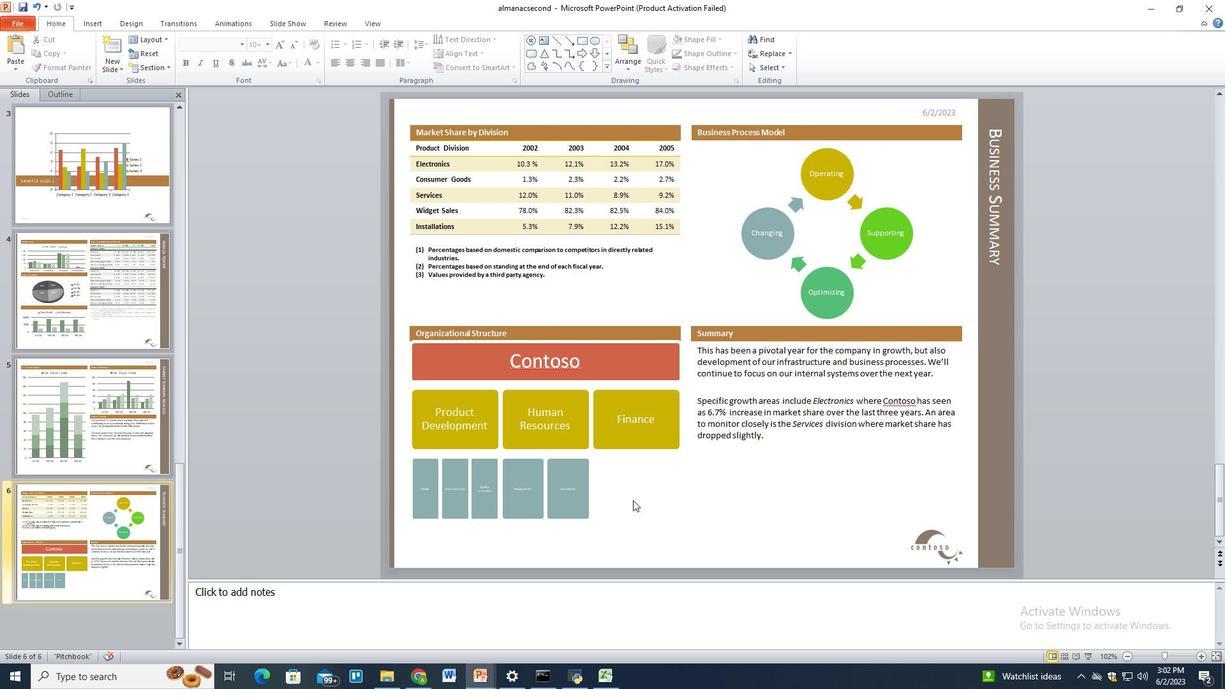 
Action: Mouse scrolled (633, 501) with delta (0, 0)
Screenshot: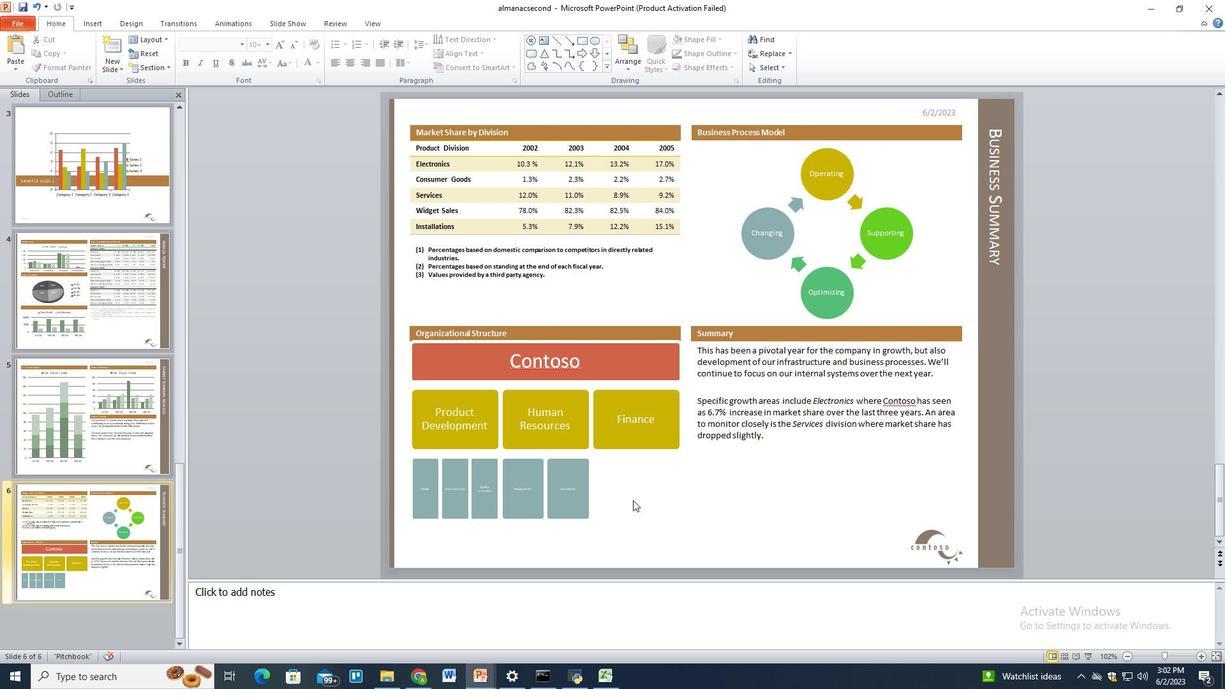 
Action: Mouse scrolled (633, 501) with delta (0, 0)
Screenshot: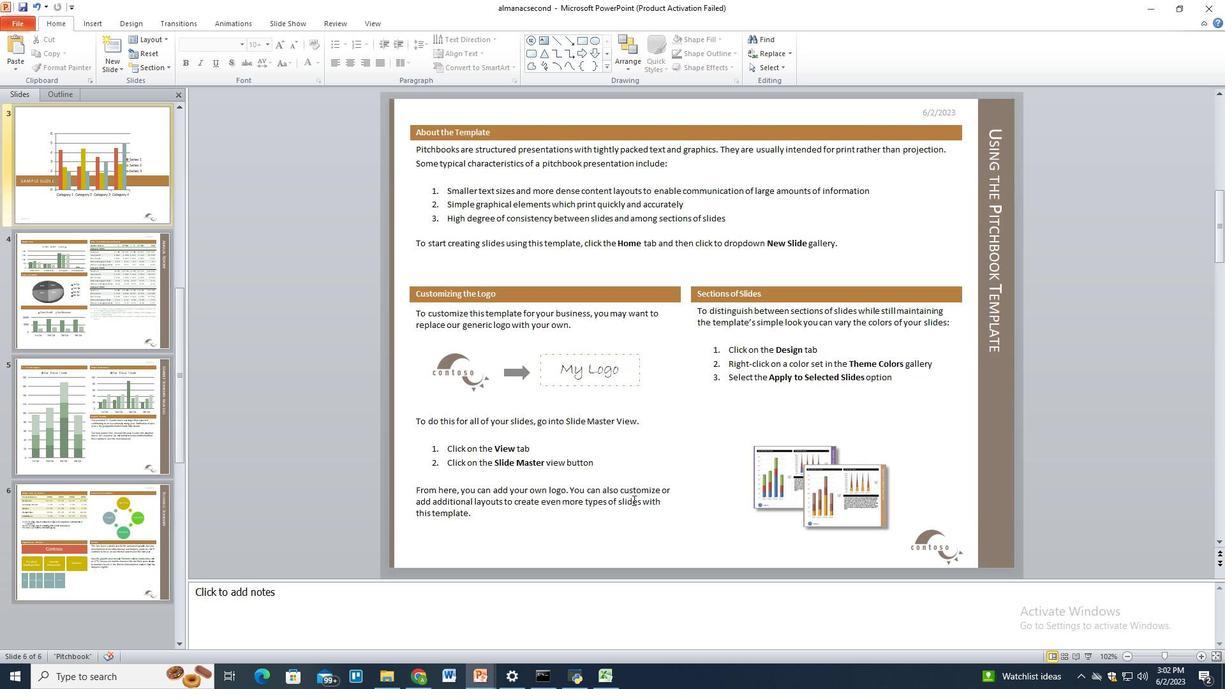 
Action: Mouse scrolled (633, 501) with delta (0, 0)
Screenshot: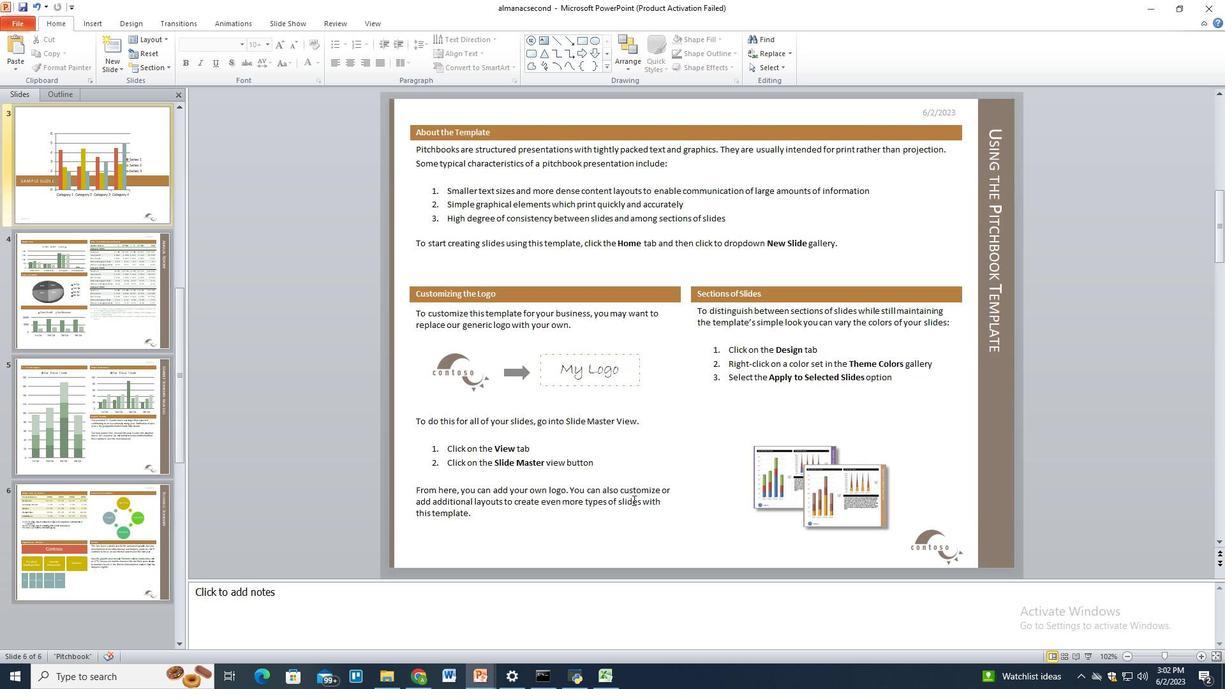 
Action: Mouse scrolled (633, 501) with delta (0, 0)
Screenshot: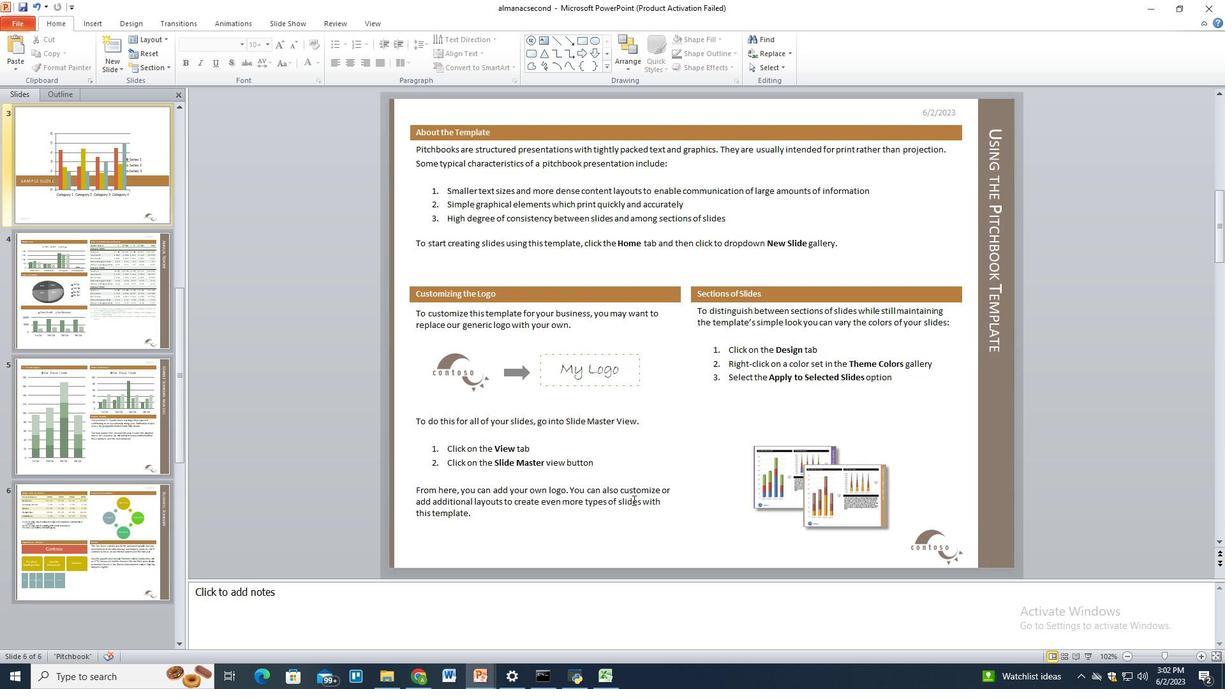 
Action: Mouse scrolled (633, 501) with delta (0, 0)
Screenshot: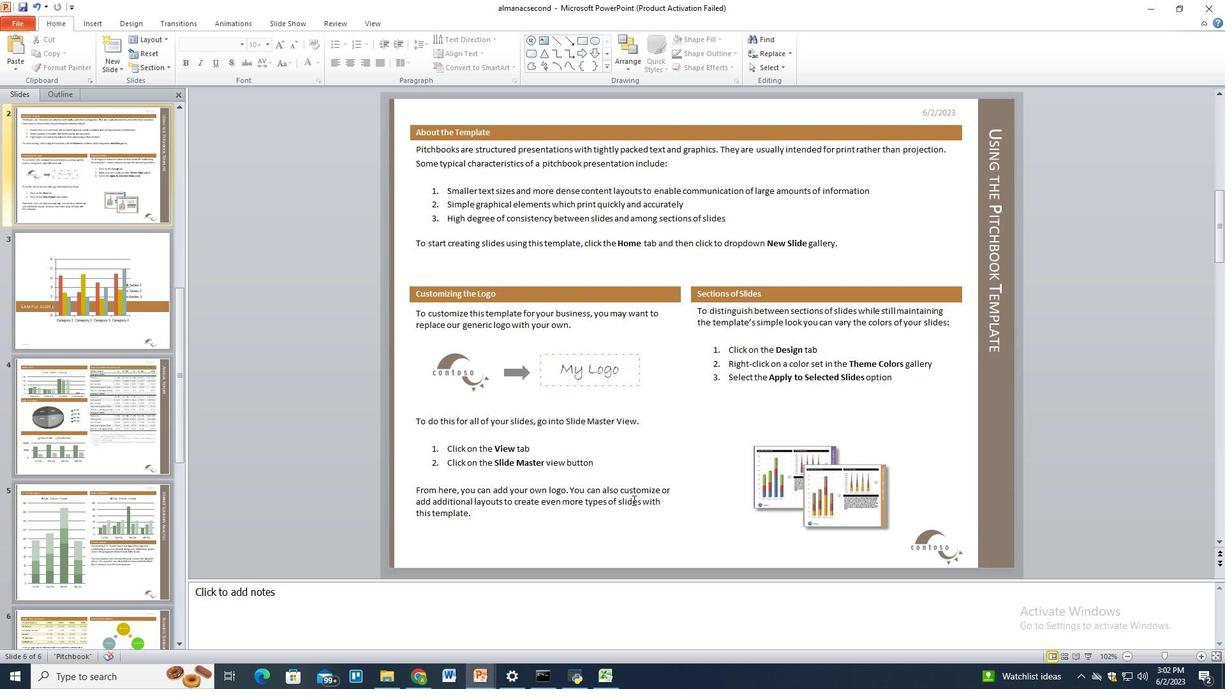 
Action: Mouse scrolled (633, 501) with delta (0, 0)
Screenshot: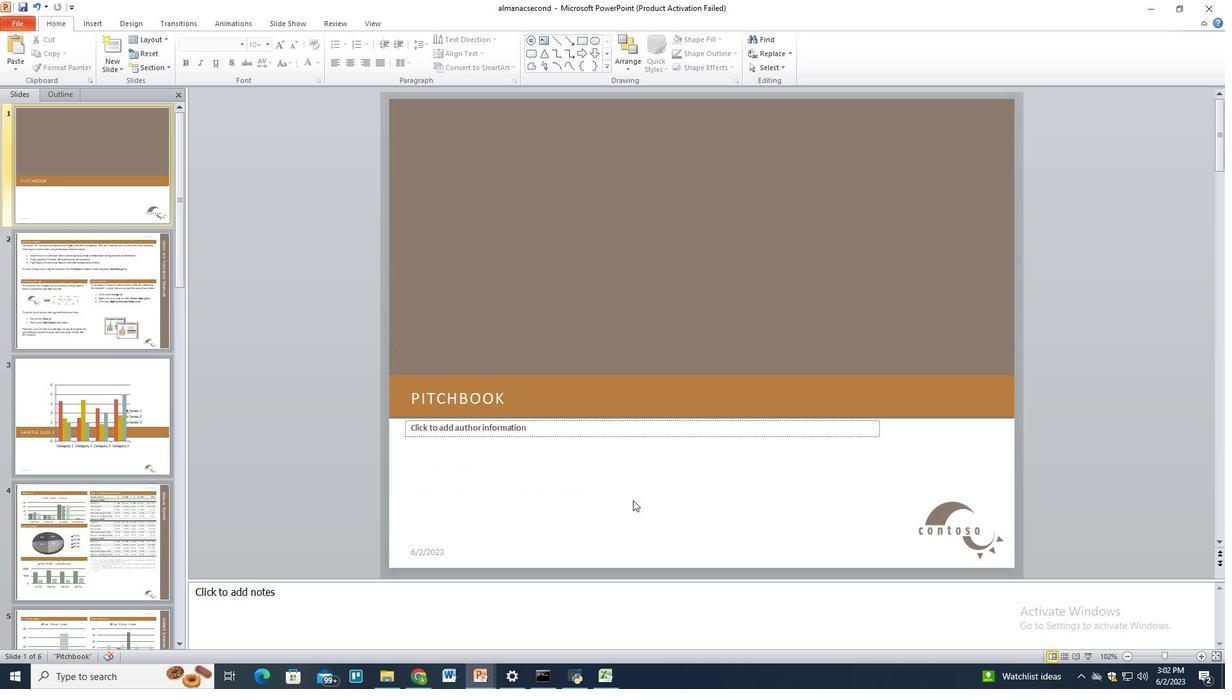 
Action: Mouse scrolled (633, 501) with delta (0, 0)
Screenshot: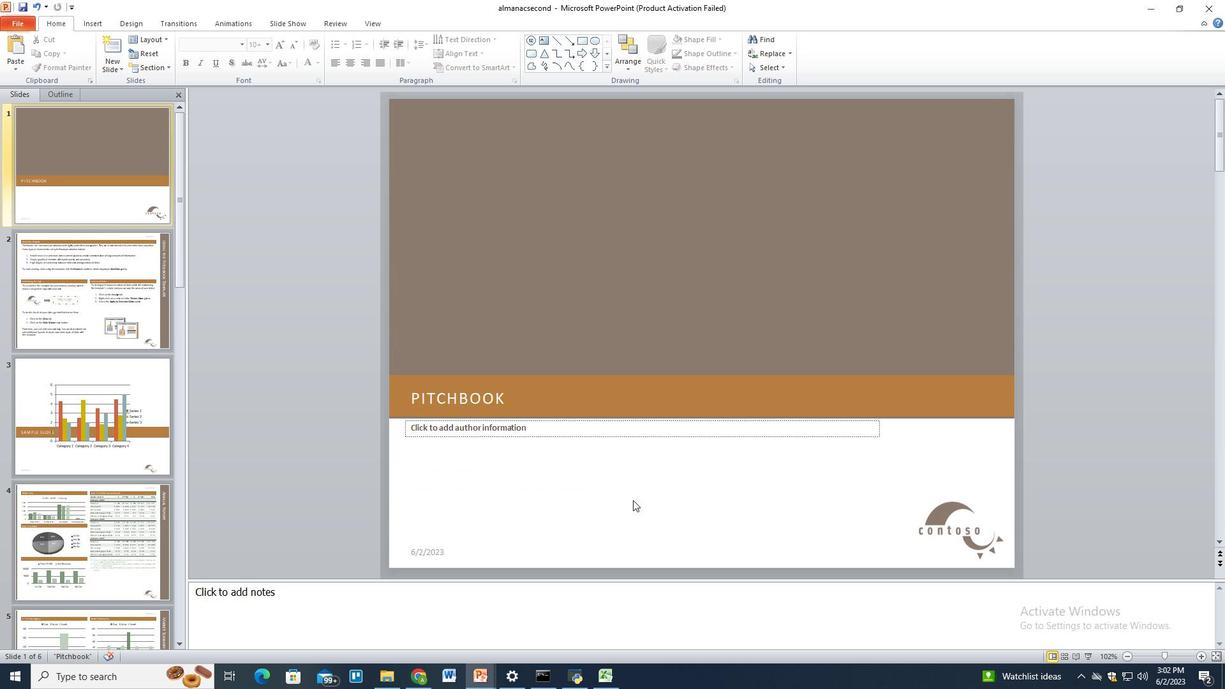 
Action: Mouse scrolled (633, 501) with delta (0, 0)
Screenshot: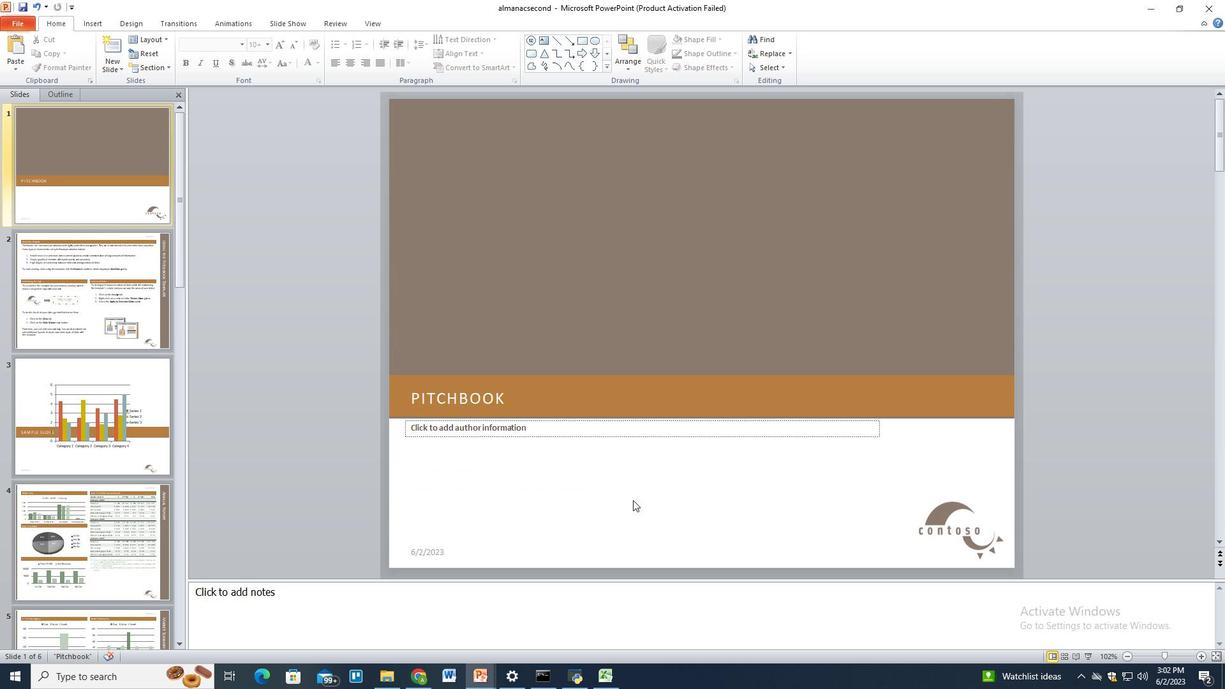 
Action: Mouse scrolled (633, 501) with delta (0, 0)
Screenshot: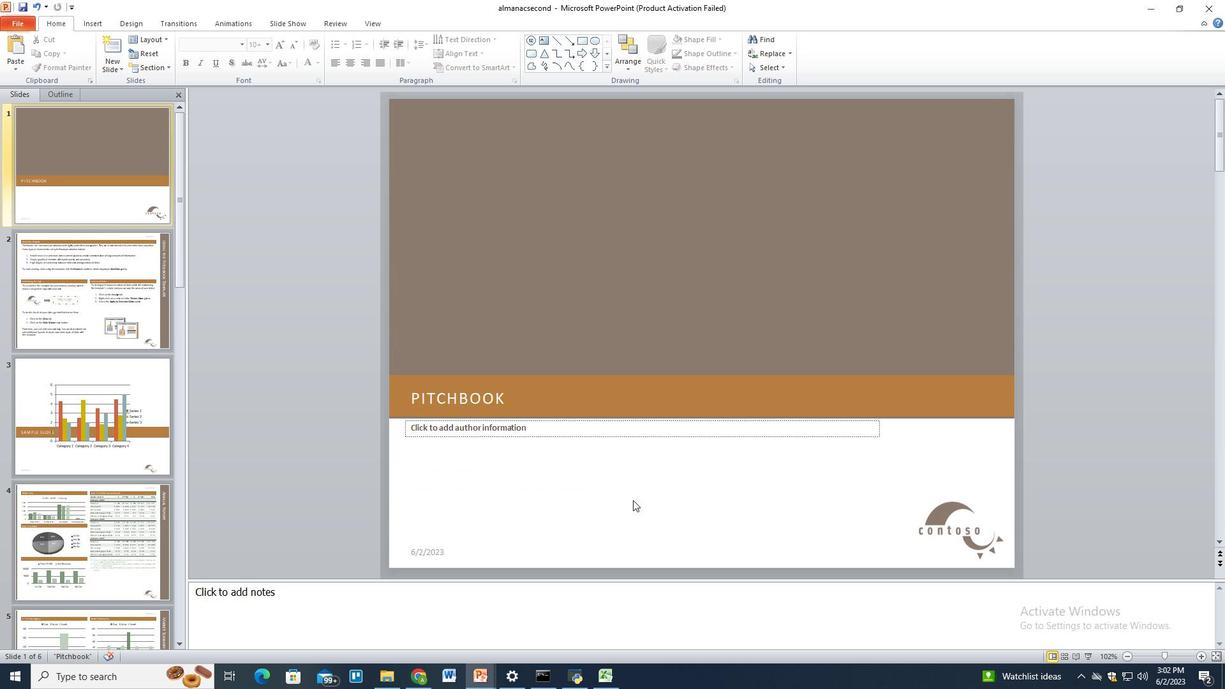 
Action: Mouse scrolled (633, 501) with delta (0, 0)
Screenshot: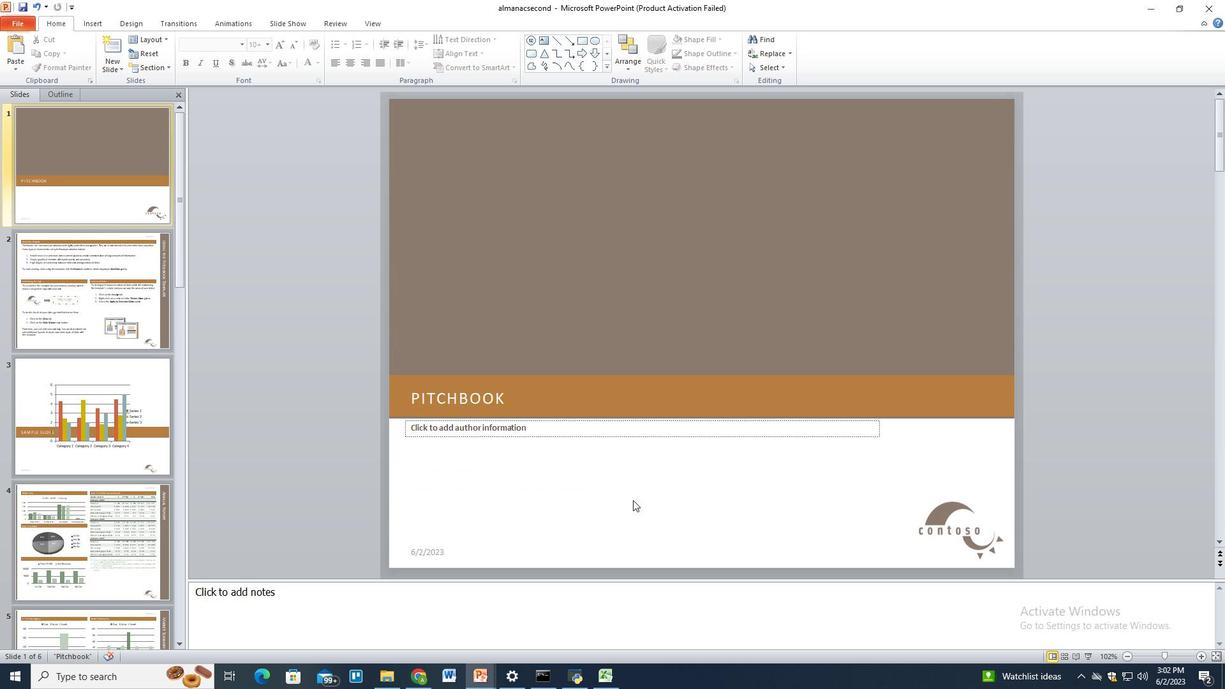 
Action: Mouse scrolled (633, 501) with delta (0, 0)
Screenshot: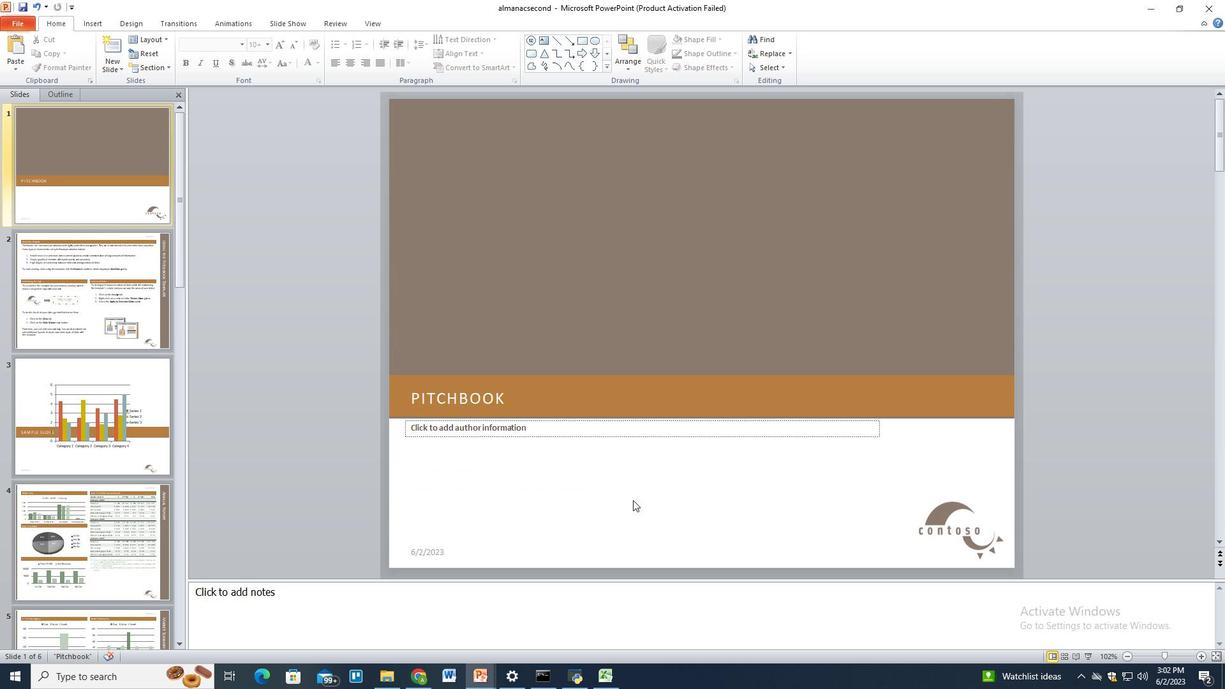 
Action: Mouse scrolled (633, 499) with delta (0, 0)
Screenshot: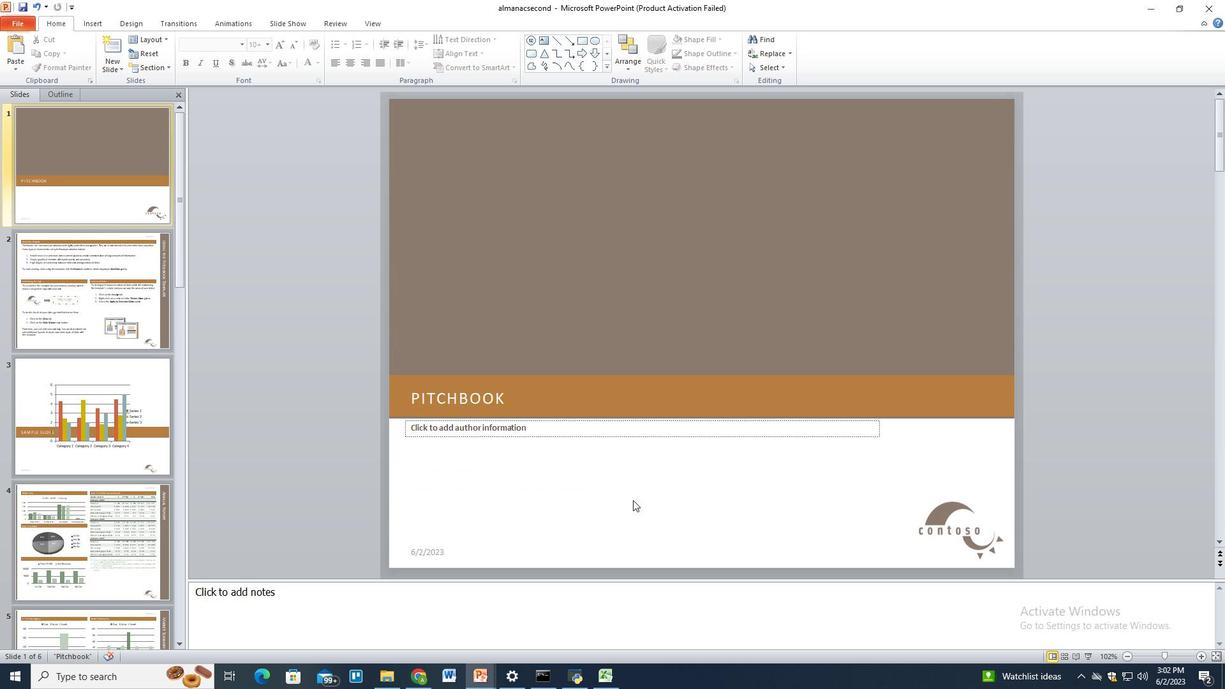 
Action: Mouse scrolled (633, 499) with delta (0, 0)
Screenshot: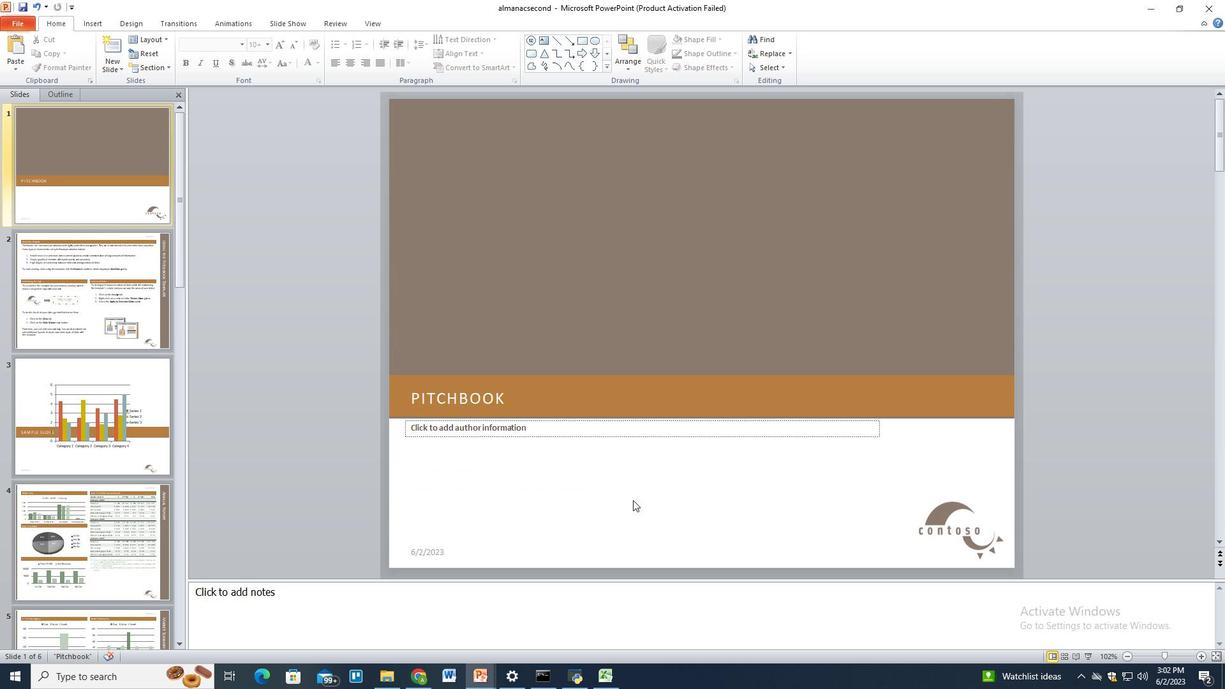 
Action: Mouse scrolled (633, 501) with delta (0, 0)
Screenshot: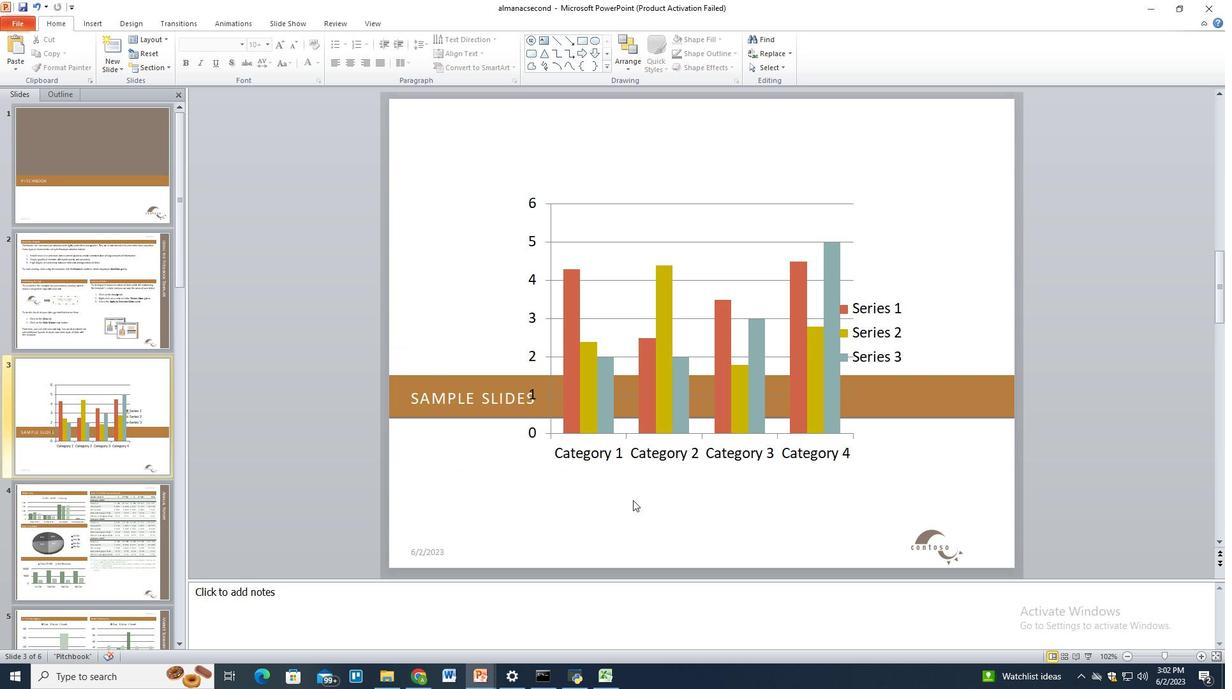 
Action: Key pressed ctrl+A
Screenshot: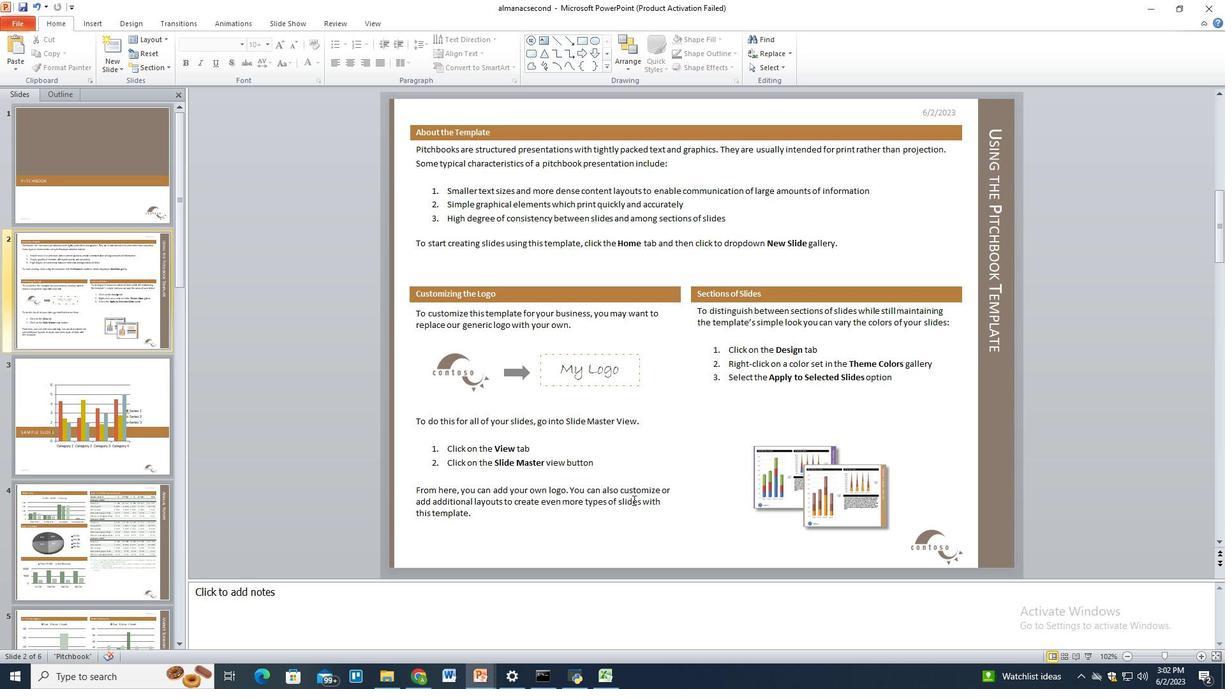
Action: Mouse moved to (240, 26)
Screenshot: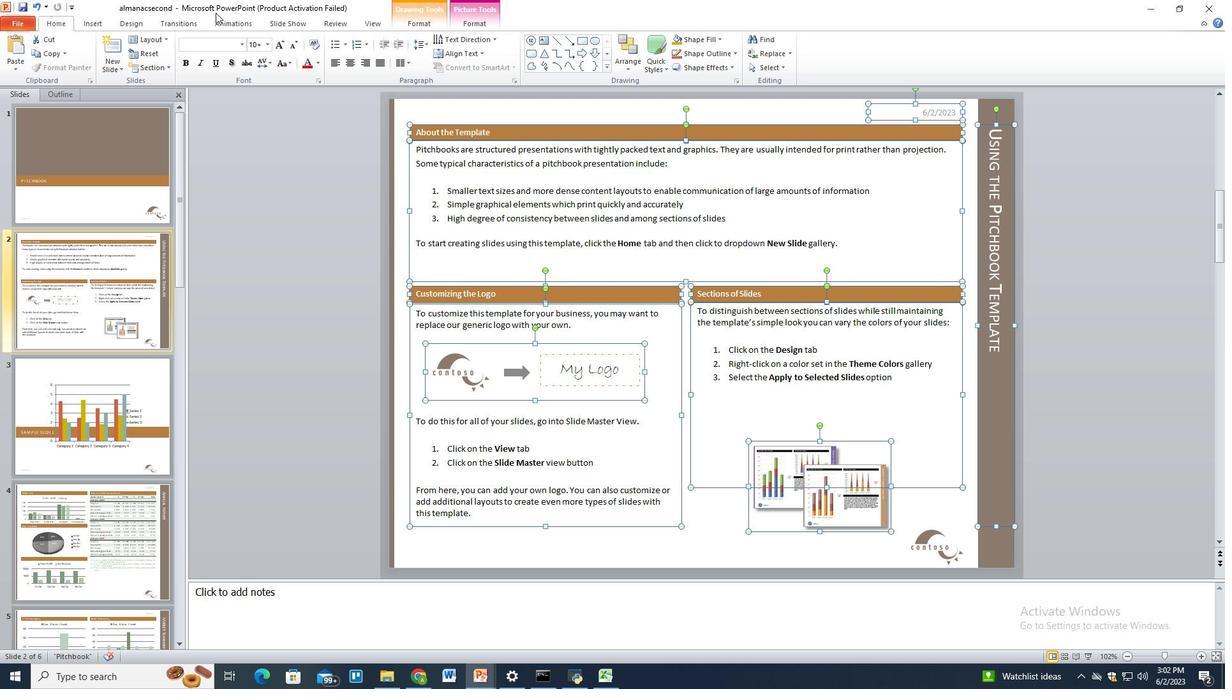 
Action: Mouse pressed left at (240, 26)
Screenshot: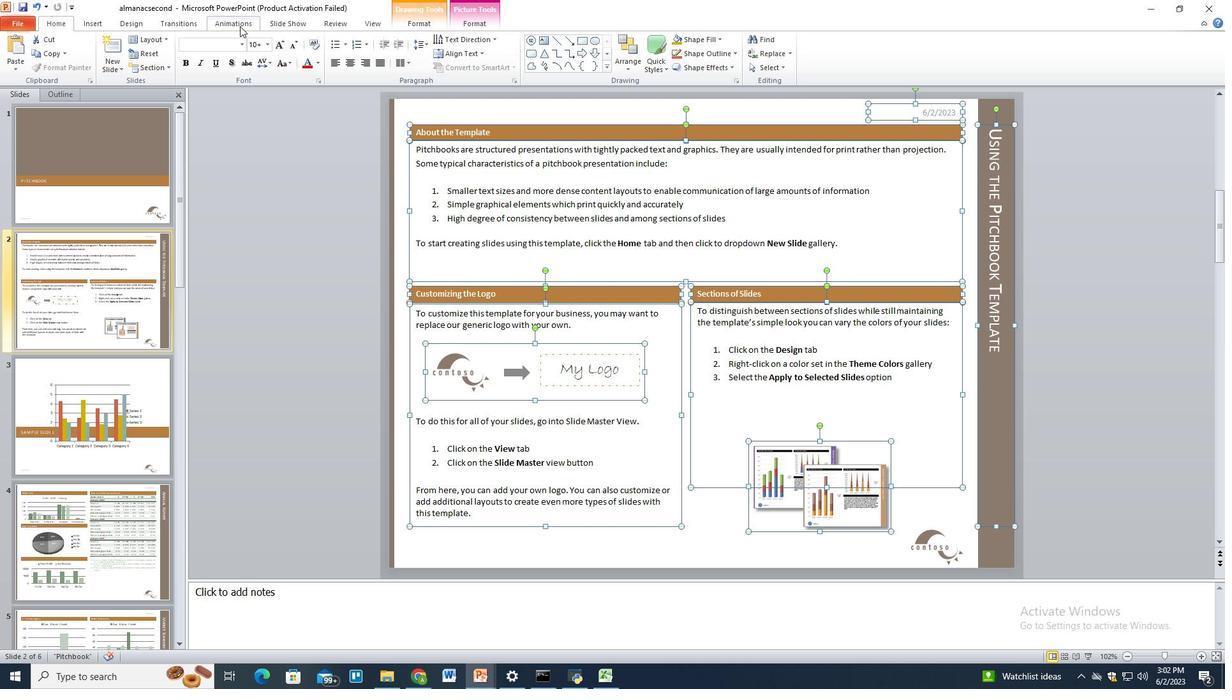 
Action: Mouse moved to (222, 58)
Screenshot: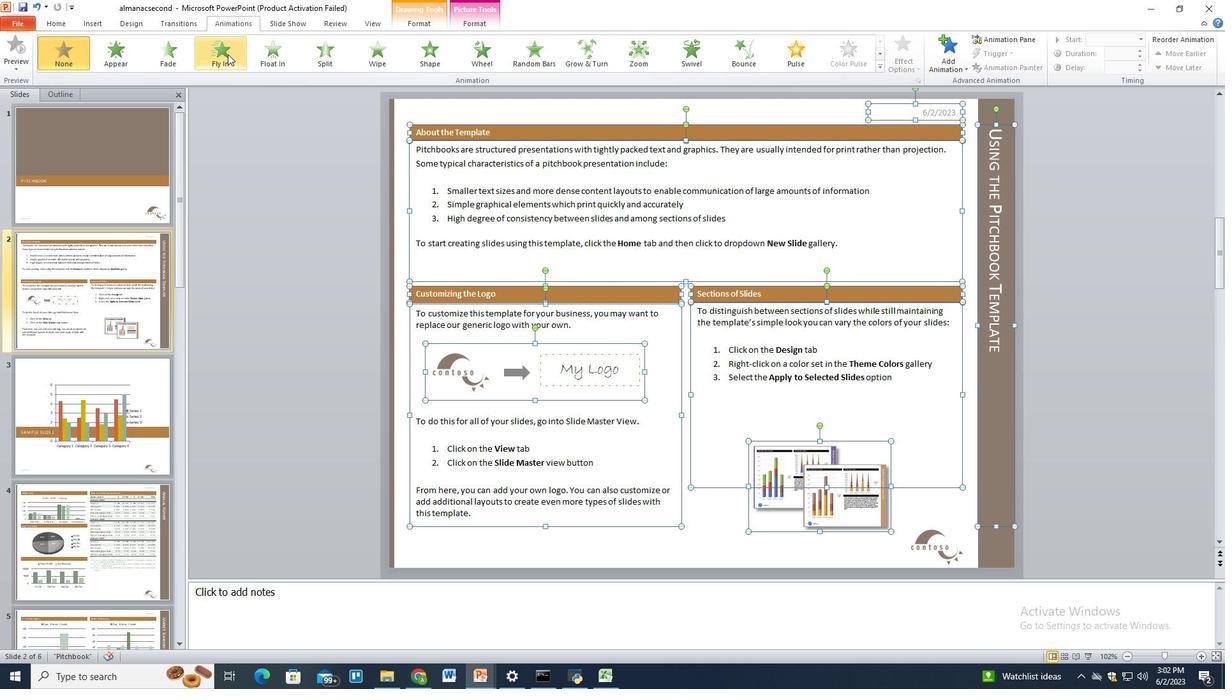 
Action: Mouse pressed left at (222, 58)
Screenshot: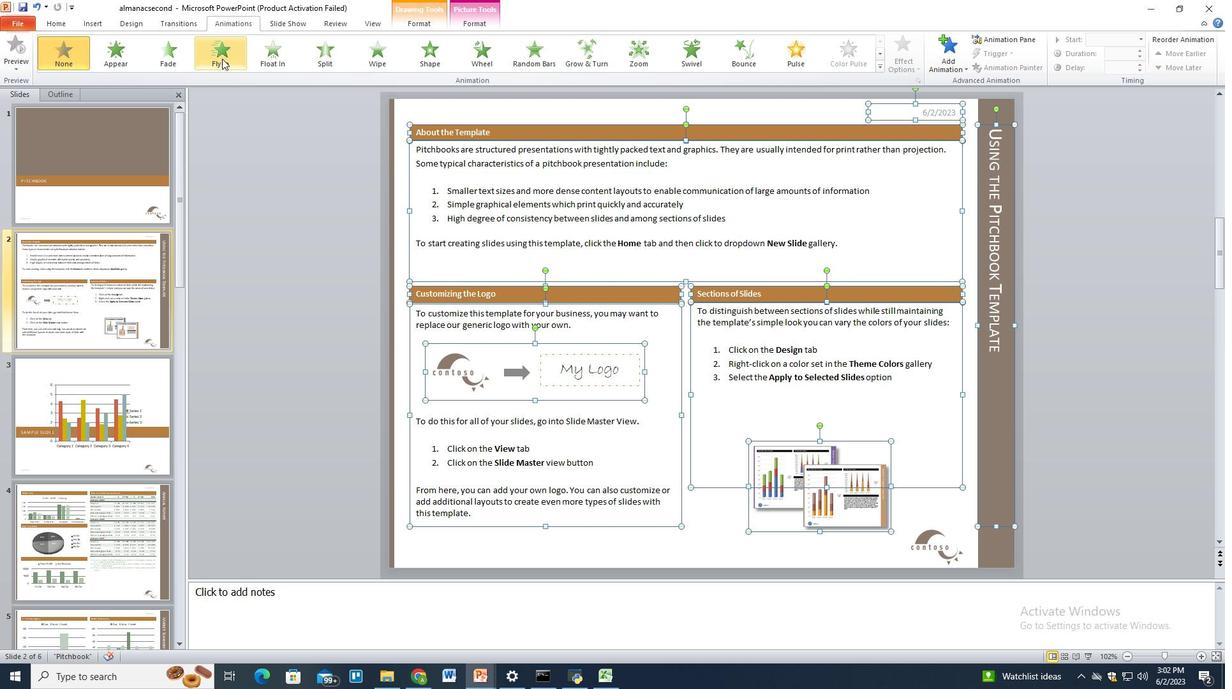 
Action: Mouse moved to (227, 52)
Screenshot: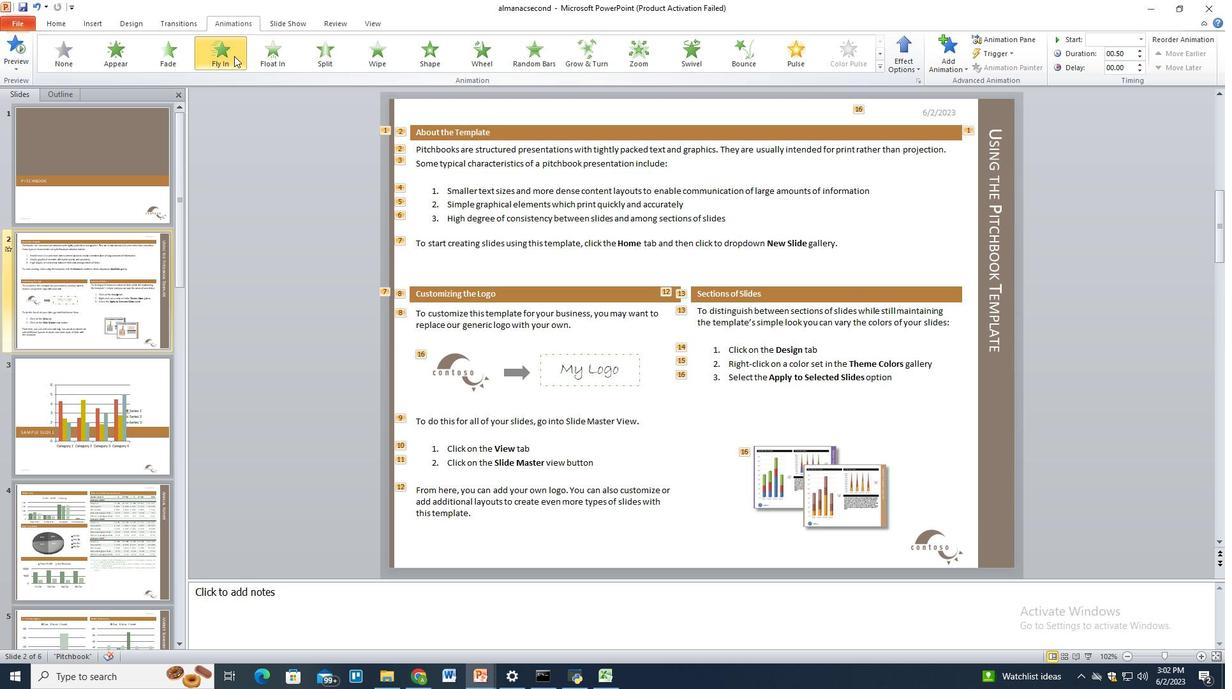 
Action: Mouse pressed left at (227, 52)
Screenshot: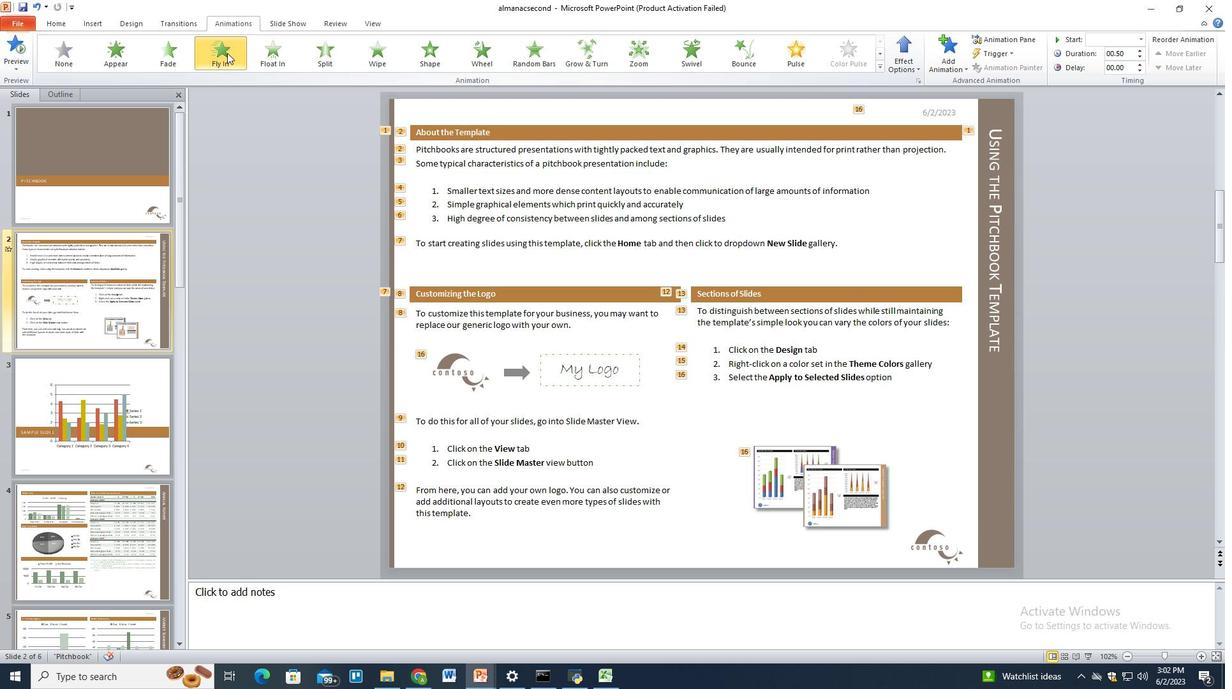 
Action: Mouse moved to (22, 46)
Screenshot: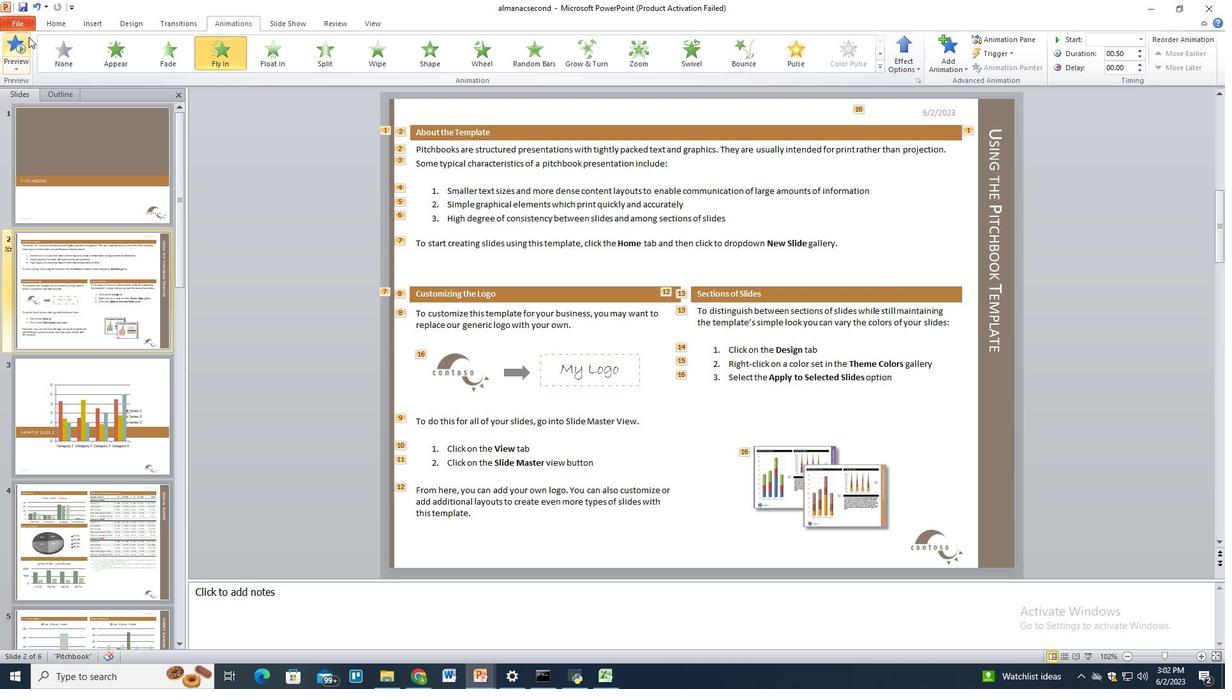 
Action: Mouse pressed left at (22, 46)
Screenshot: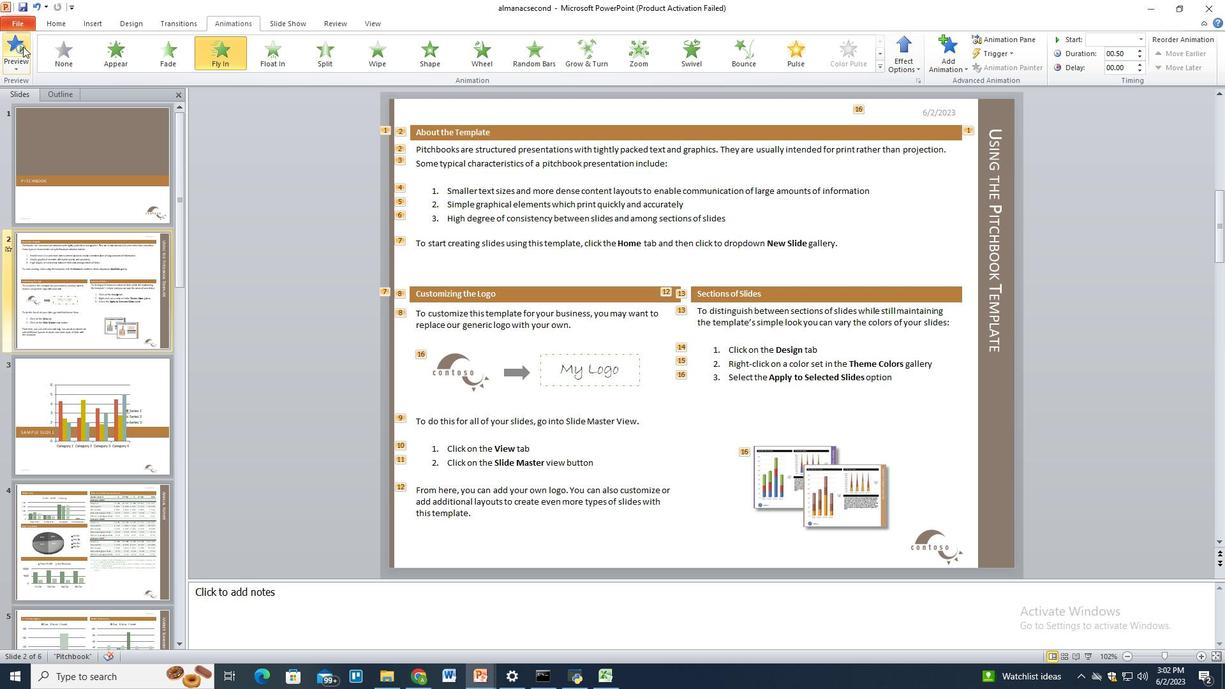 
Action: Mouse moved to (290, 227)
Screenshot: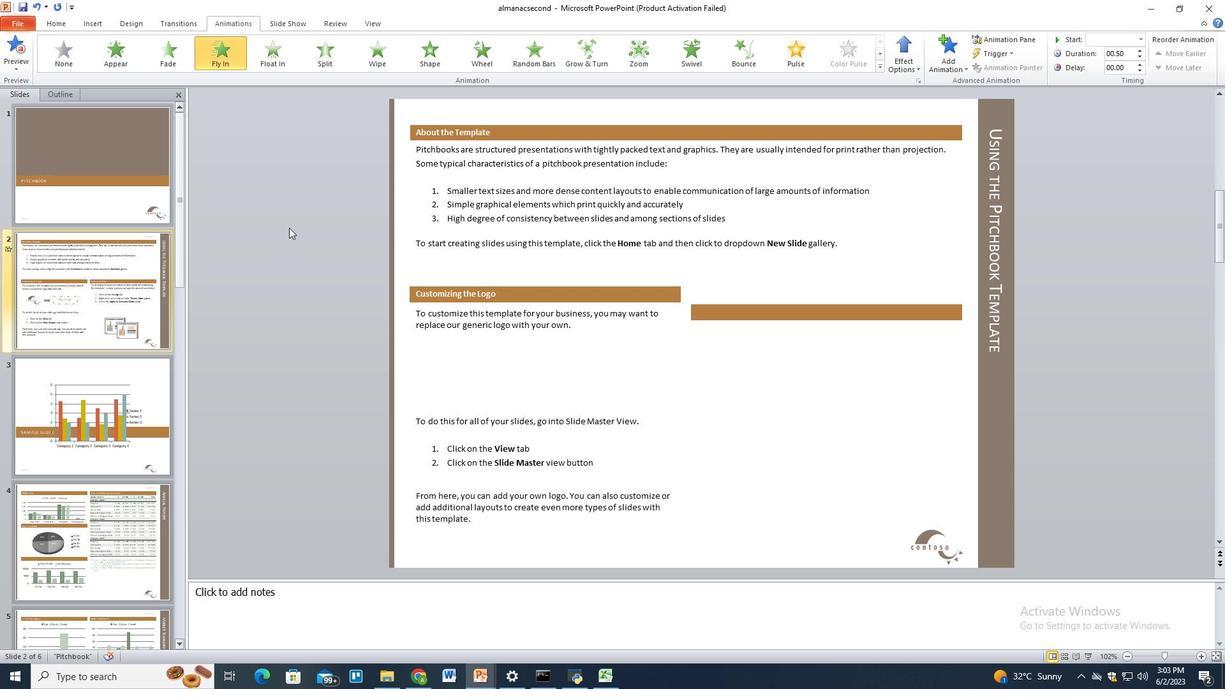 
Action: Key pressed <Key.enter>
Screenshot: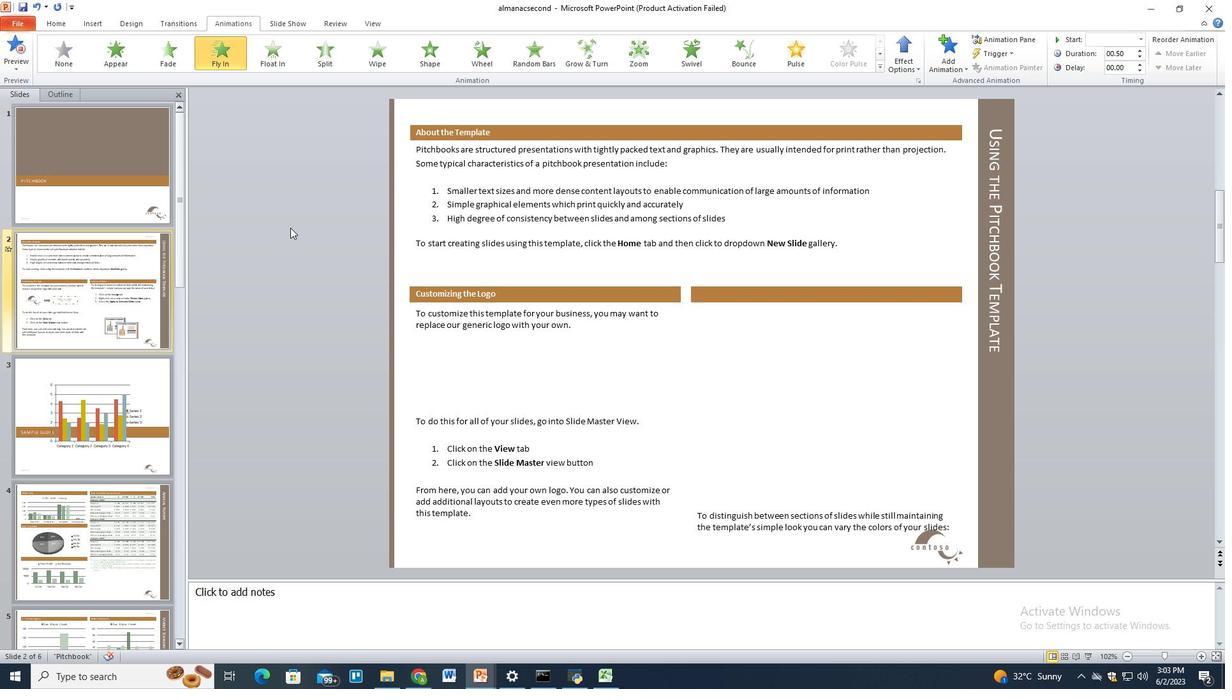 
Action: Mouse moved to (106, 395)
Screenshot: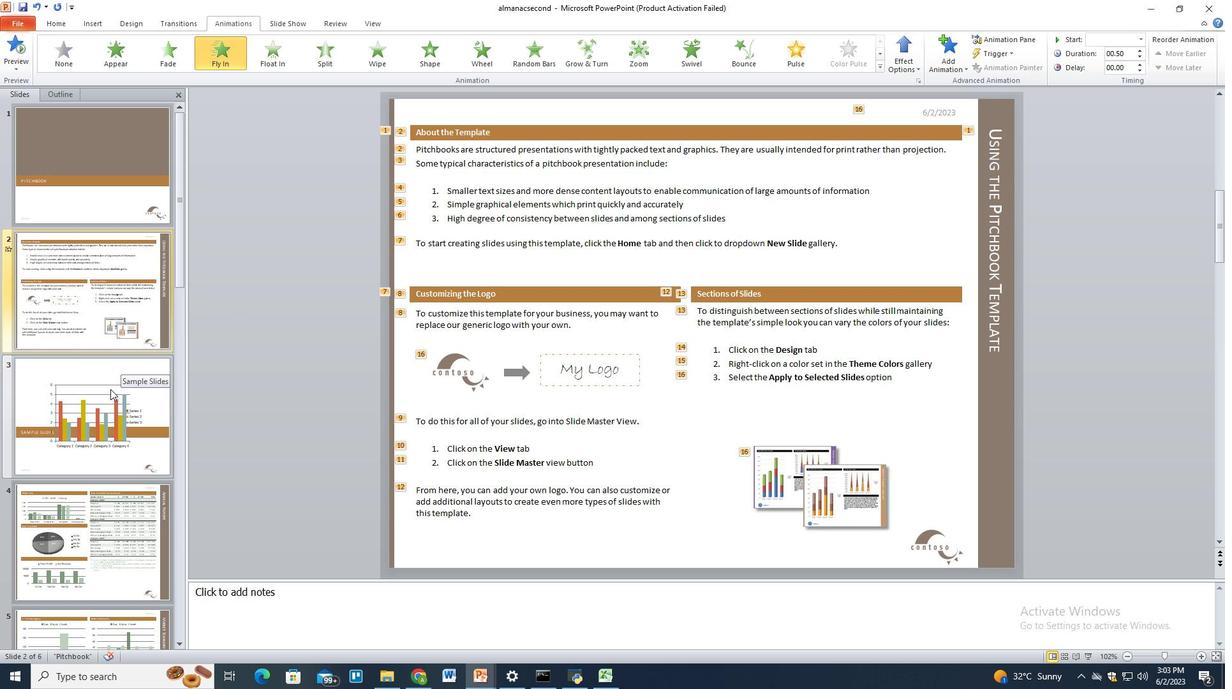 
Action: Mouse pressed left at (106, 395)
Screenshot: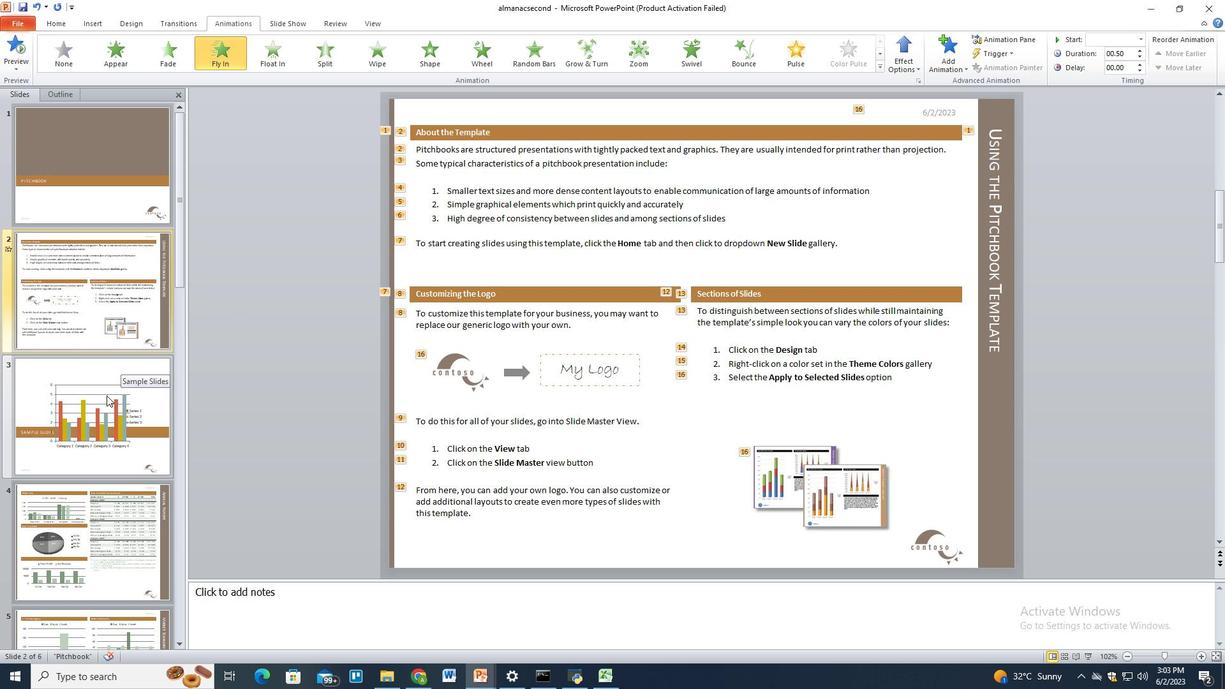 
Action: Mouse moved to (635, 354)
Screenshot: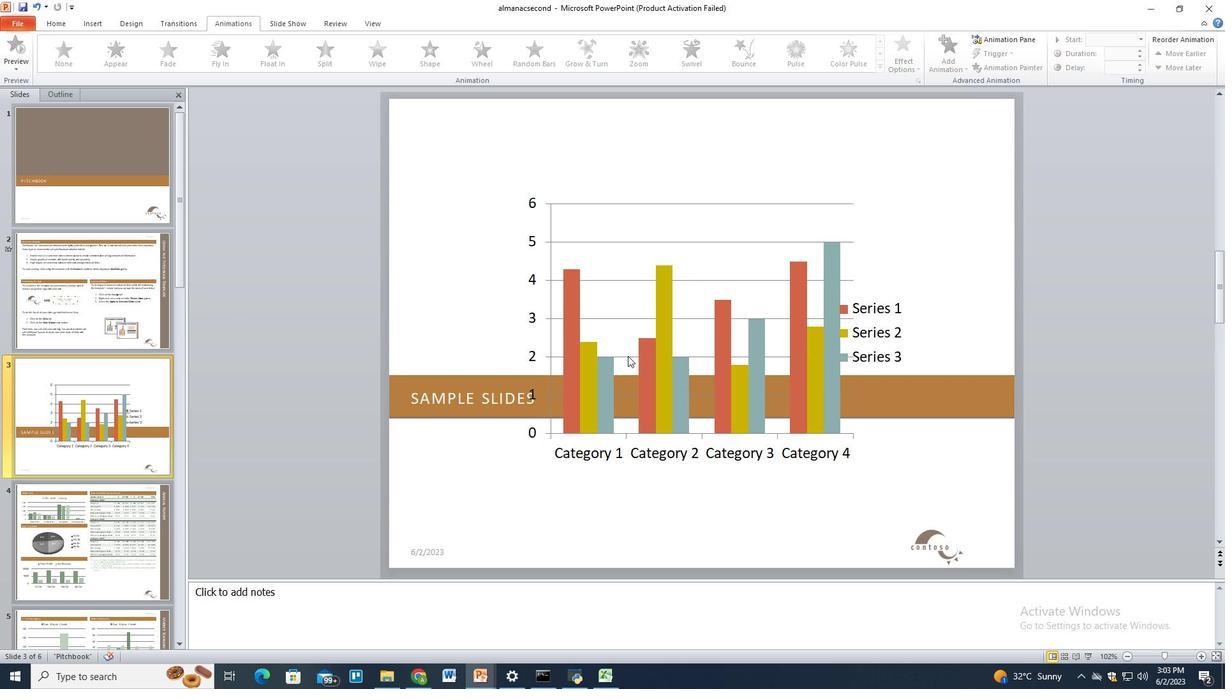 
Action: Mouse pressed left at (635, 354)
Screenshot: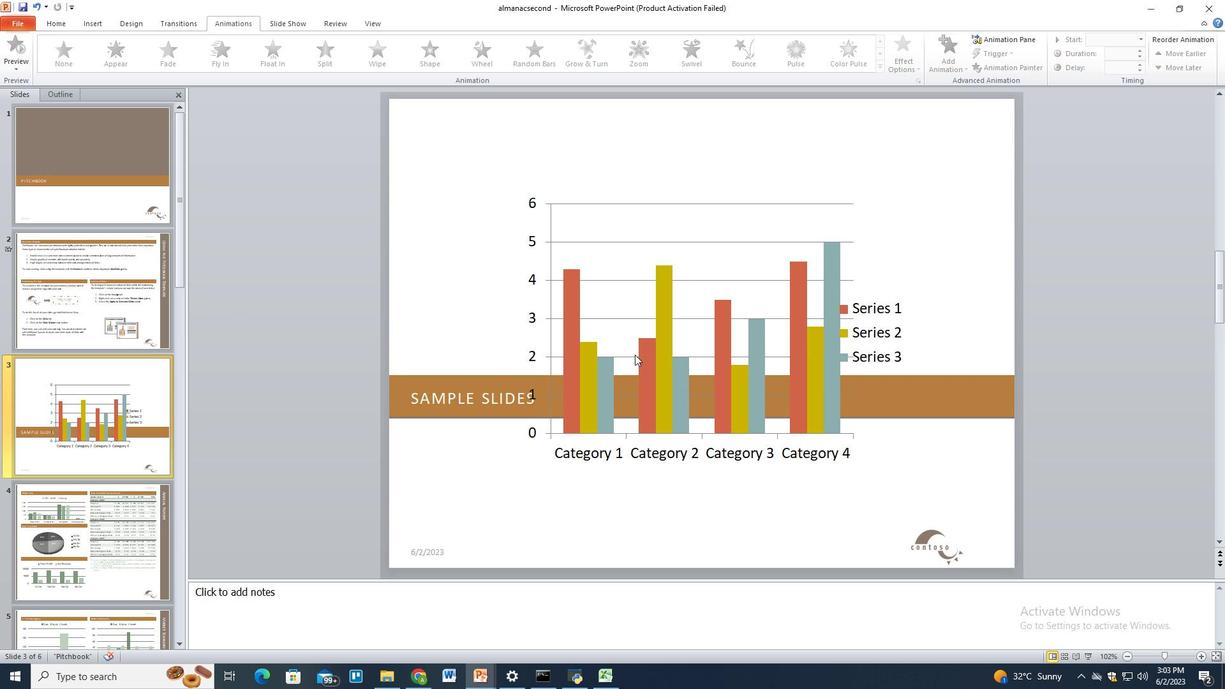 
Action: Mouse moved to (210, 61)
Screenshot: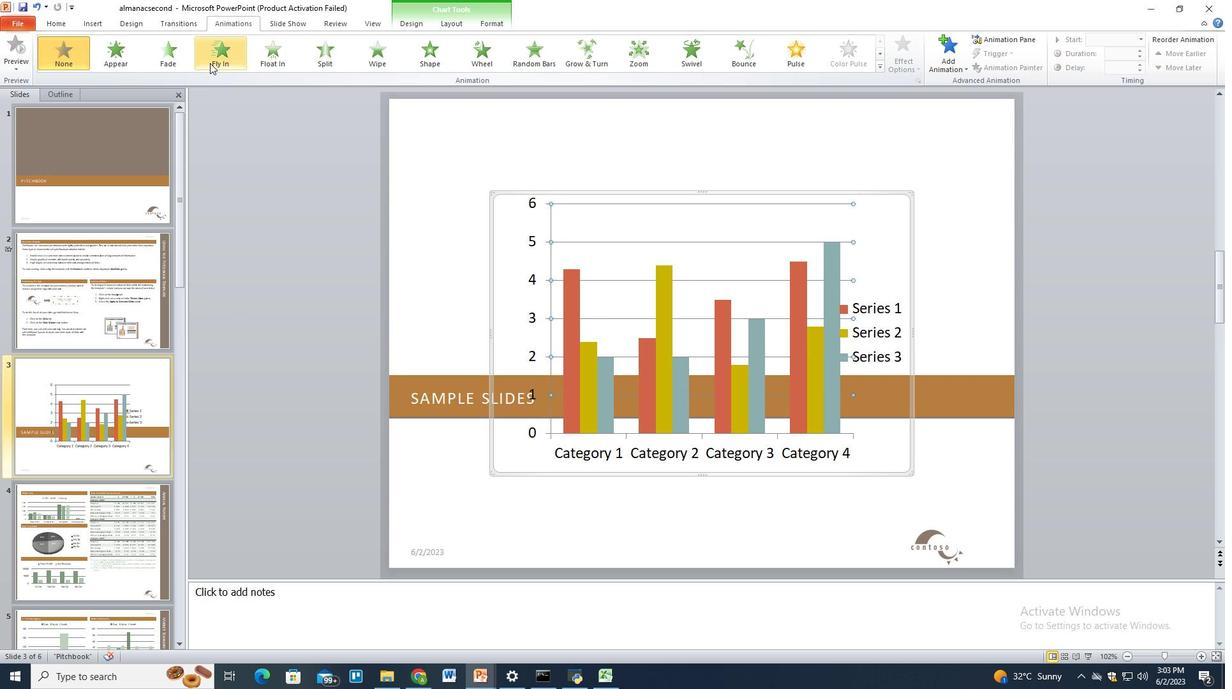
Action: Mouse pressed left at (210, 61)
Screenshot: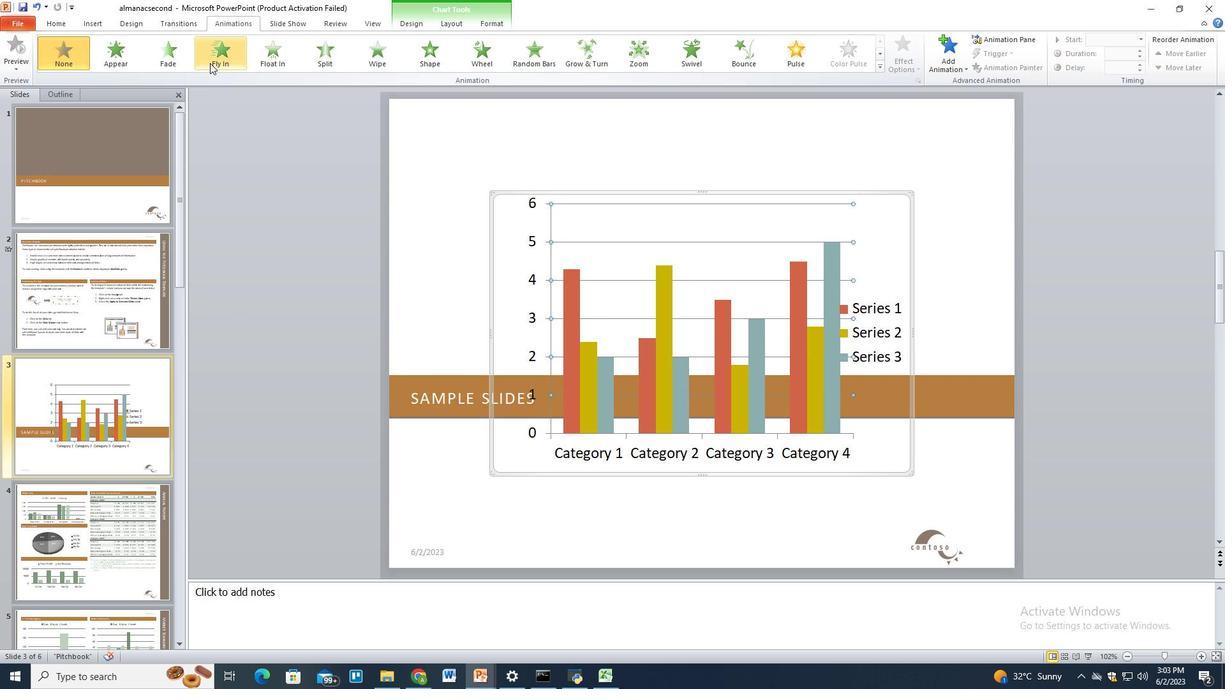 
Action: Mouse moved to (11, 44)
Screenshot: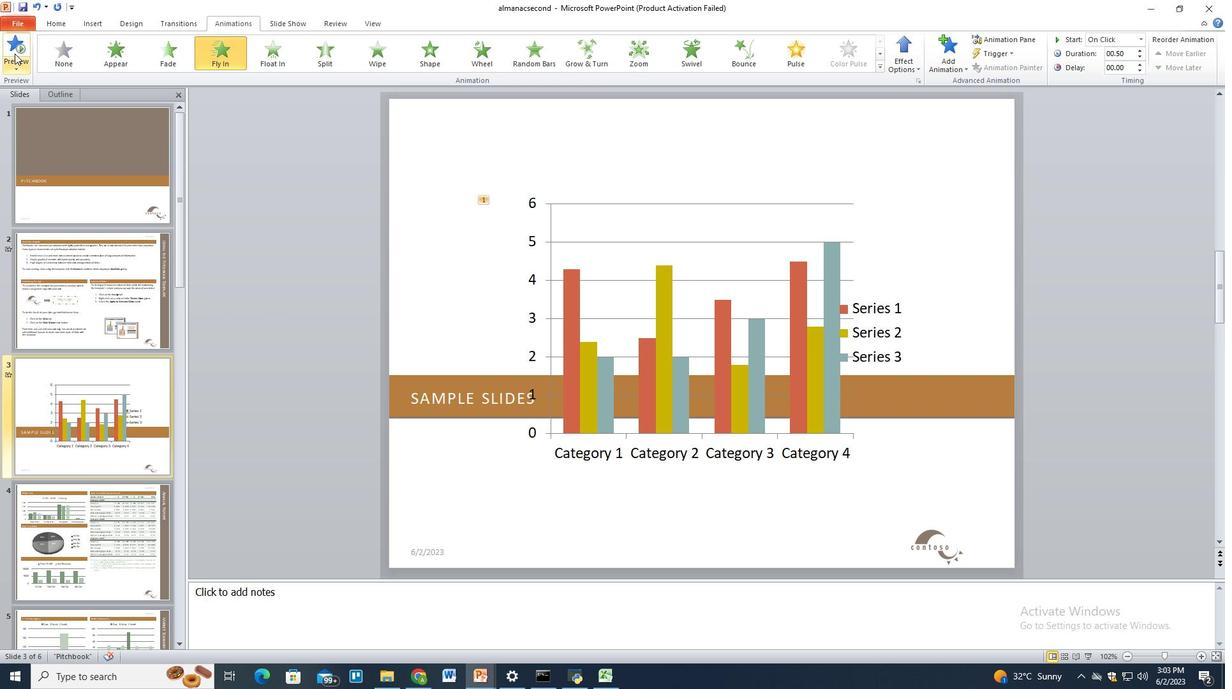 
Action: Mouse pressed left at (11, 44)
Screenshot: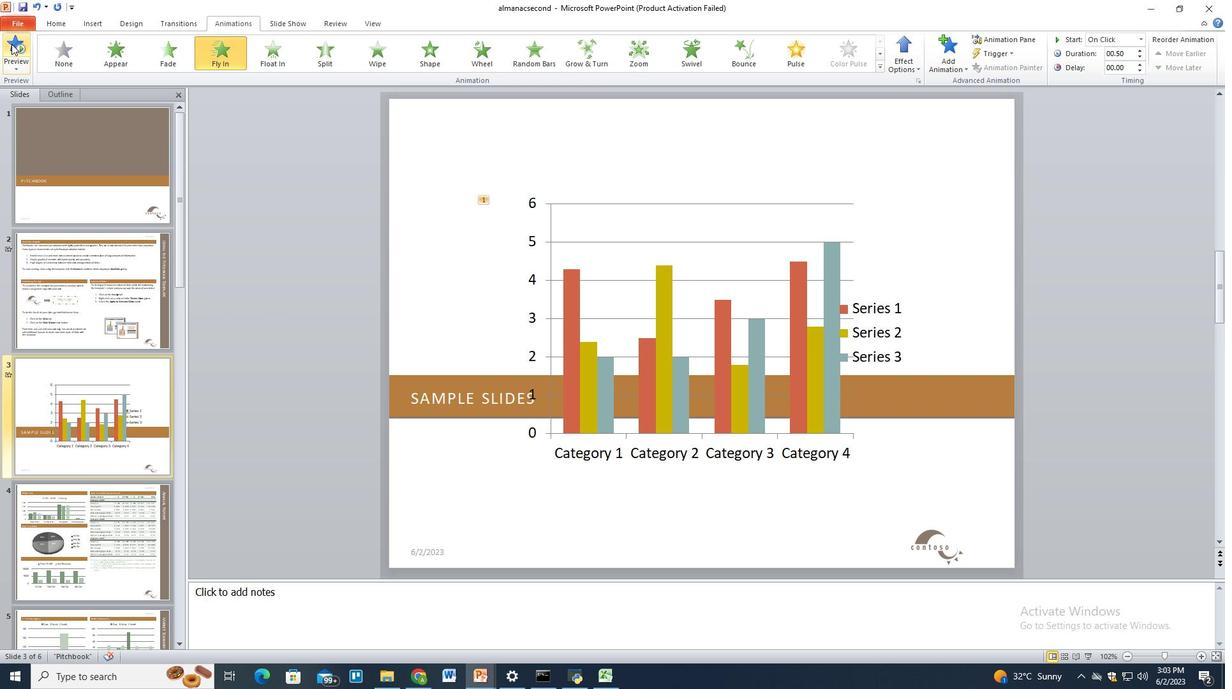 
Action: Mouse moved to (450, 216)
Screenshot: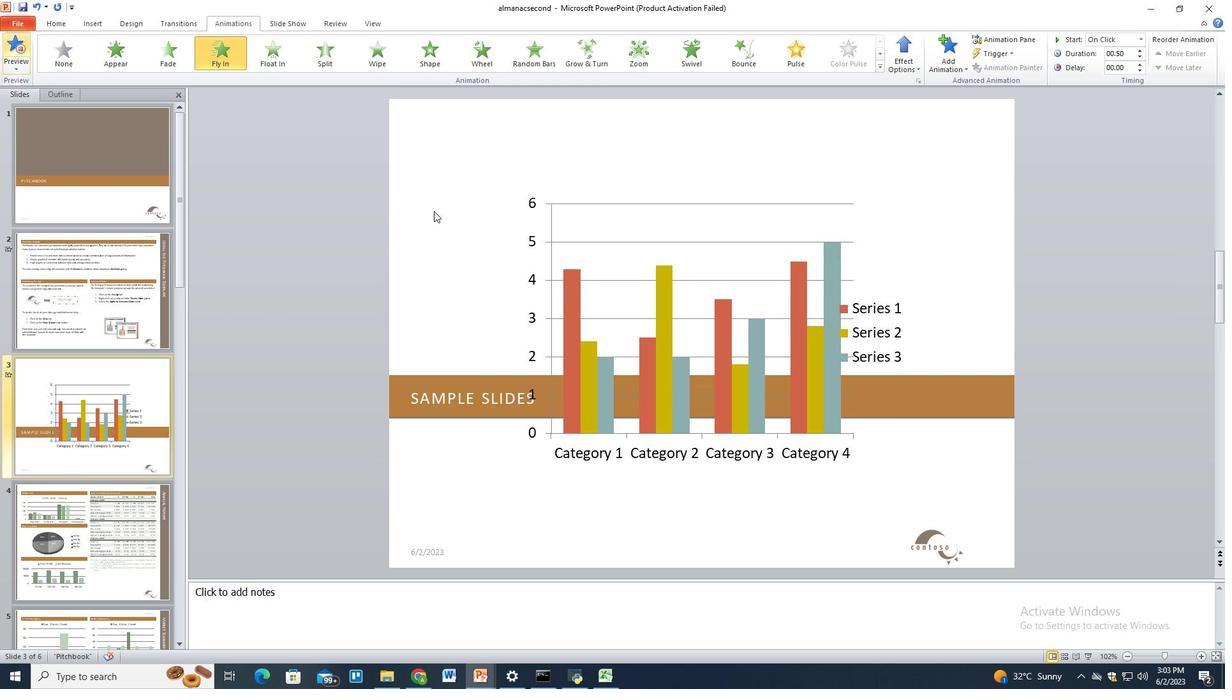 
Action: Mouse pressed left at (450, 216)
Screenshot: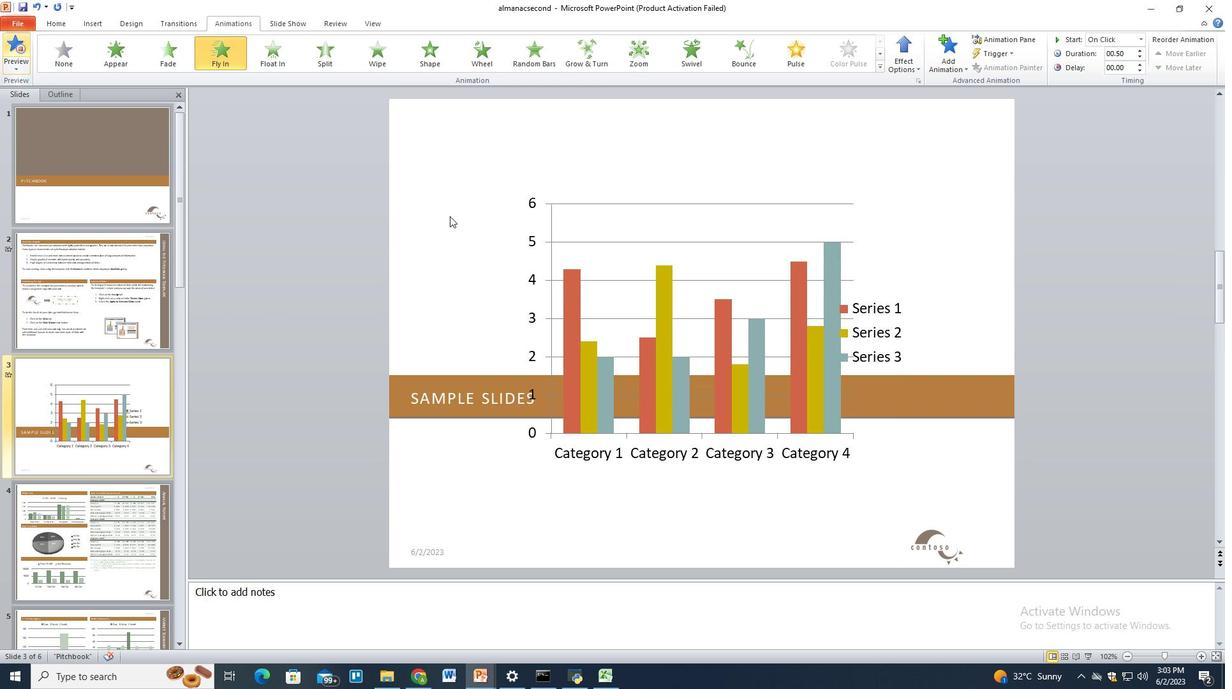 
Action: Mouse moved to (467, 338)
Screenshot: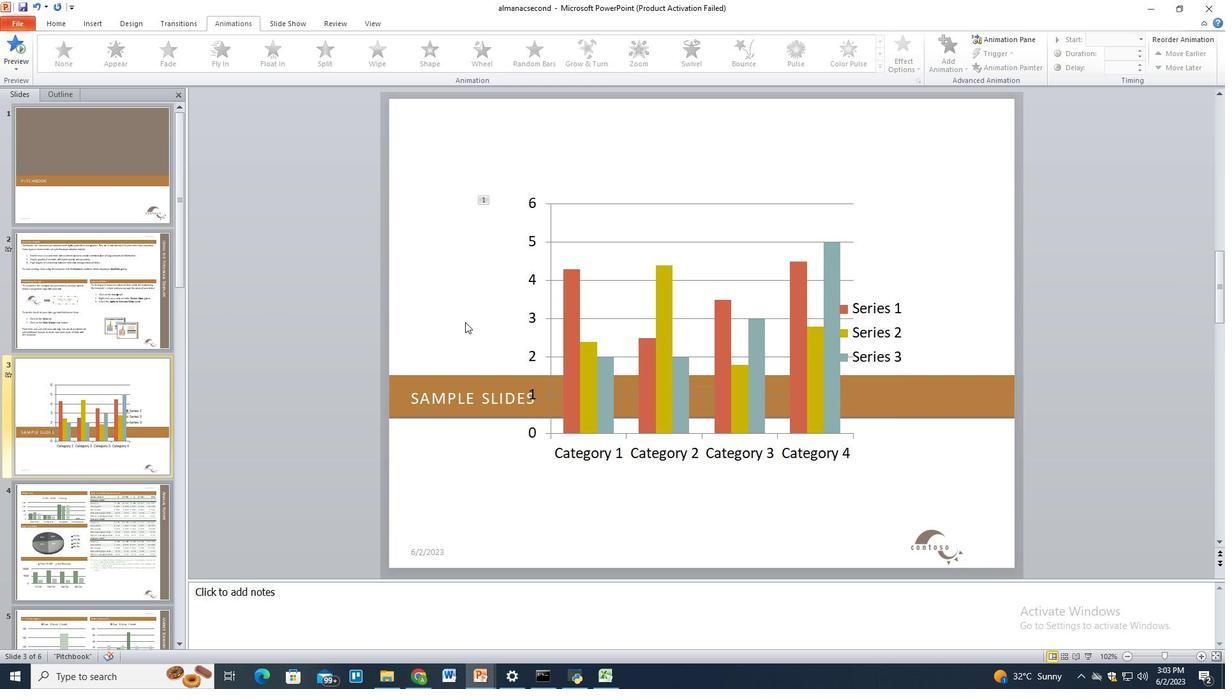 
